 Task: Change the Trello board background using photos from Unsplash. Search for 'BHUTAN' and 'ANDAMAN' and set different images as the background.
Action: Mouse moved to (865, 299)
Screenshot: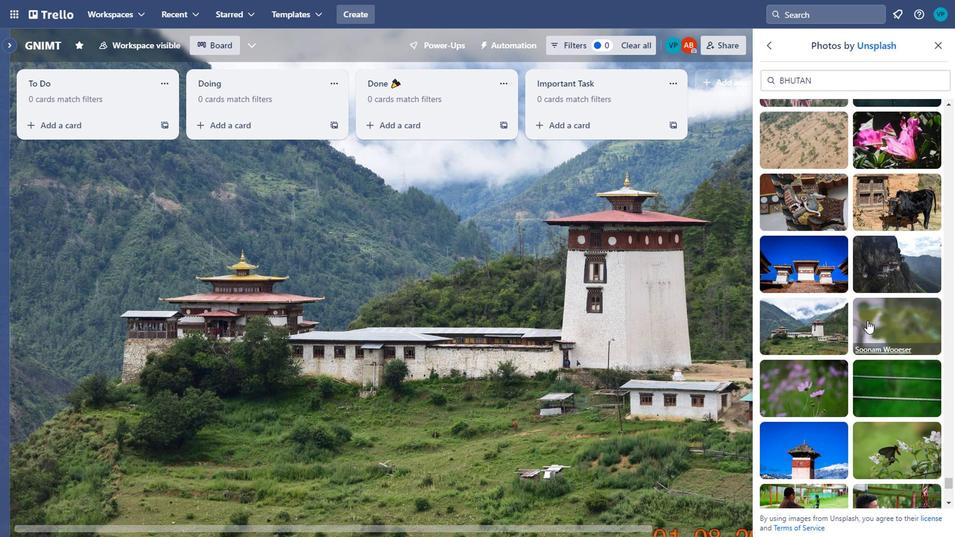 
Action: Mouse scrolled (865, 299) with delta (0, 0)
Screenshot: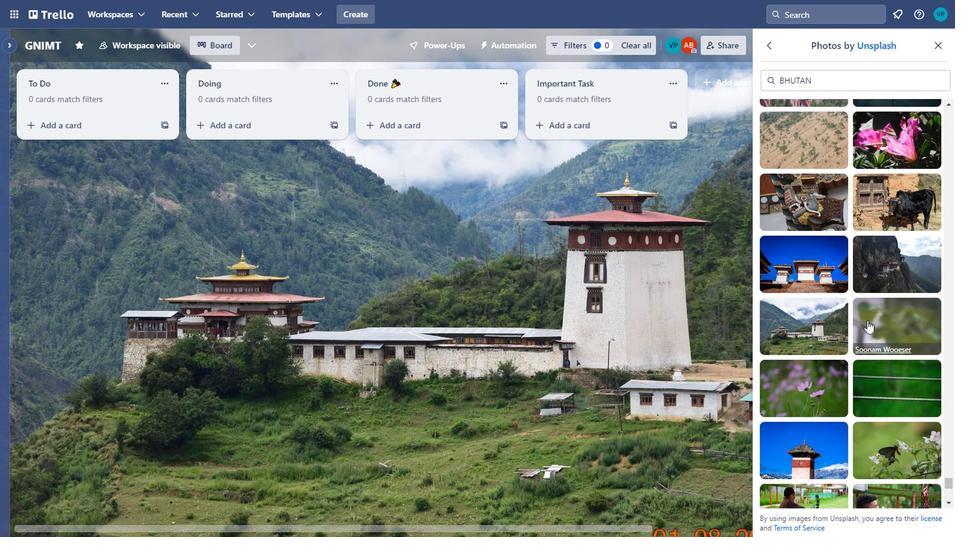 
Action: Mouse moved to (887, 187)
Screenshot: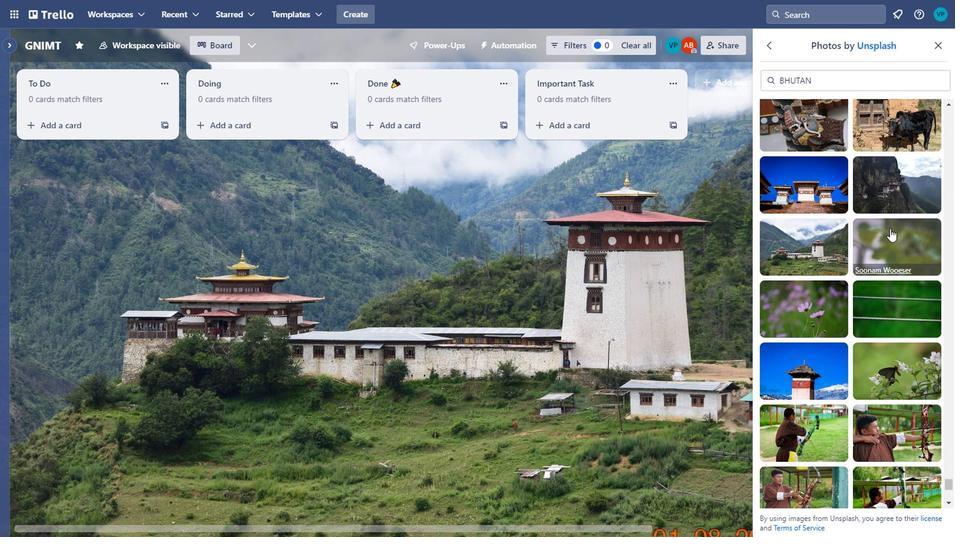 
Action: Mouse pressed left at (887, 187)
Screenshot: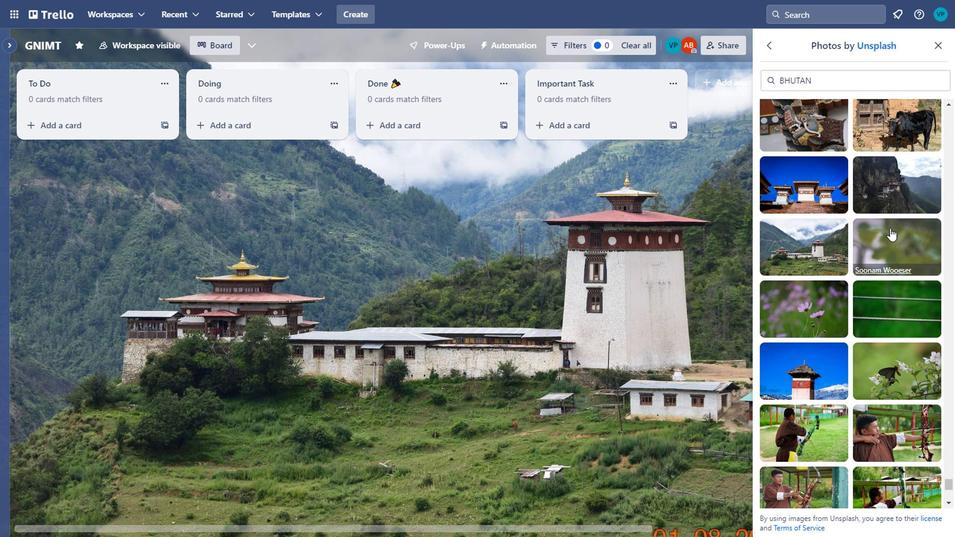 
Action: Mouse moved to (812, 279)
Screenshot: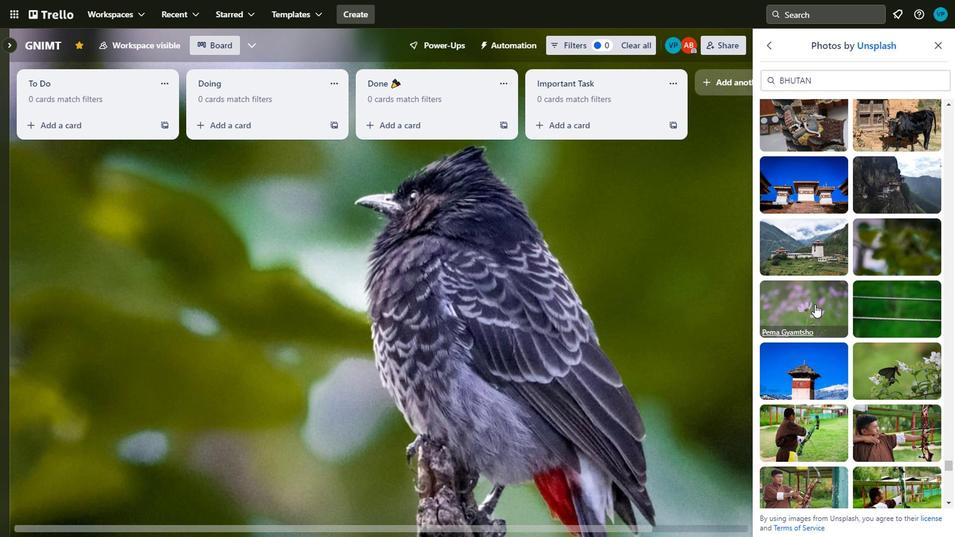 
Action: Mouse pressed left at (812, 279)
Screenshot: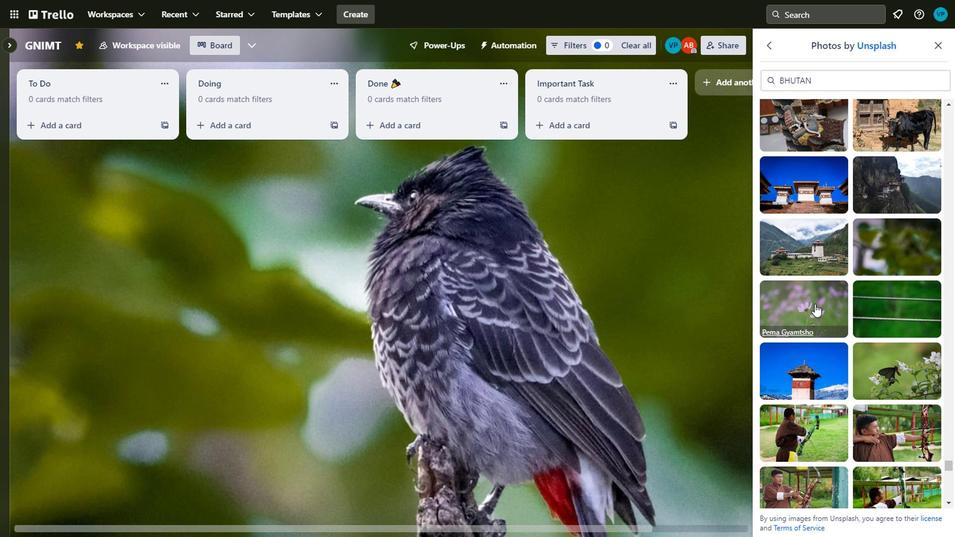 
Action: Mouse moved to (834, 288)
Screenshot: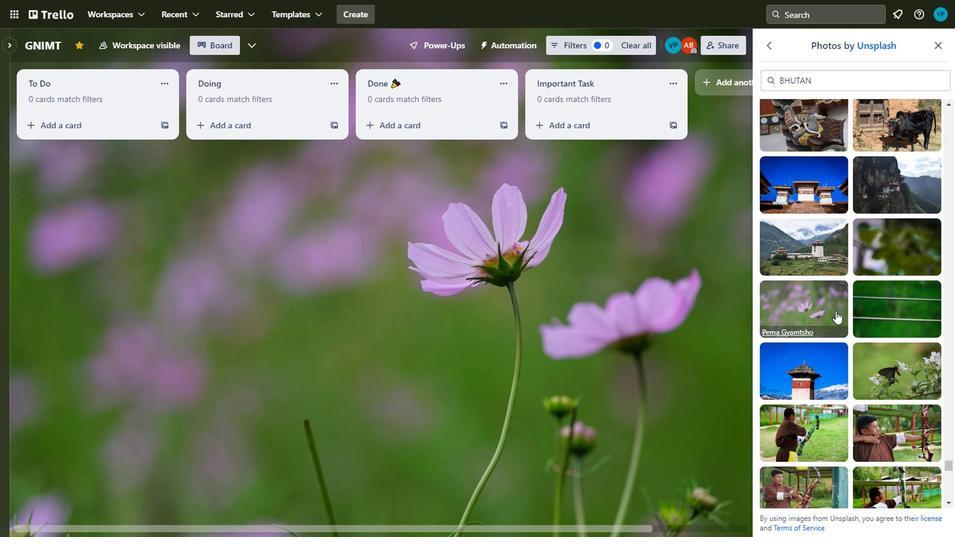 
Action: Mouse scrolled (834, 287) with delta (0, 0)
Screenshot: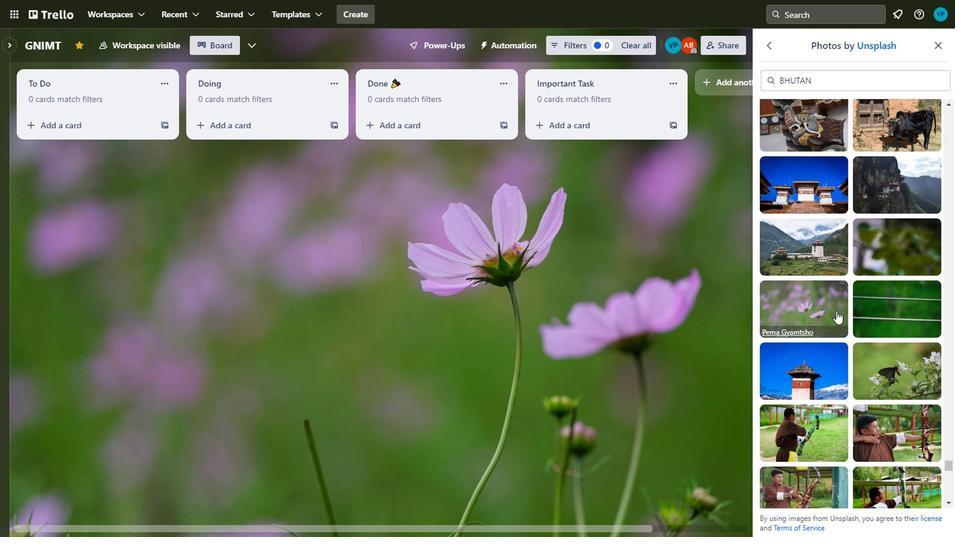 
Action: Mouse moved to (814, 317)
Screenshot: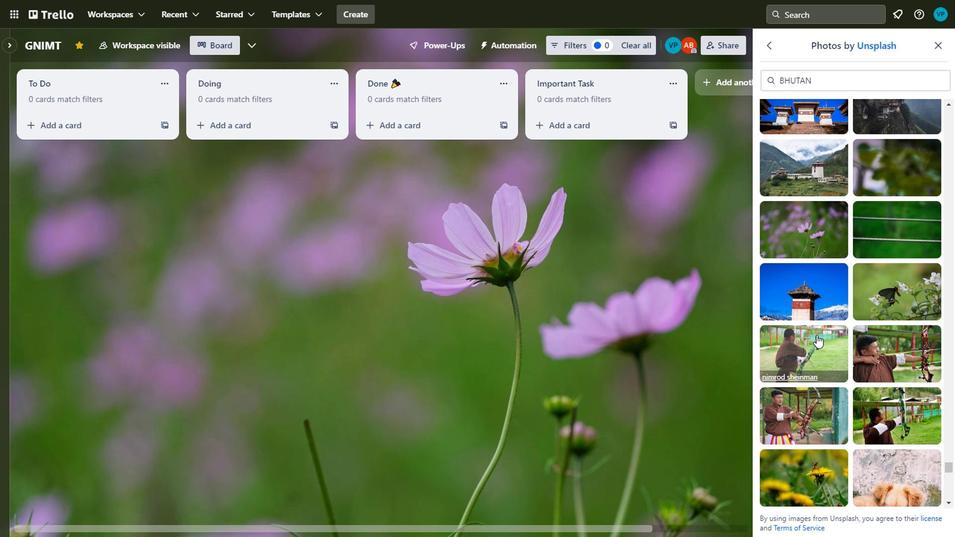
Action: Mouse pressed left at (814, 317)
Screenshot: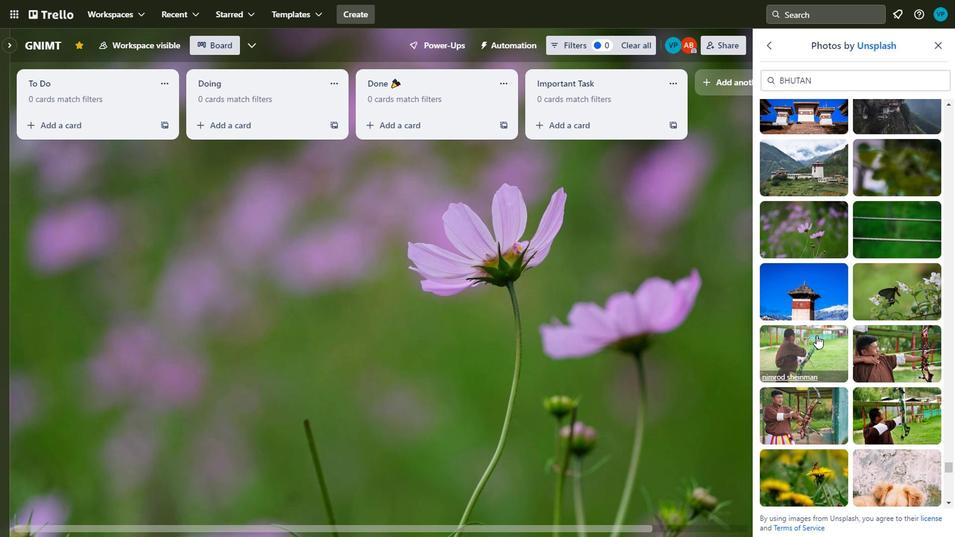 
Action: Mouse moved to (911, 321)
Screenshot: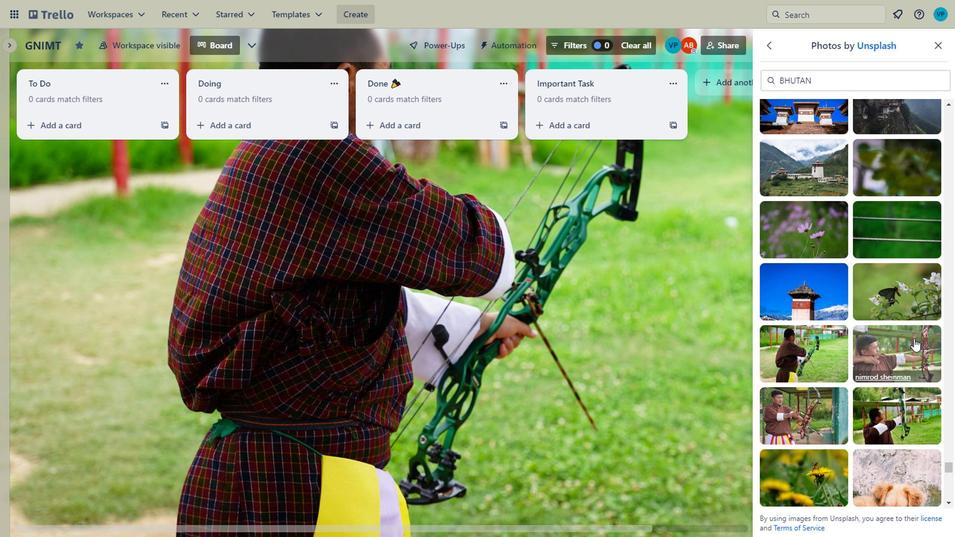 
Action: Mouse scrolled (911, 320) with delta (0, 0)
Screenshot: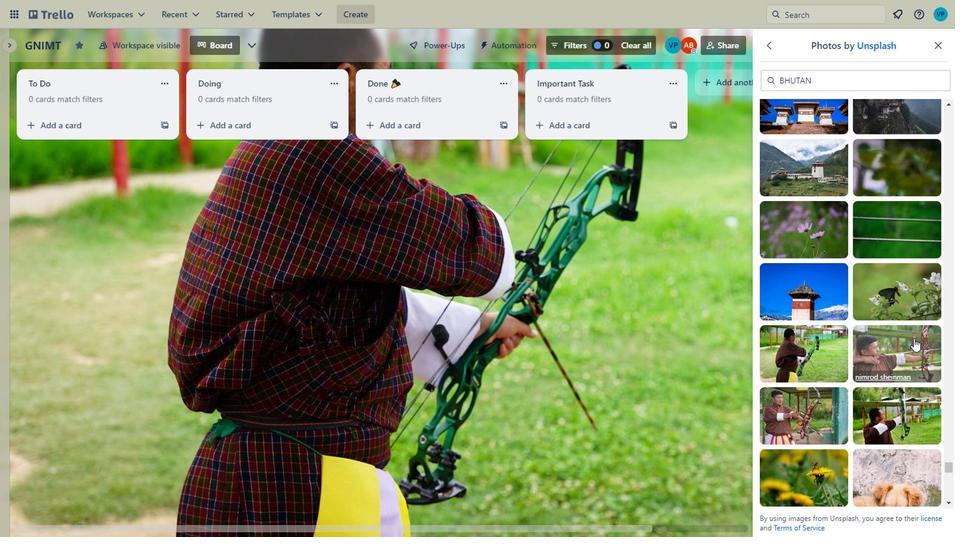 
Action: Mouse moved to (880, 261)
Screenshot: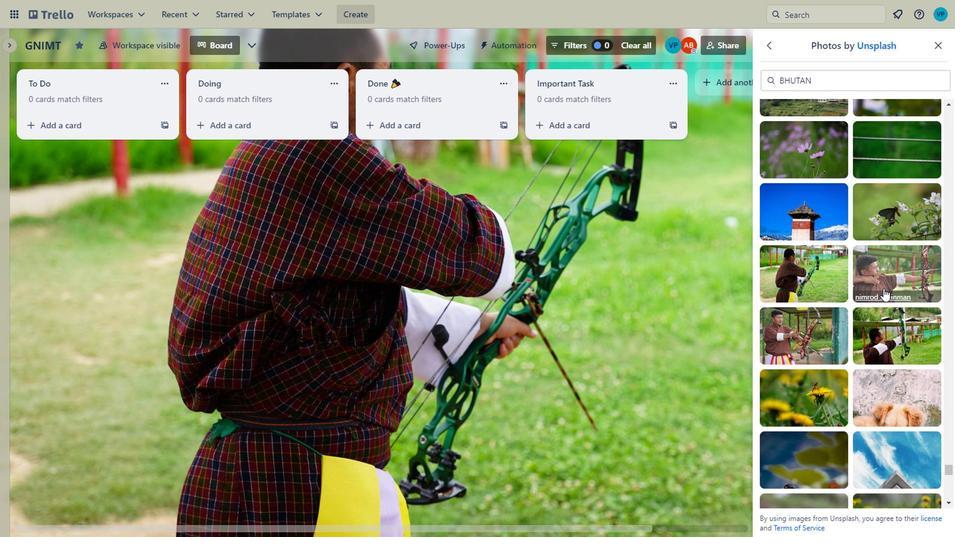 
Action: Mouse scrolled (880, 260) with delta (0, 0)
Screenshot: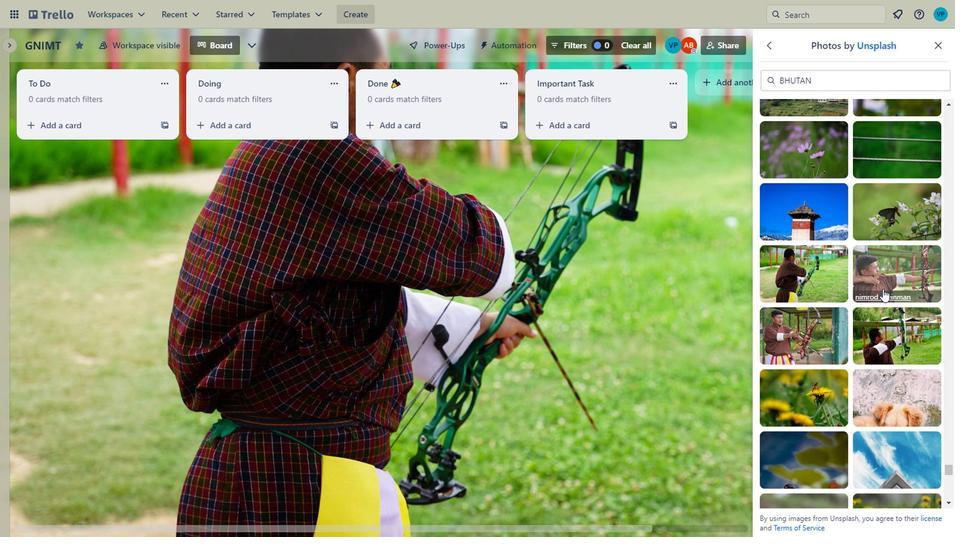 
Action: Mouse moved to (813, 282)
Screenshot: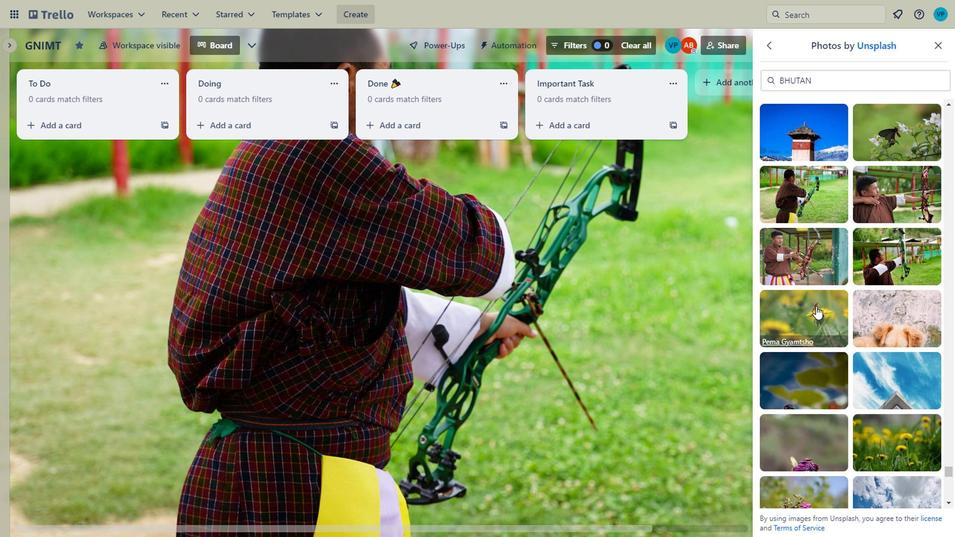 
Action: Mouse pressed left at (813, 282)
Screenshot: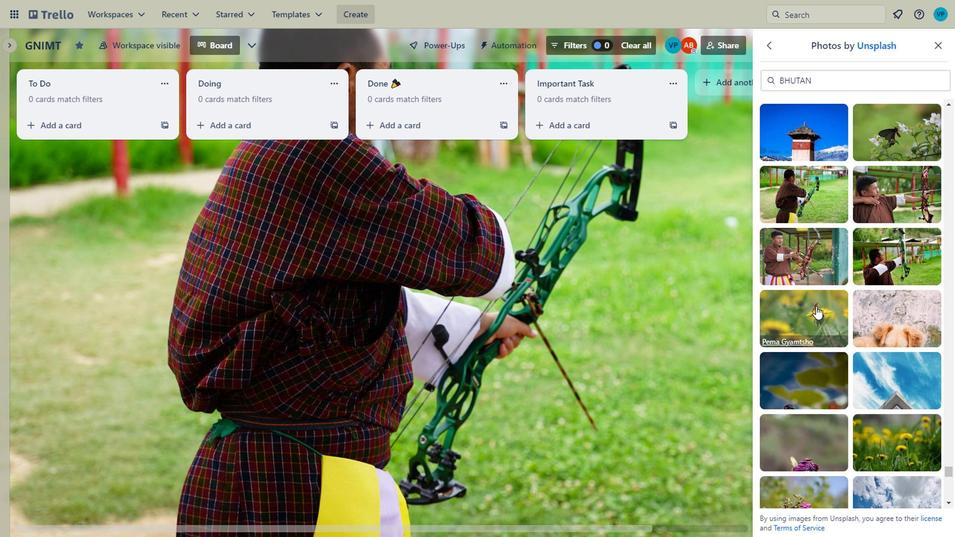 
Action: Mouse scrolled (813, 281) with delta (0, 0)
Screenshot: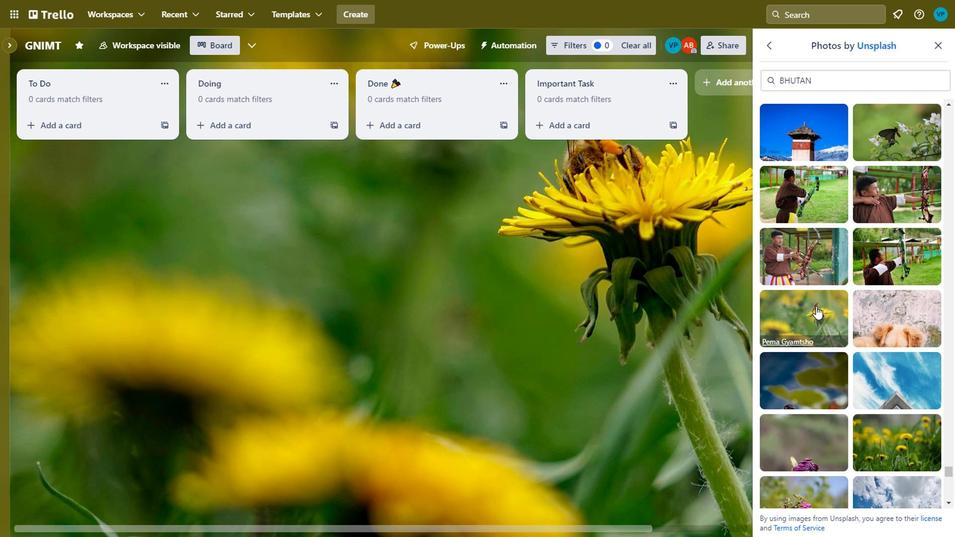 
Action: Mouse moved to (875, 259)
Screenshot: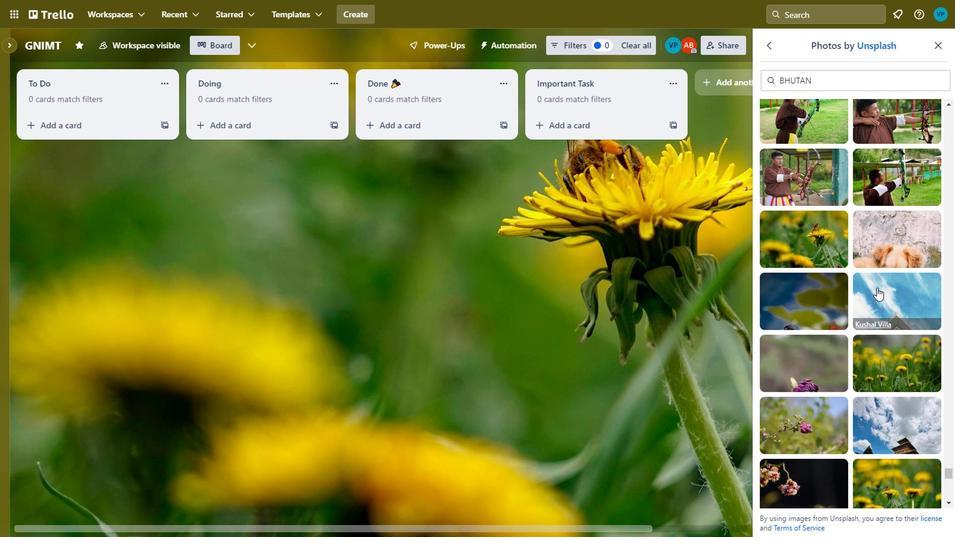 
Action: Mouse pressed left at (875, 259)
Screenshot: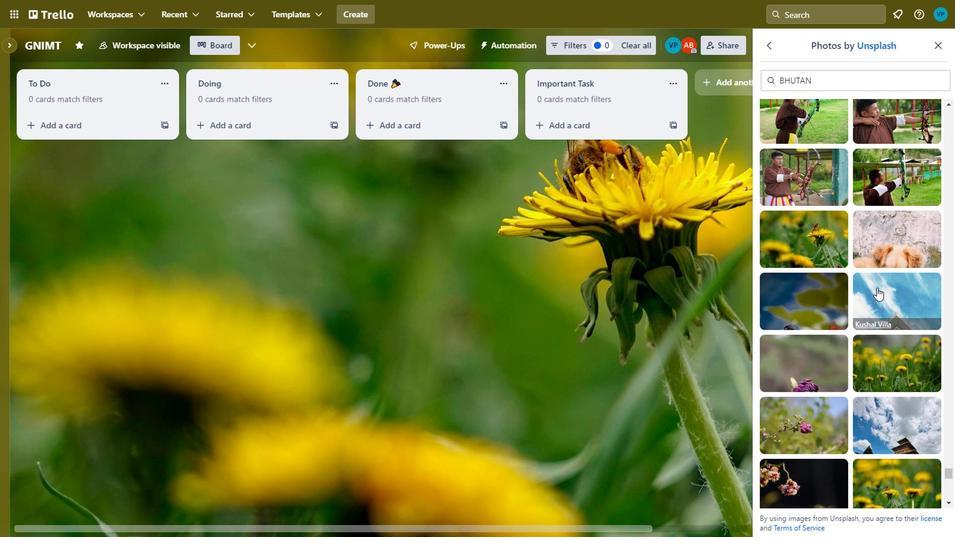 
Action: Mouse scrolled (875, 258) with delta (0, 0)
Screenshot: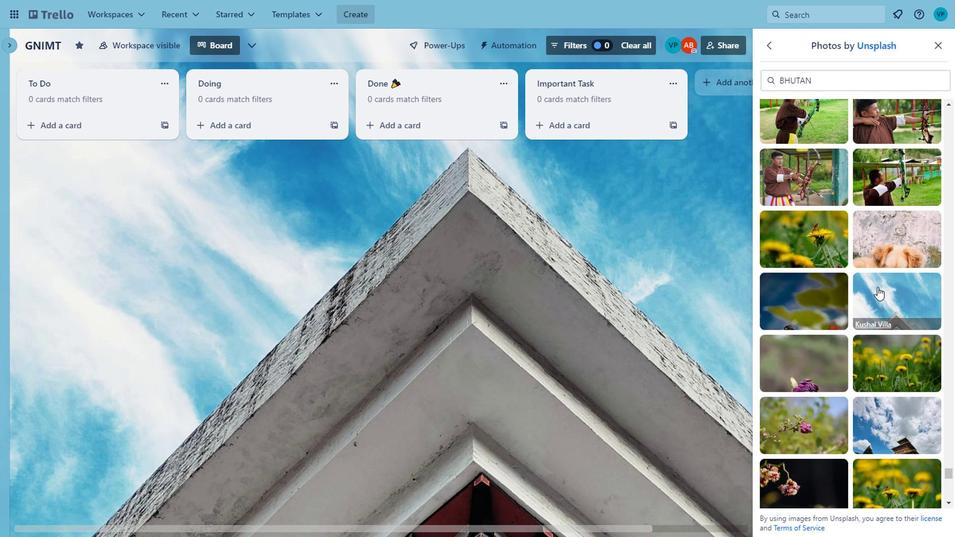 
Action: Mouse moved to (810, 244)
Screenshot: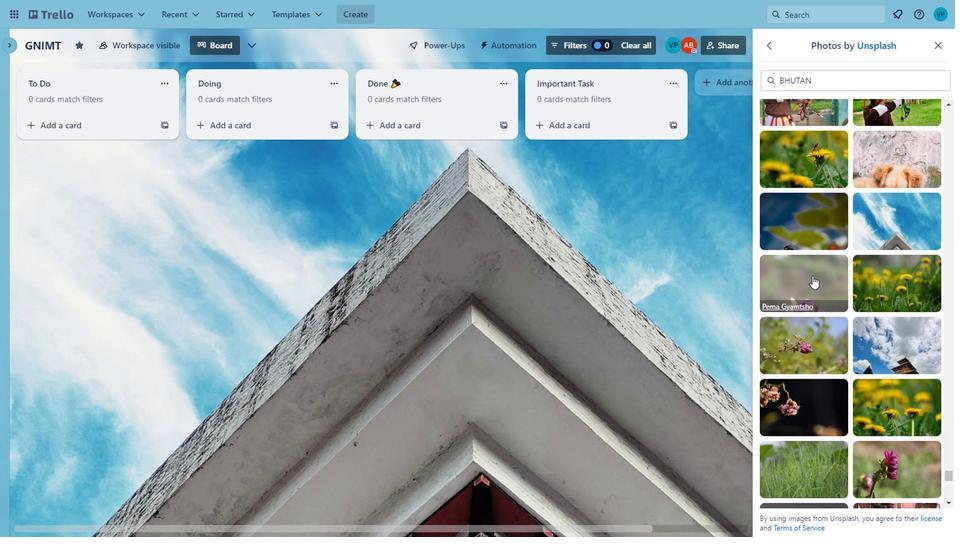 
Action: Mouse pressed left at (810, 244)
Screenshot: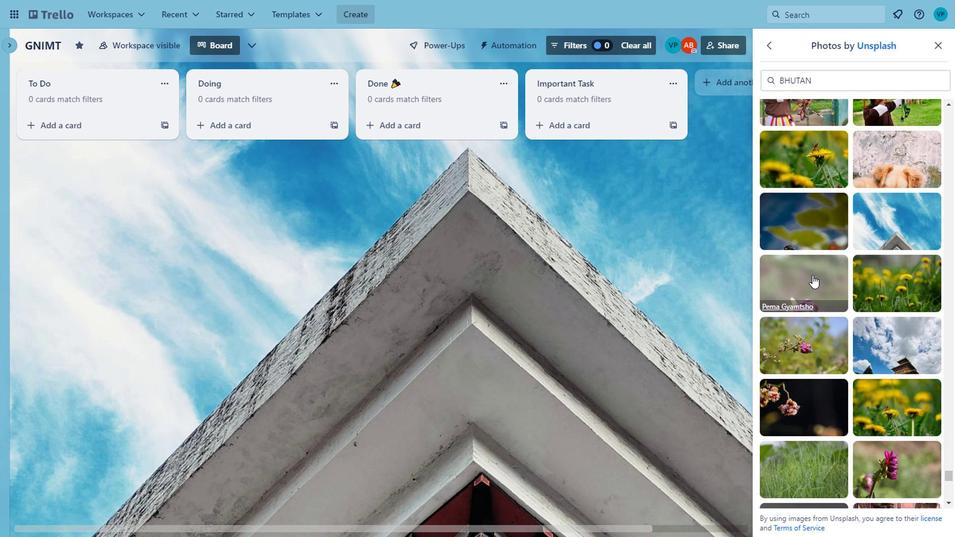 
Action: Mouse moved to (849, 240)
Screenshot: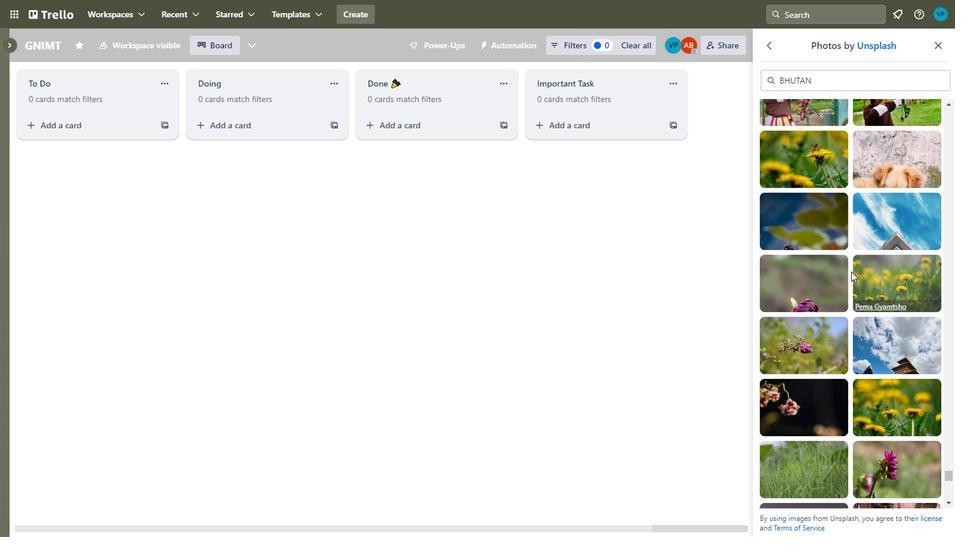 
Action: Mouse scrolled (849, 241) with delta (0, 0)
Screenshot: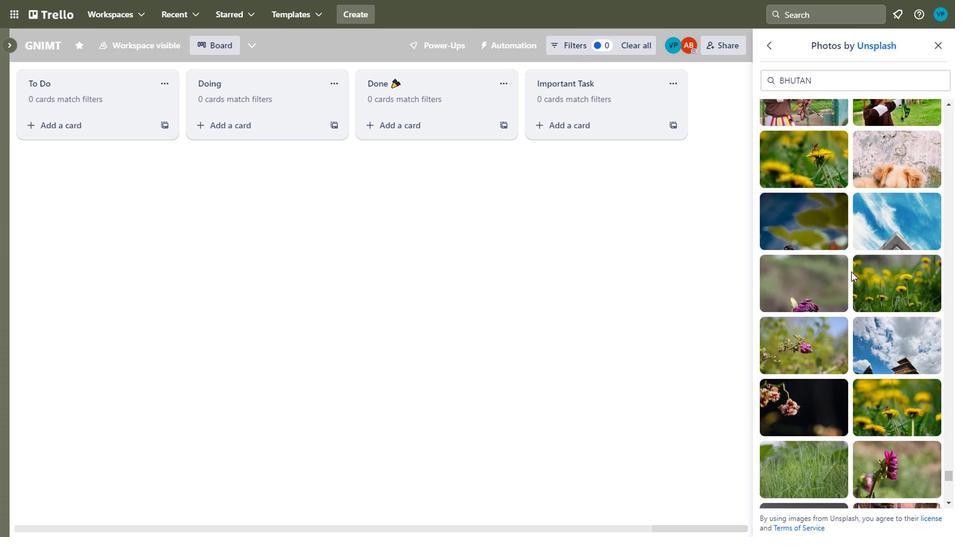
Action: Mouse moved to (809, 306)
Screenshot: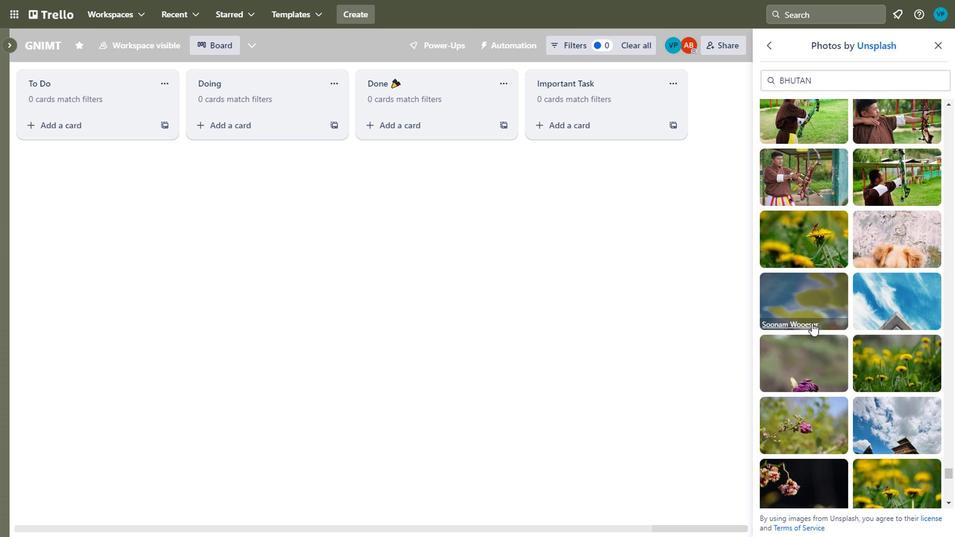 
Action: Mouse scrolled (809, 305) with delta (0, 0)
Screenshot: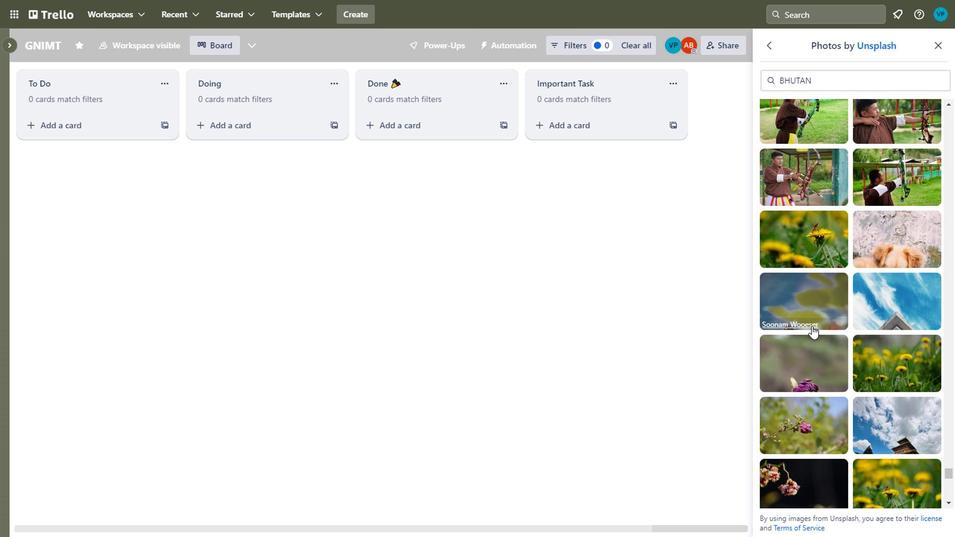 
Action: Mouse moved to (812, 249)
Screenshot: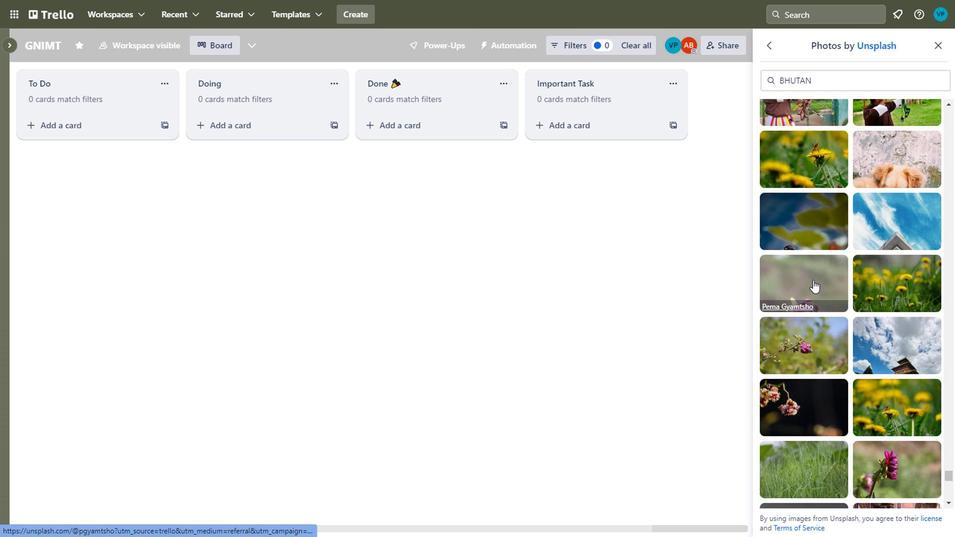 
Action: Mouse pressed left at (812, 249)
Screenshot: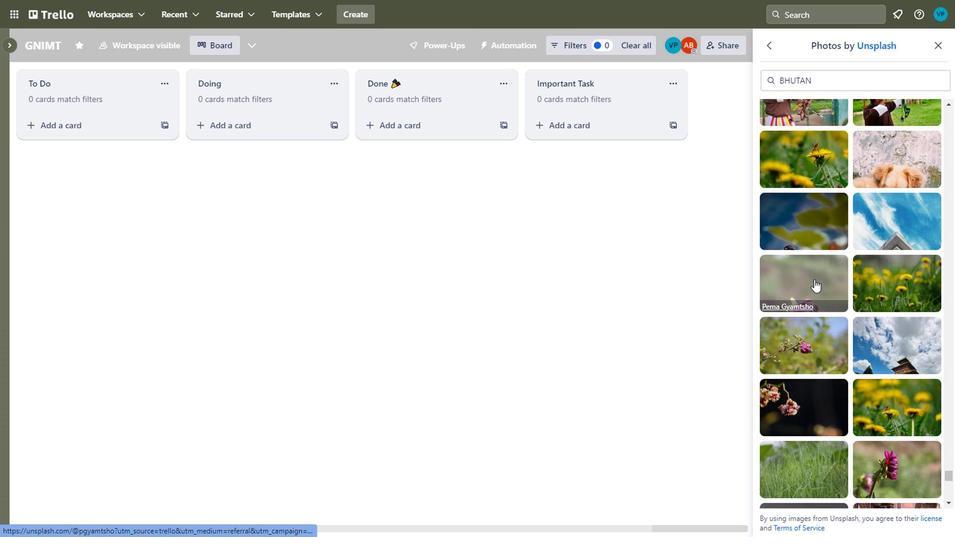 
Action: Mouse moved to (876, 250)
Screenshot: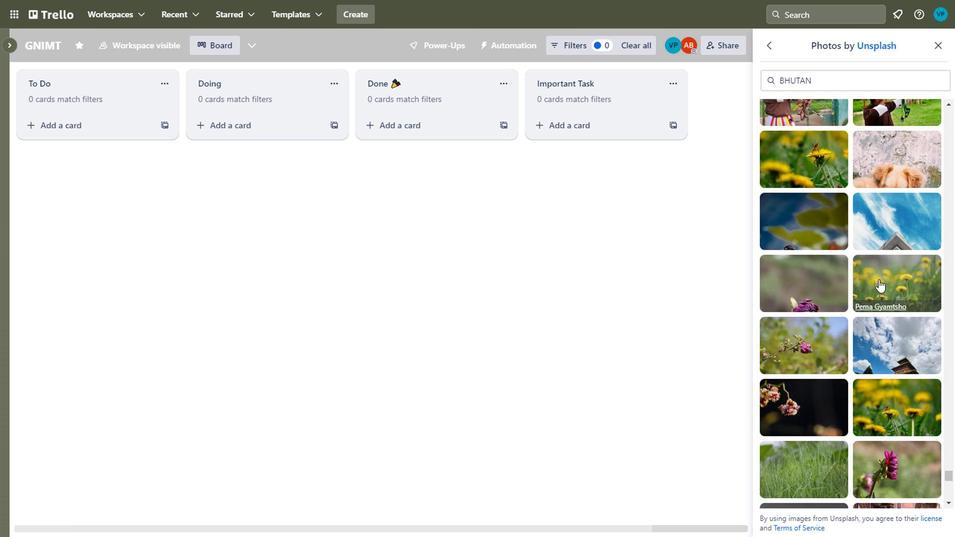 
Action: Mouse pressed left at (876, 250)
Screenshot: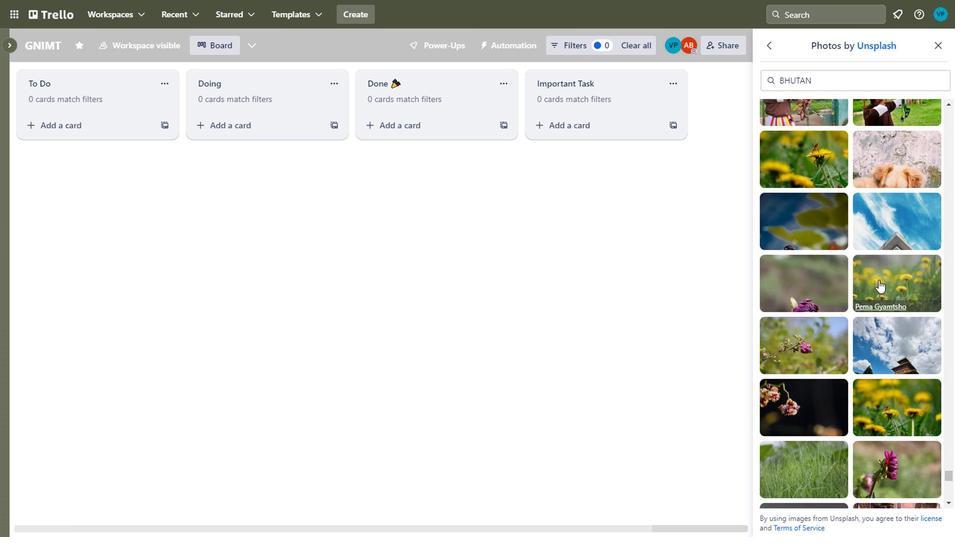 
Action: Mouse moved to (825, 266)
Screenshot: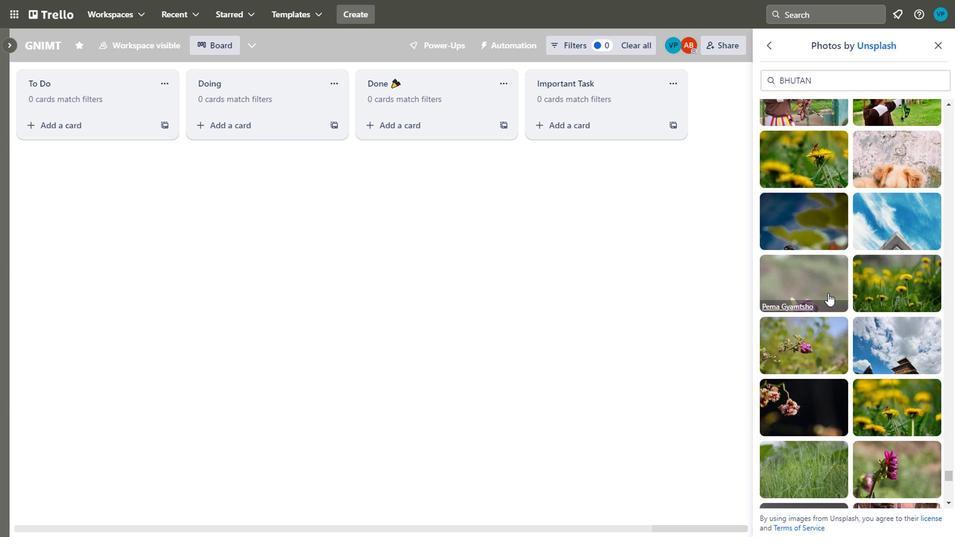 
Action: Mouse scrolled (825, 265) with delta (0, 0)
Screenshot: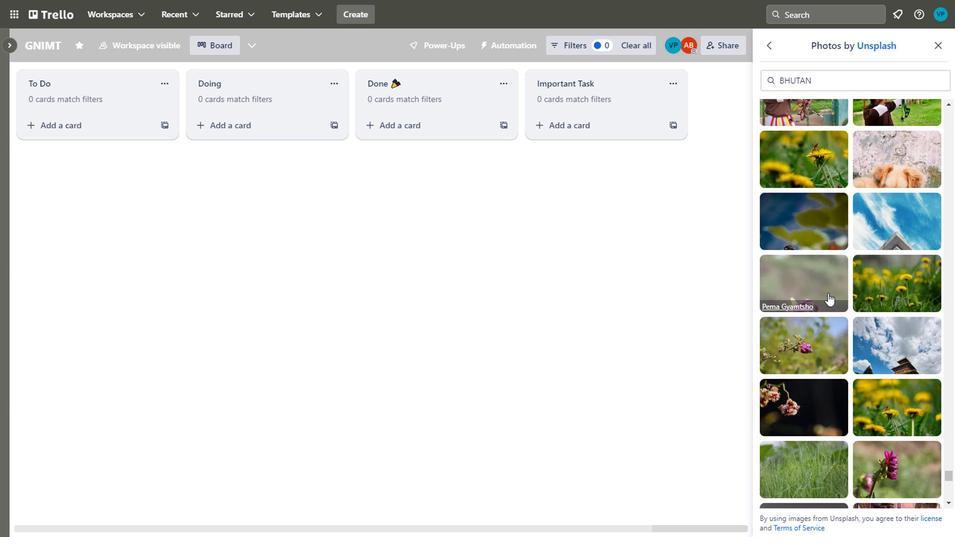 
Action: Mouse moved to (886, 144)
Screenshot: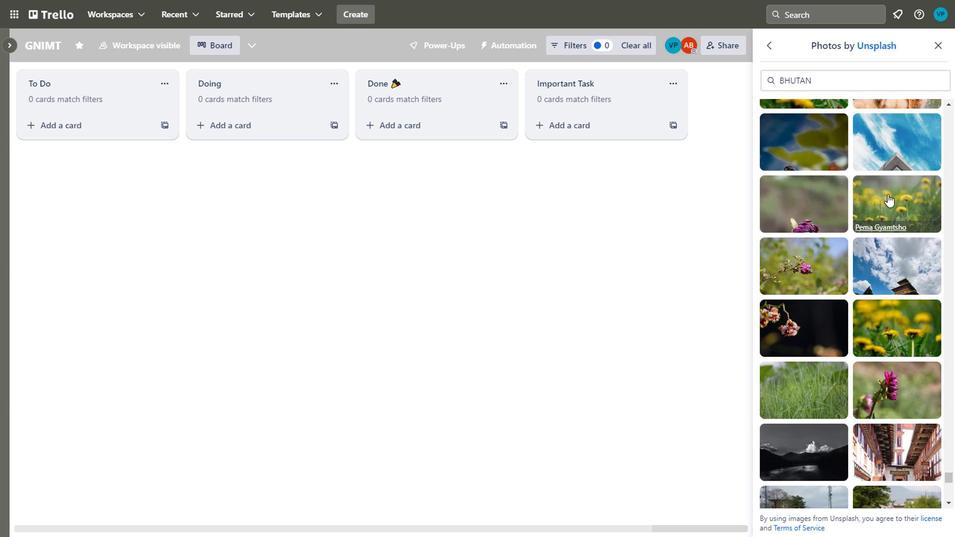 
Action: Mouse pressed left at (886, 144)
Screenshot: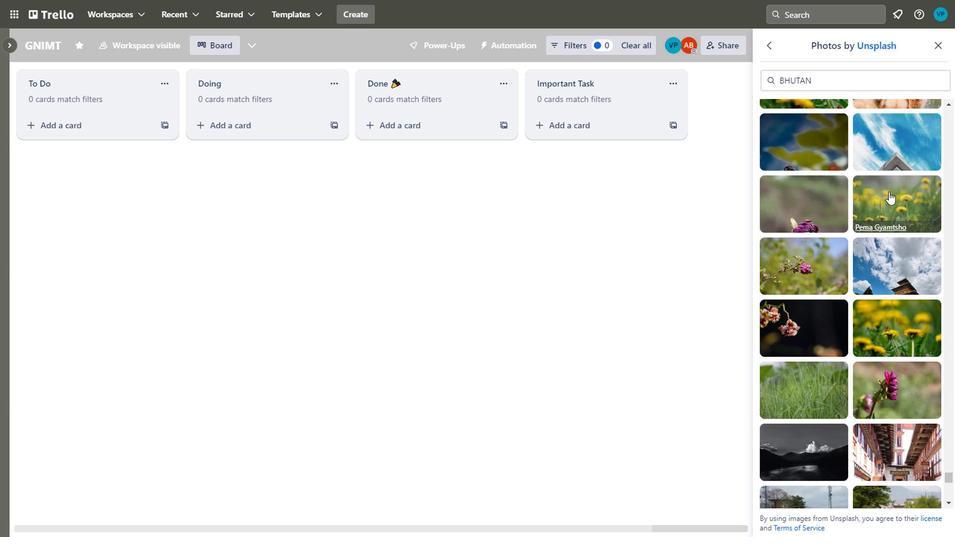 
Action: Mouse moved to (807, 288)
Screenshot: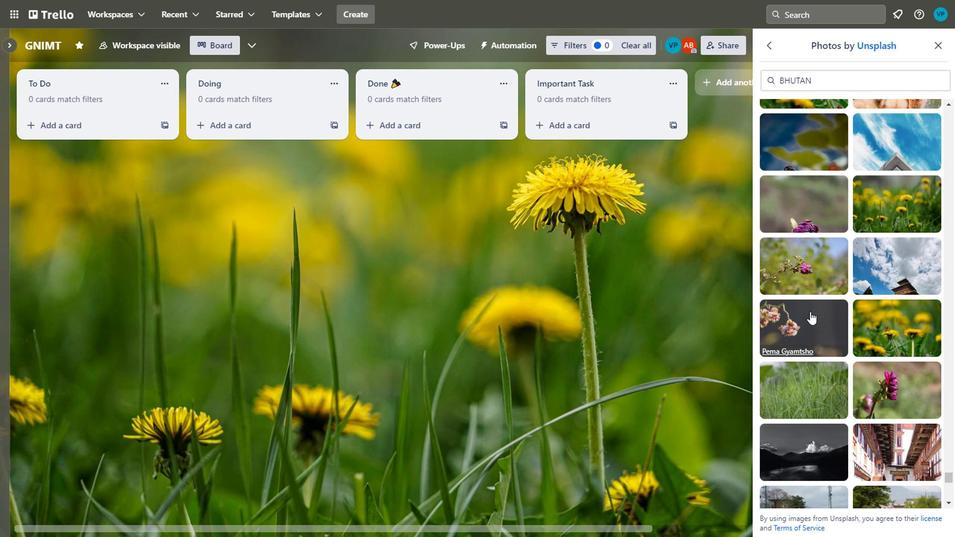 
Action: Mouse pressed left at (807, 288)
Screenshot: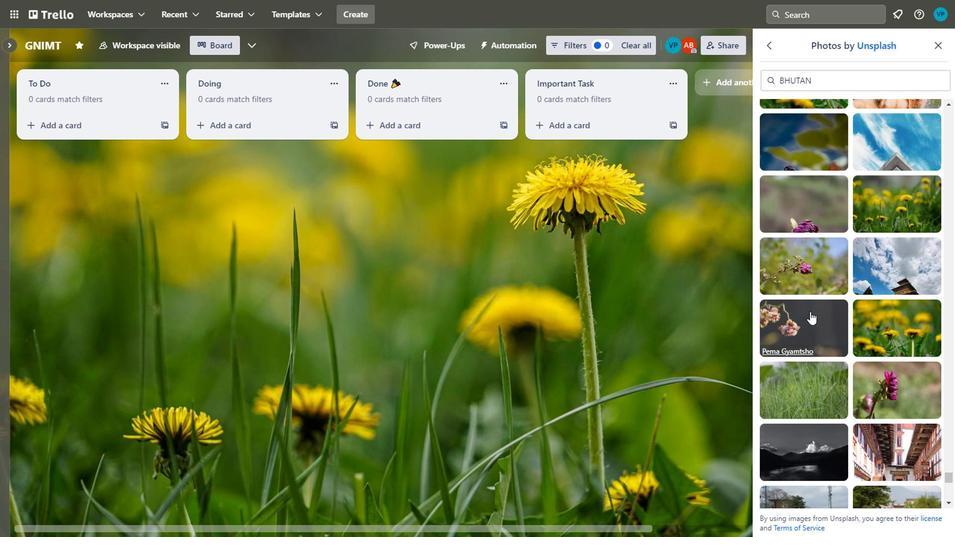 
Action: Mouse moved to (900, 291)
Screenshot: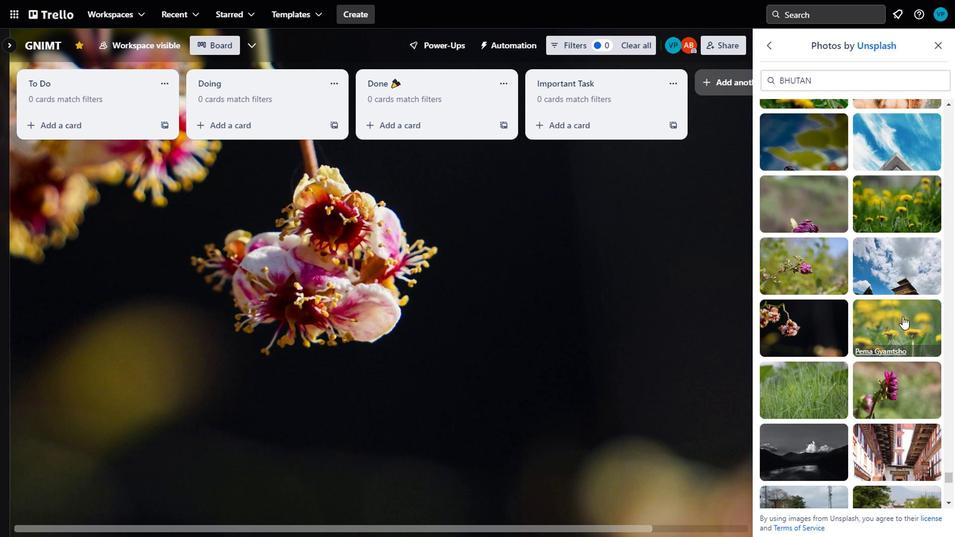 
Action: Mouse scrolled (900, 290) with delta (0, 0)
Screenshot: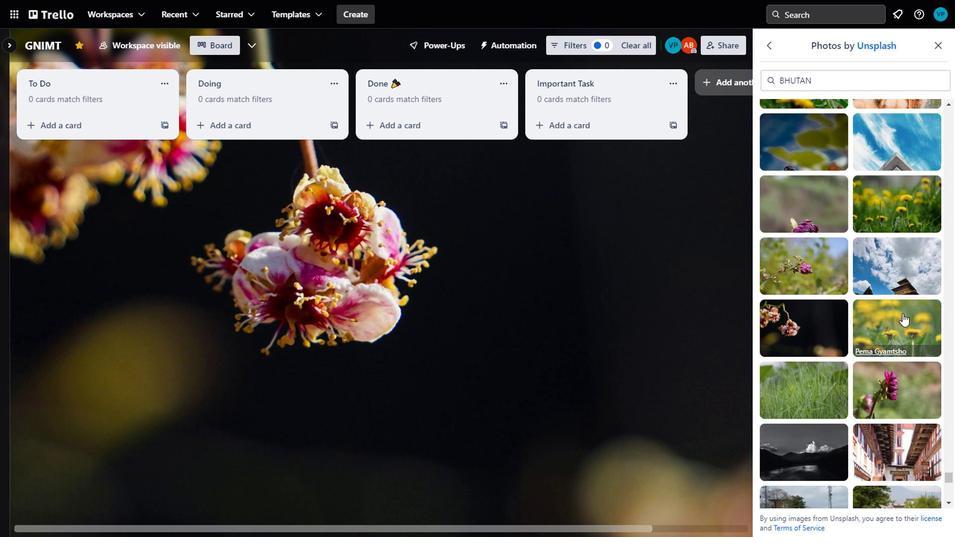 
Action: Mouse moved to (886, 278)
Screenshot: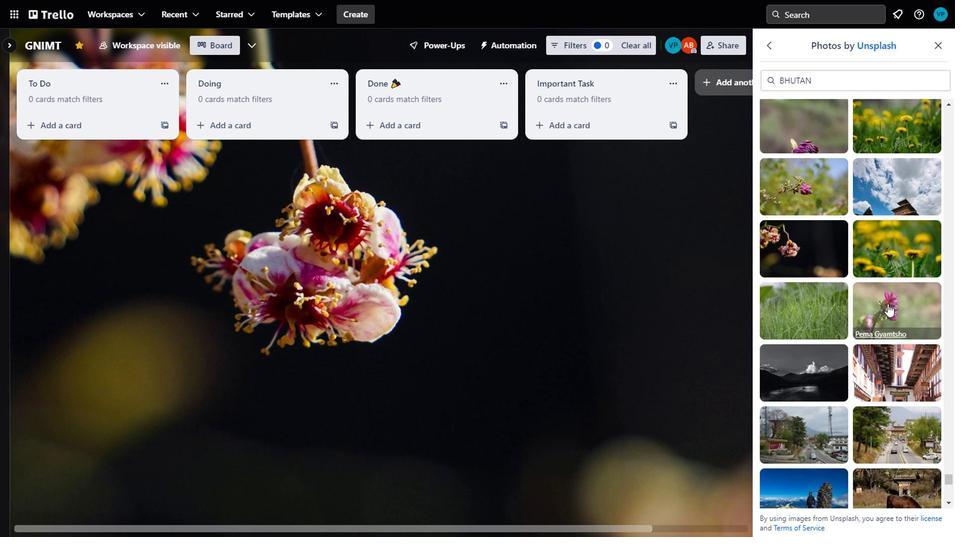 
Action: Mouse scrolled (886, 278) with delta (0, 0)
Screenshot: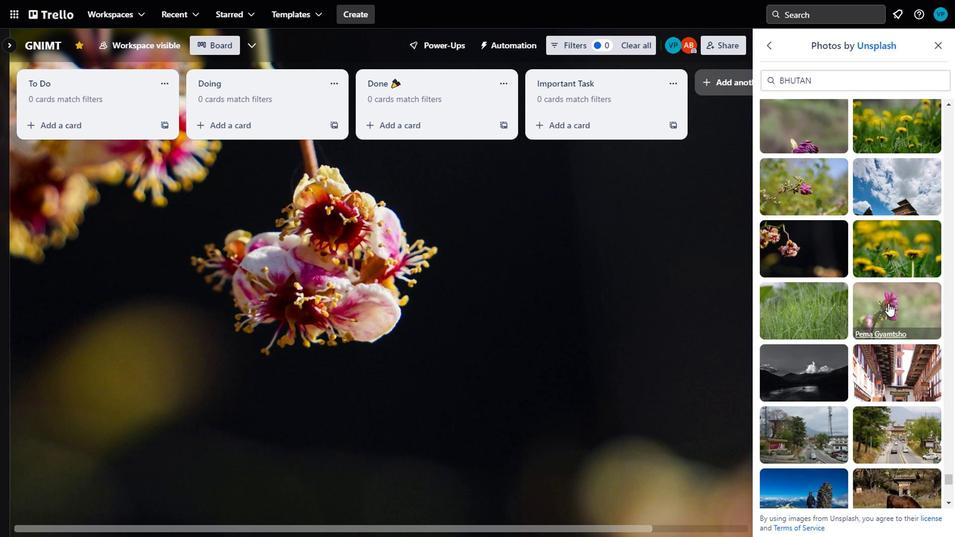 
Action: Mouse moved to (806, 261)
Screenshot: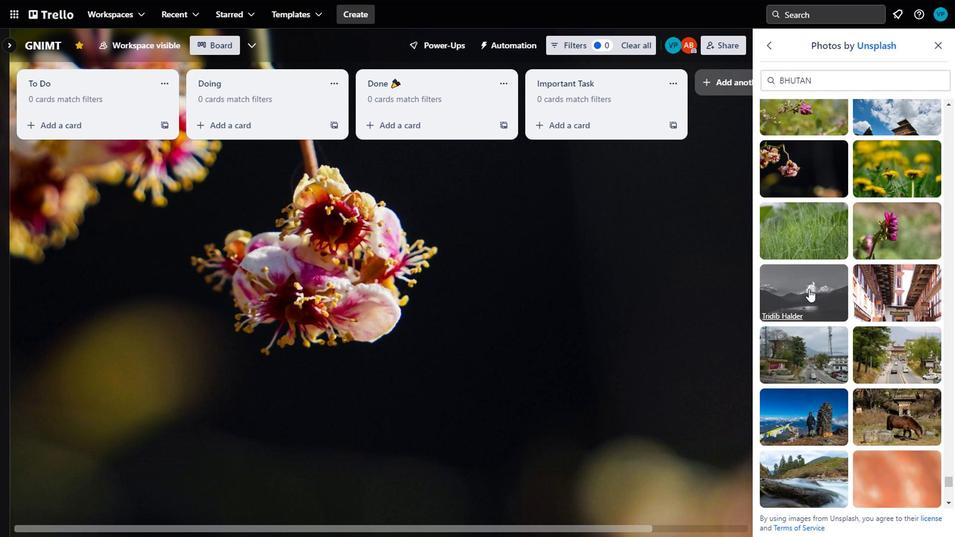 
Action: Mouse pressed left at (806, 261)
Screenshot: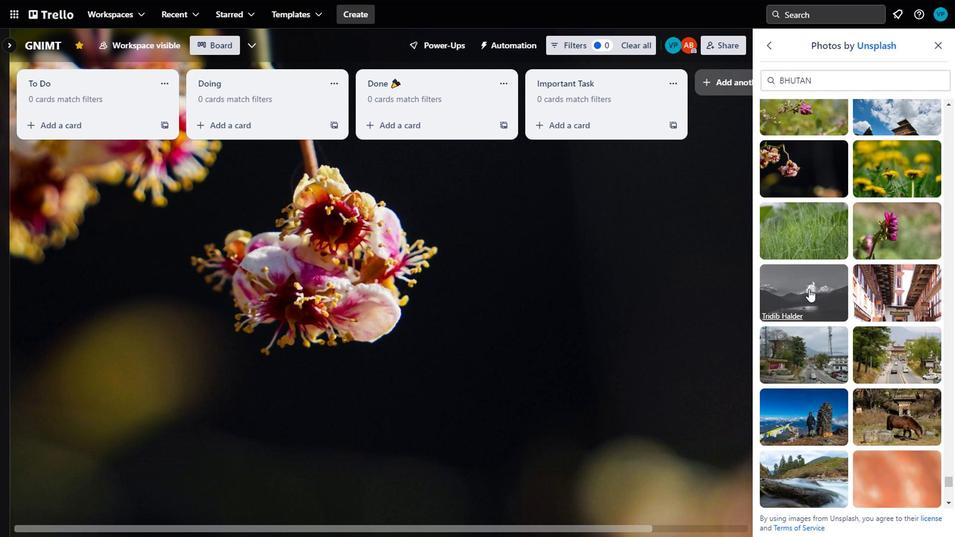 
Action: Mouse moved to (891, 252)
Screenshot: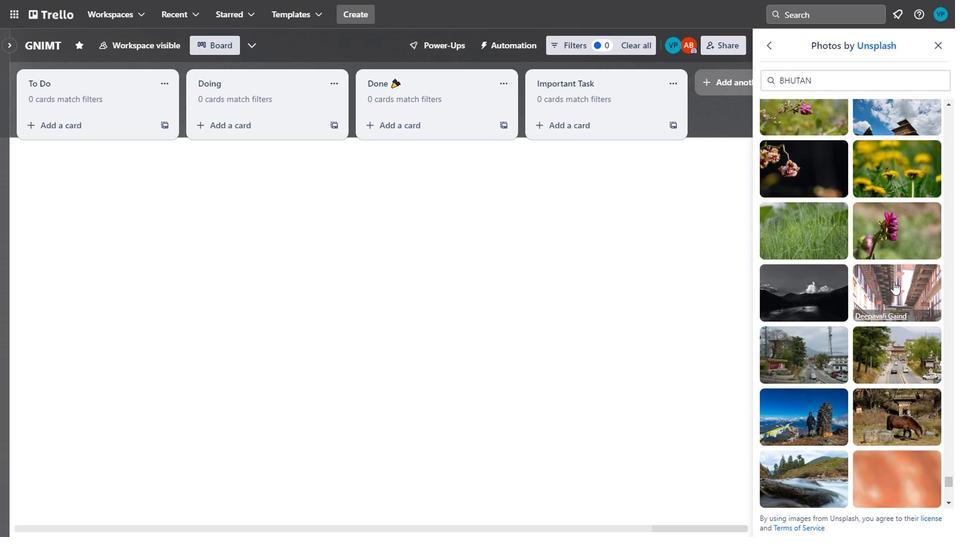 
Action: Mouse pressed left at (891, 252)
Screenshot: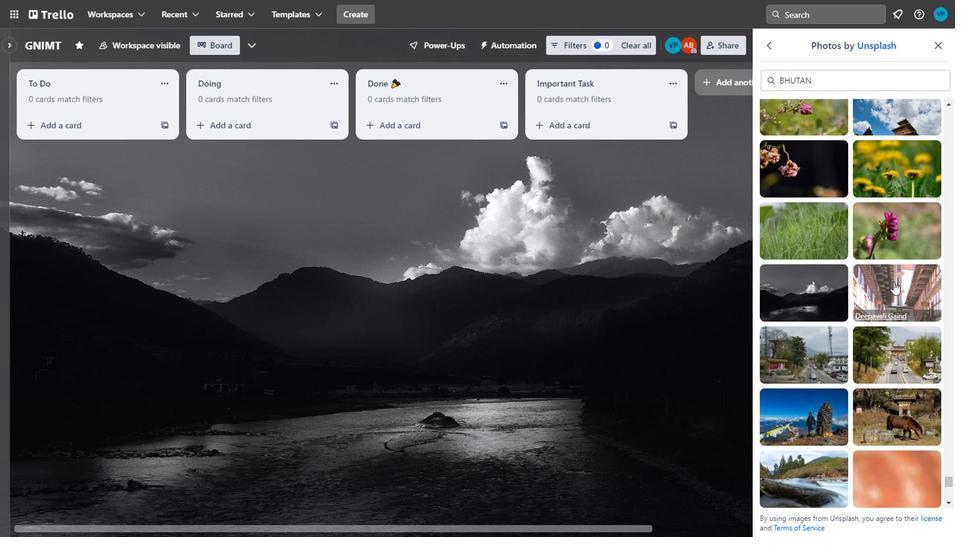 
Action: Mouse moved to (818, 330)
Screenshot: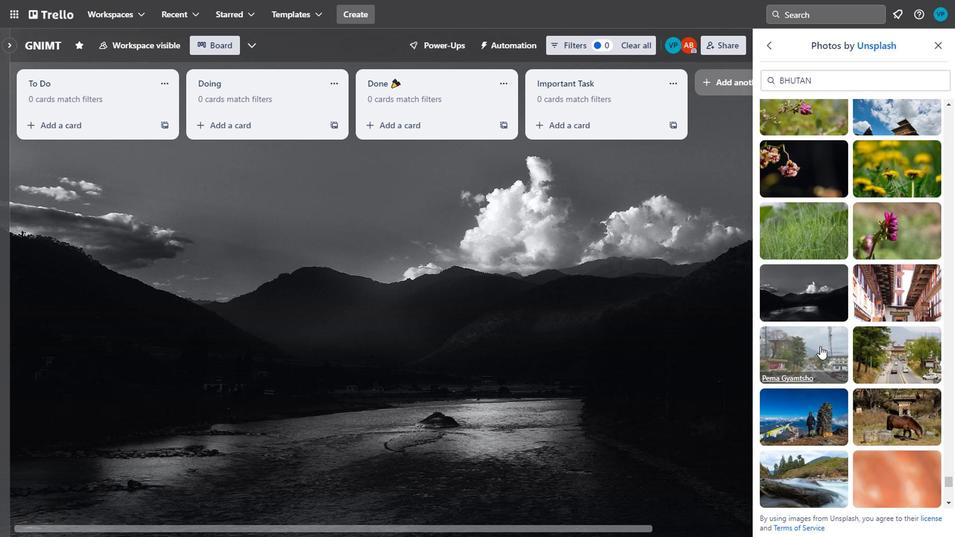 
Action: Mouse pressed left at (818, 330)
Screenshot: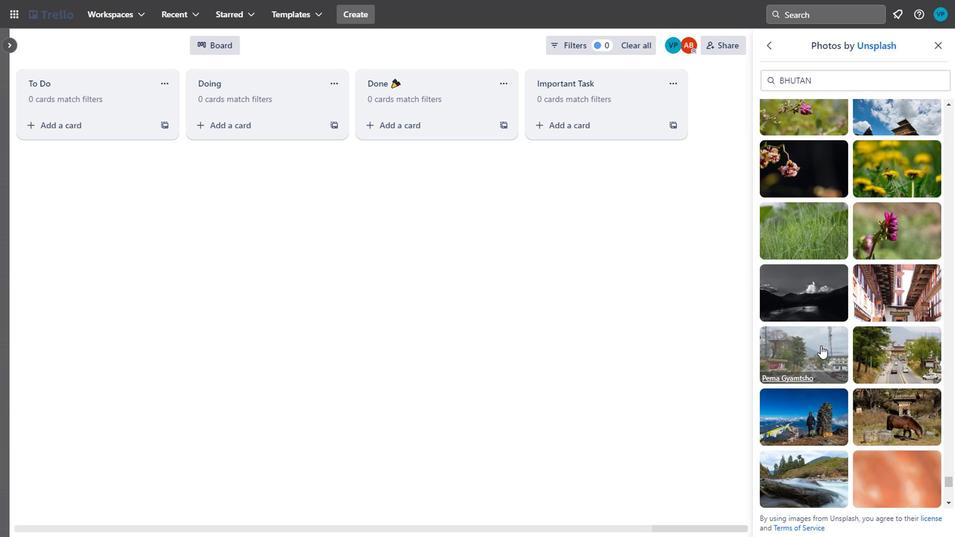 
Action: Mouse moved to (881, 326)
Screenshot: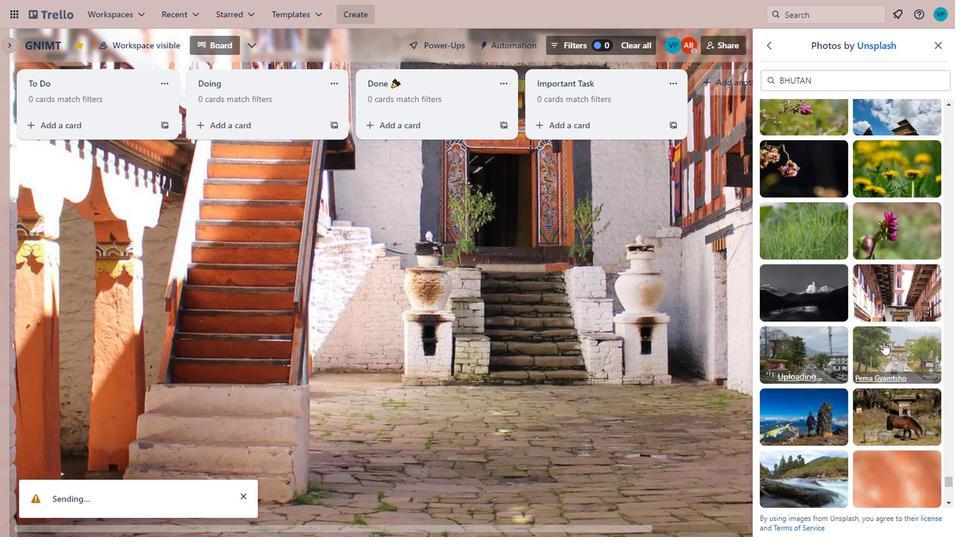 
Action: Mouse scrolled (881, 325) with delta (0, 0)
Screenshot: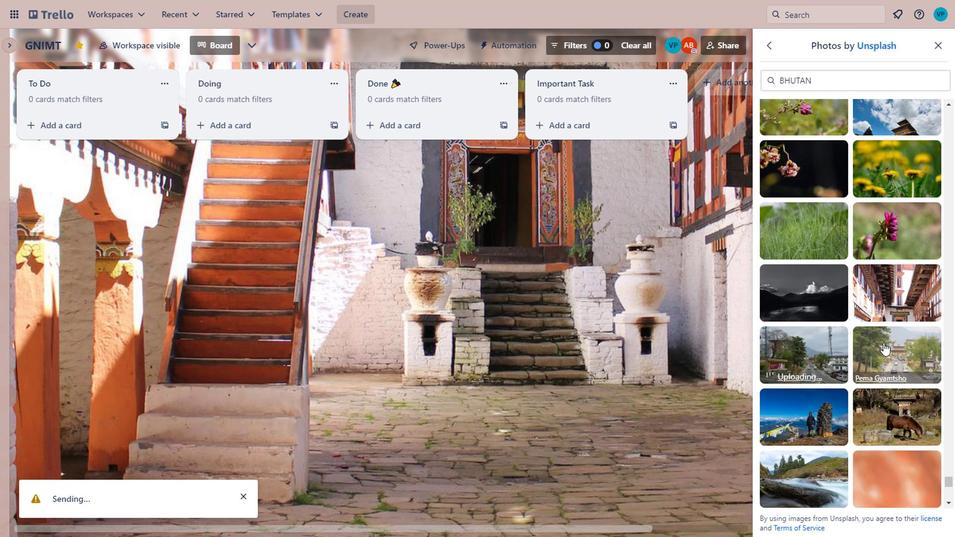 
Action: Mouse moved to (825, 316)
Screenshot: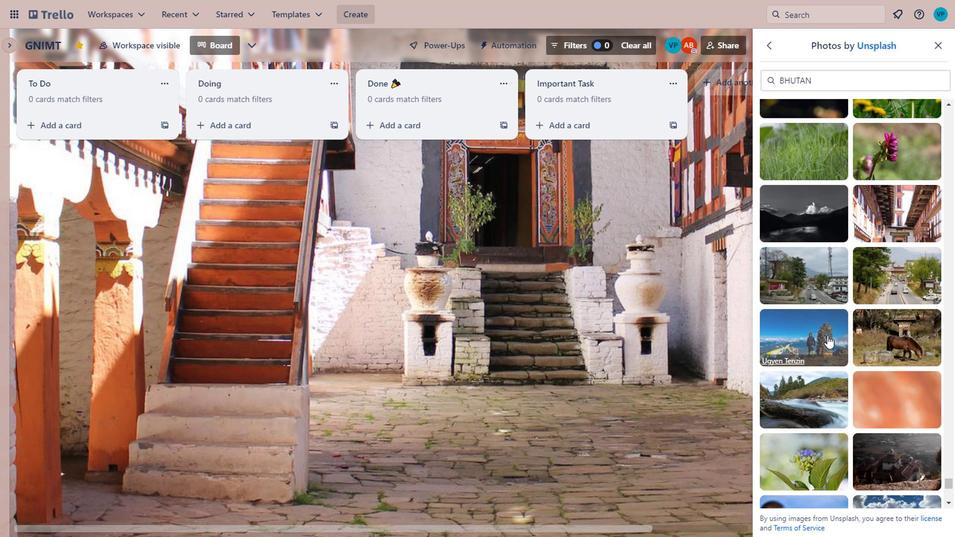 
Action: Mouse pressed left at (825, 316)
Screenshot: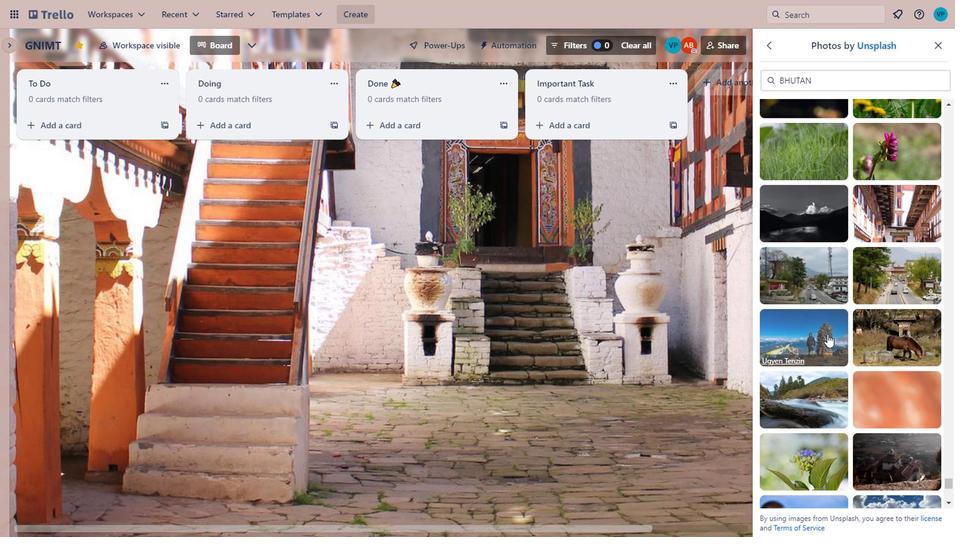 
Action: Mouse moved to (829, 457)
Screenshot: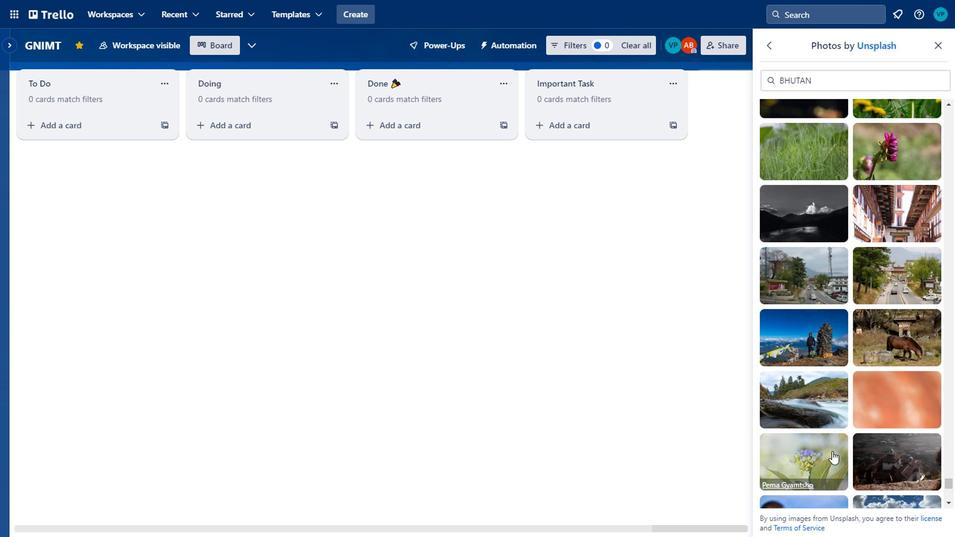 
Action: Mouse pressed left at (829, 457)
Screenshot: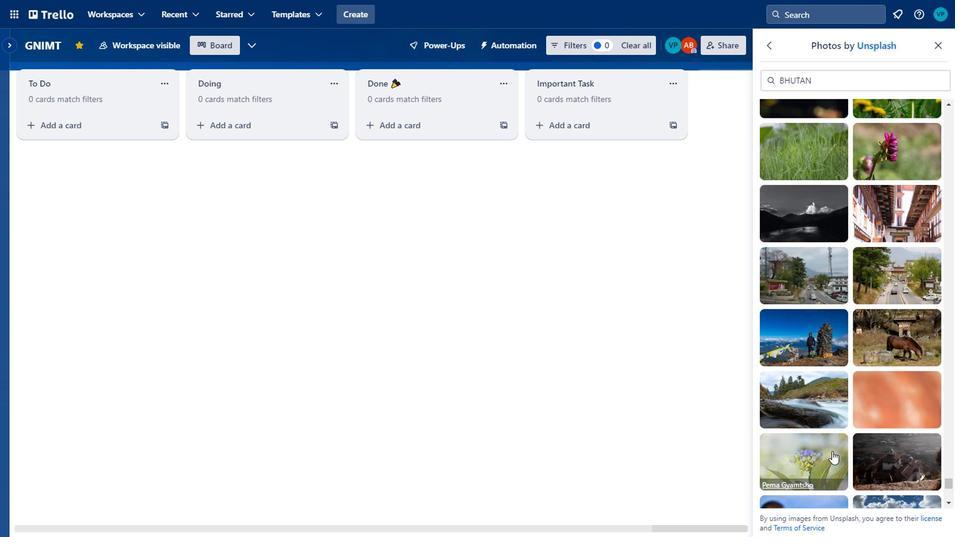 
Action: Mouse moved to (866, 309)
Screenshot: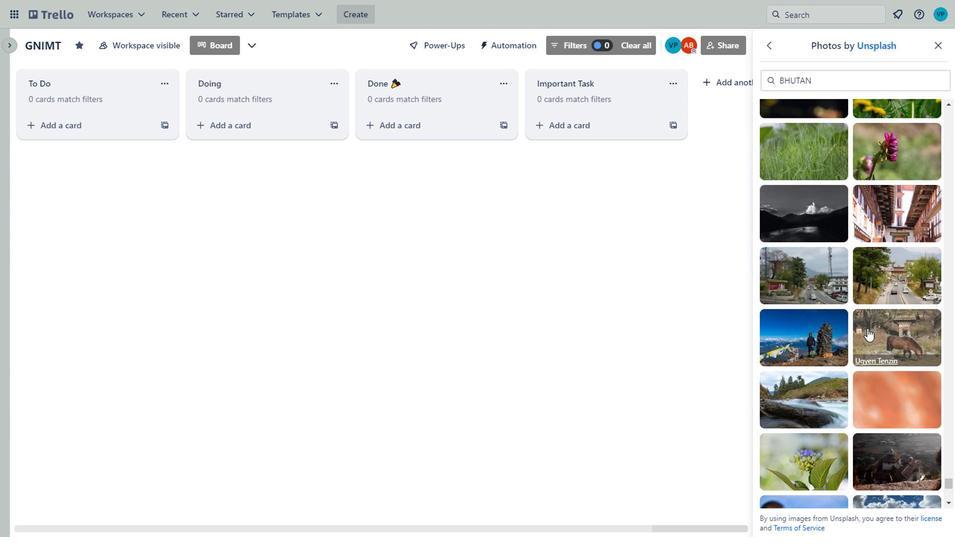 
Action: Mouse pressed left at (866, 309)
Screenshot: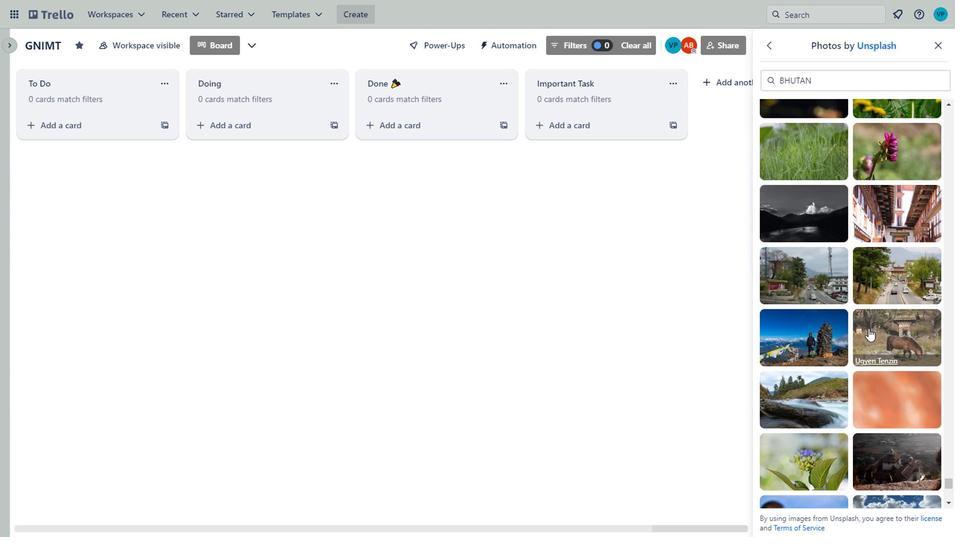 
Action: Mouse moved to (816, 389)
Screenshot: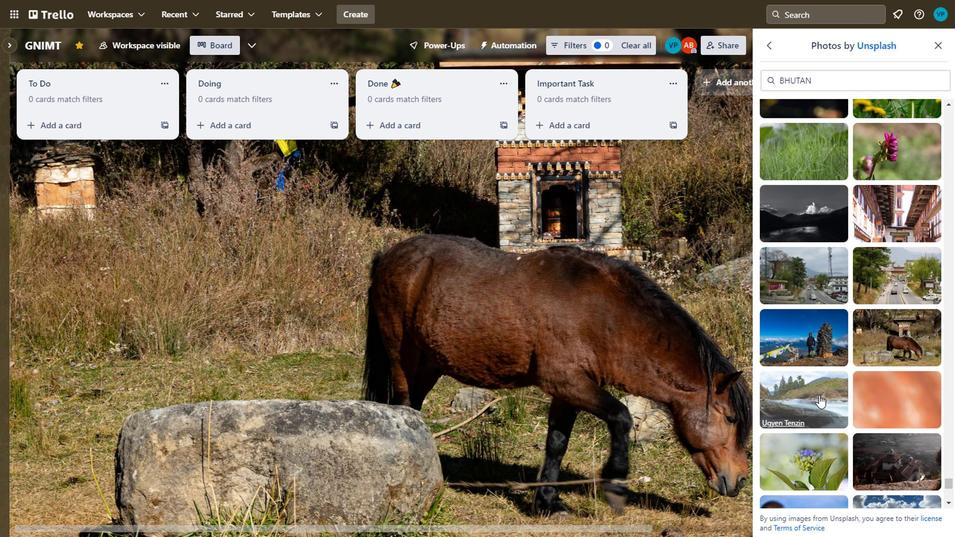 
Action: Mouse pressed left at (816, 389)
Screenshot: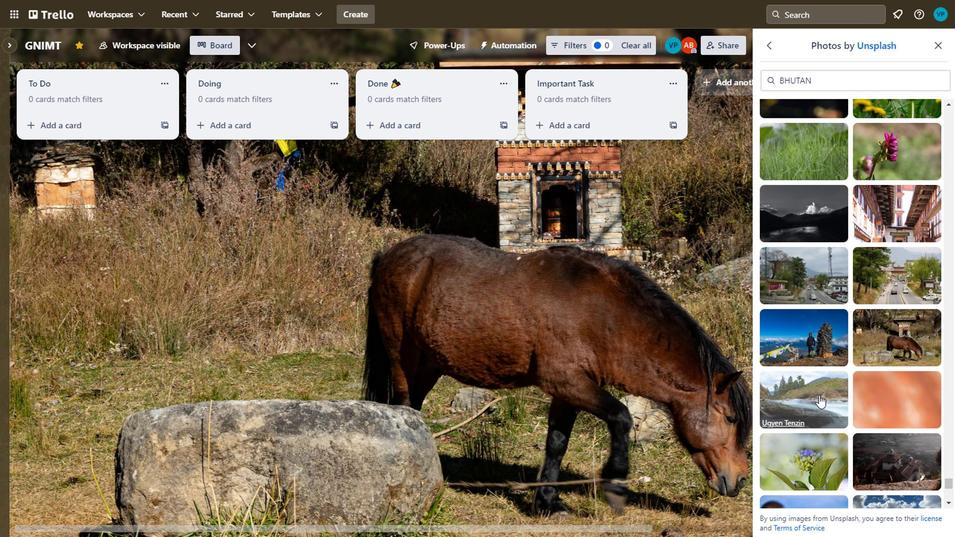 
Action: Mouse moved to (832, 456)
Screenshot: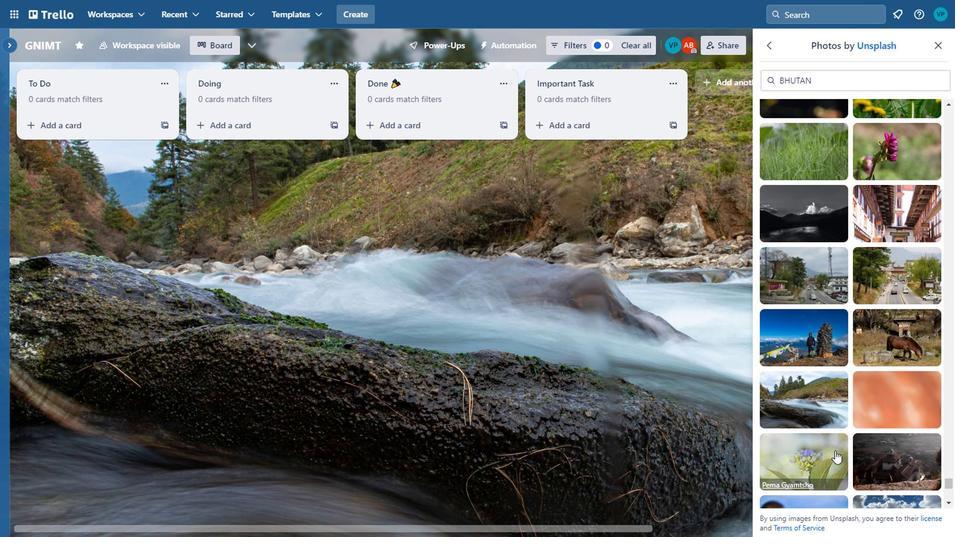 
Action: Mouse scrolled (832, 456) with delta (0, 0)
Screenshot: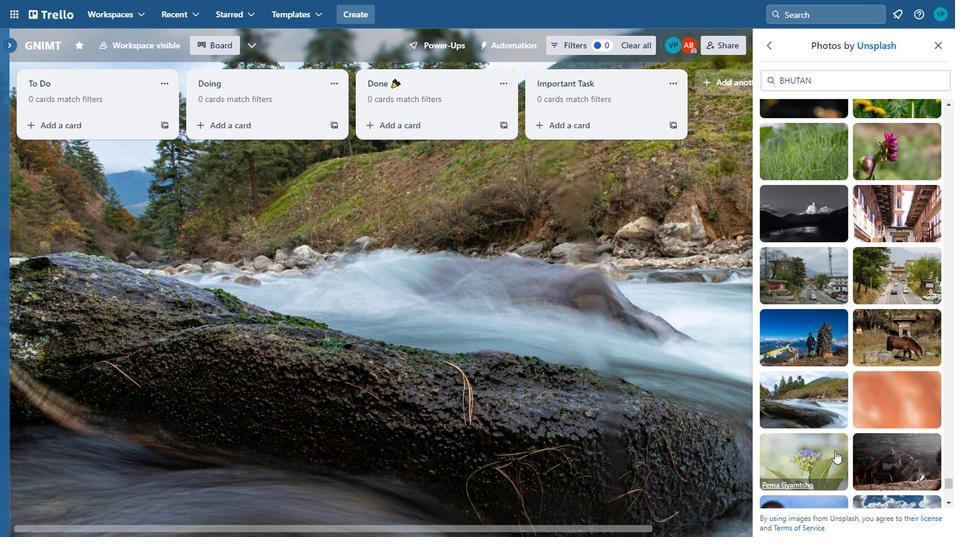 
Action: Mouse moved to (824, 364)
Screenshot: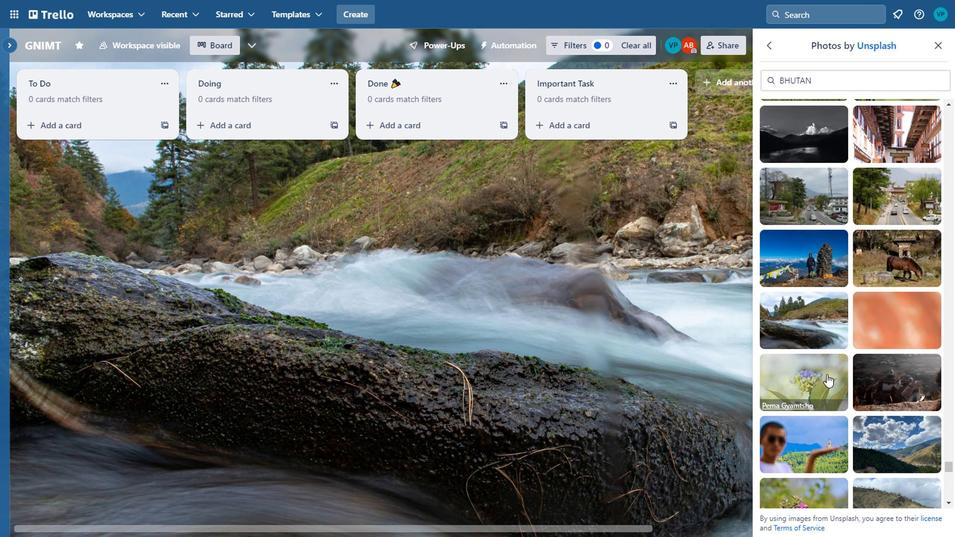 
Action: Mouse pressed left at (824, 364)
Screenshot: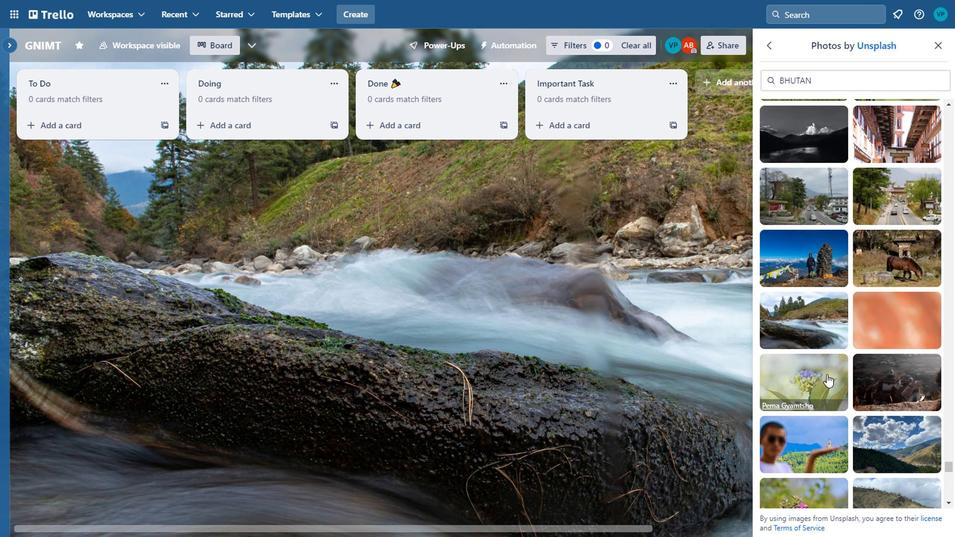 
Action: Mouse moved to (880, 362)
Screenshot: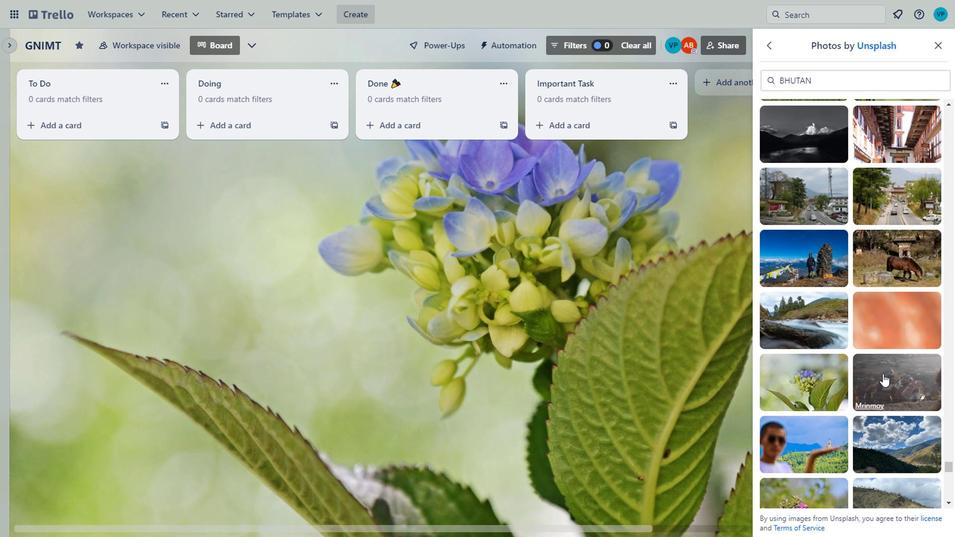 
Action: Mouse pressed left at (880, 362)
Screenshot: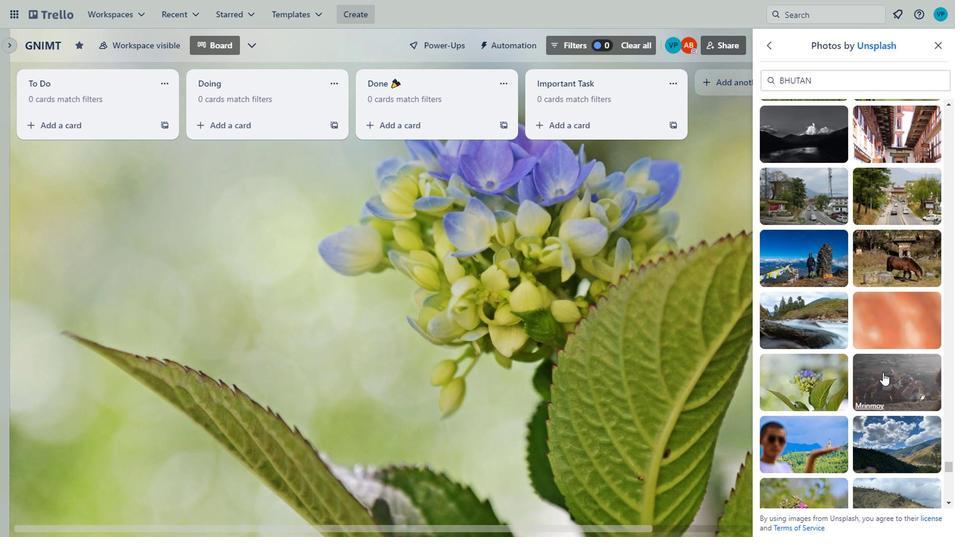 
Action: Mouse moved to (830, 367)
Screenshot: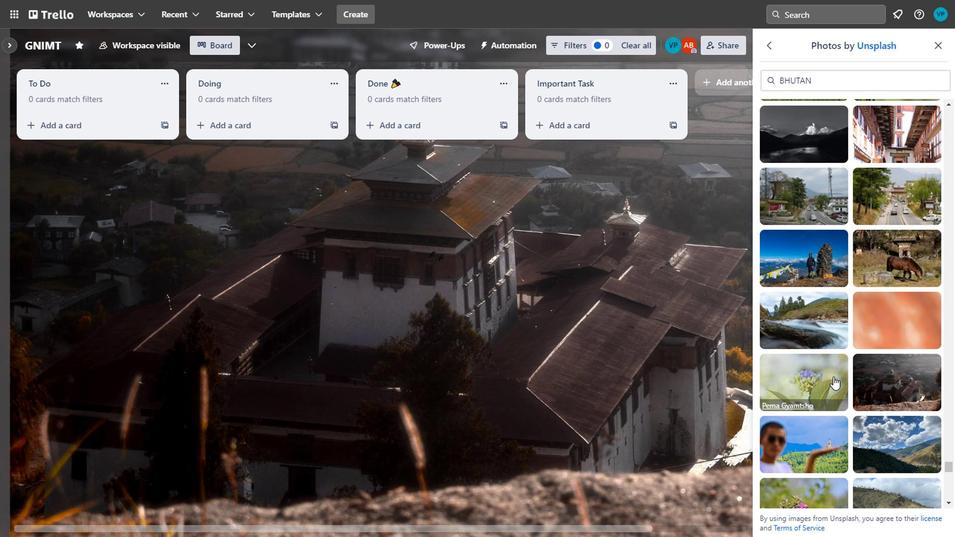 
Action: Mouse pressed left at (830, 367)
Screenshot: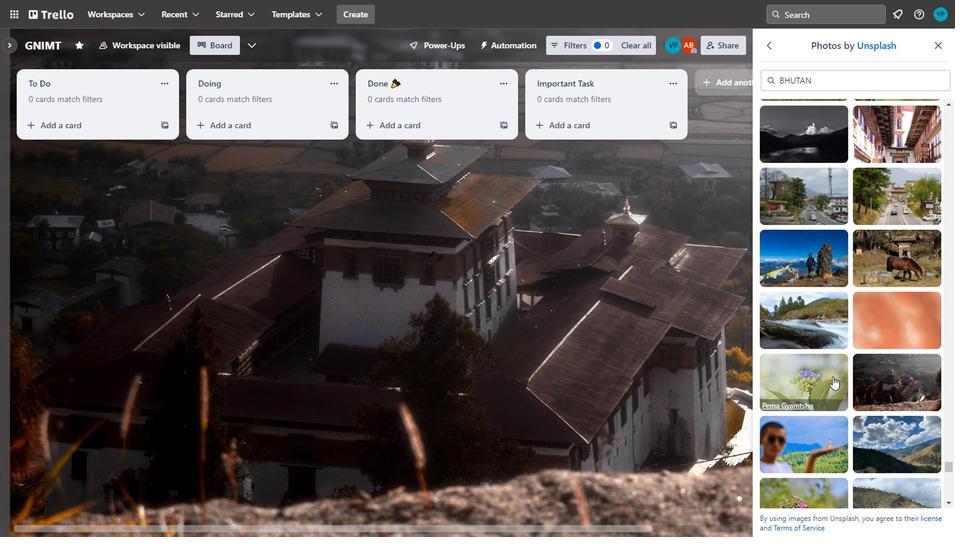 
Action: Mouse moved to (895, 362)
Screenshot: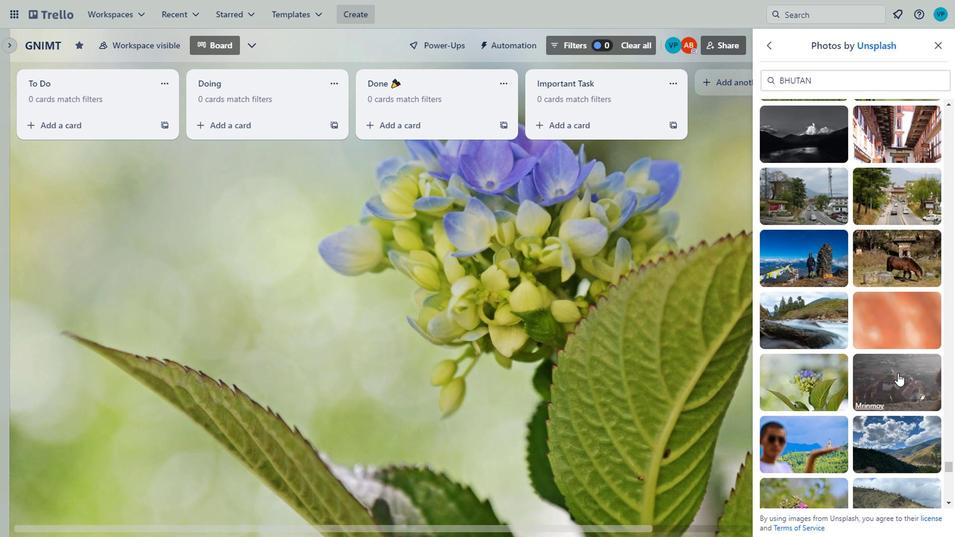 
Action: Mouse pressed left at (895, 362)
Screenshot: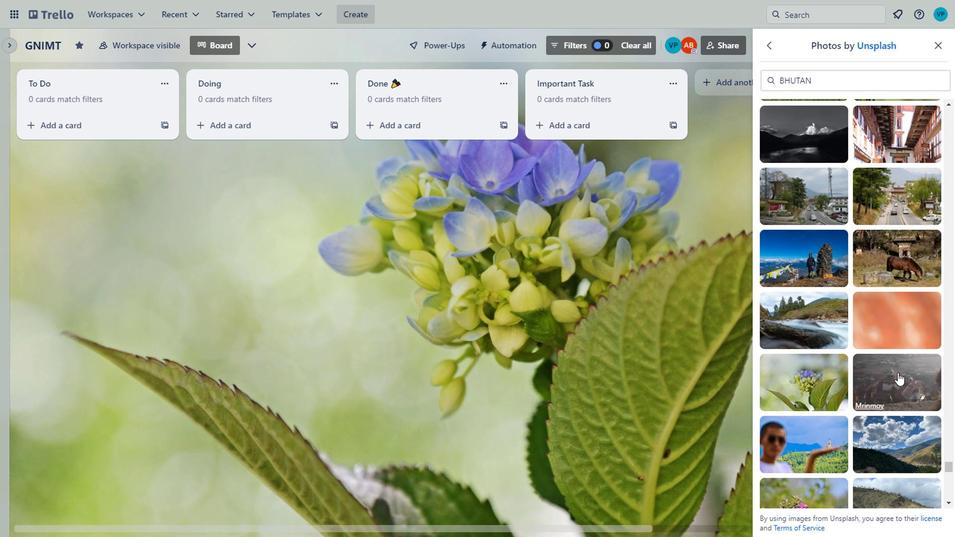 
Action: Mouse moved to (884, 403)
Screenshot: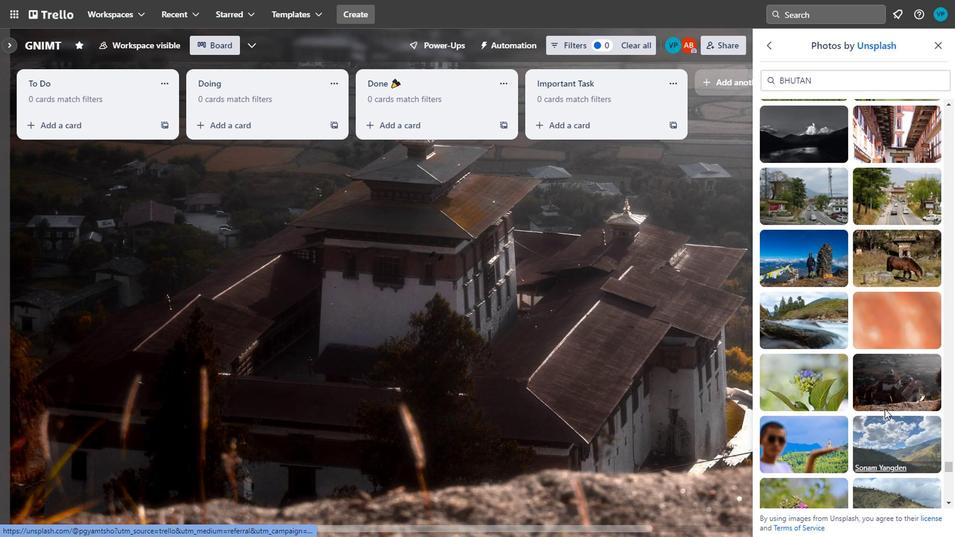 
Action: Mouse scrolled (884, 403) with delta (0, 0)
Screenshot: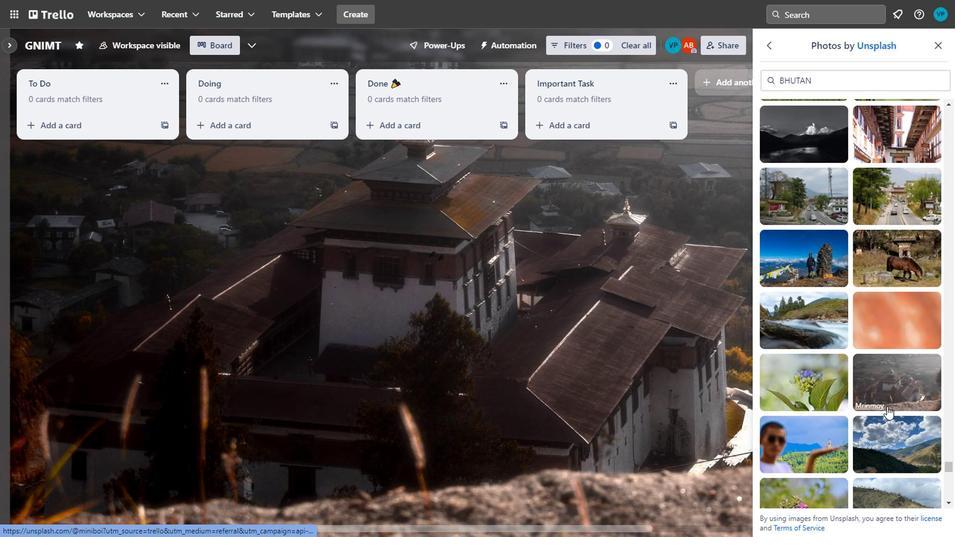 
Action: Mouse moved to (798, 423)
Screenshot: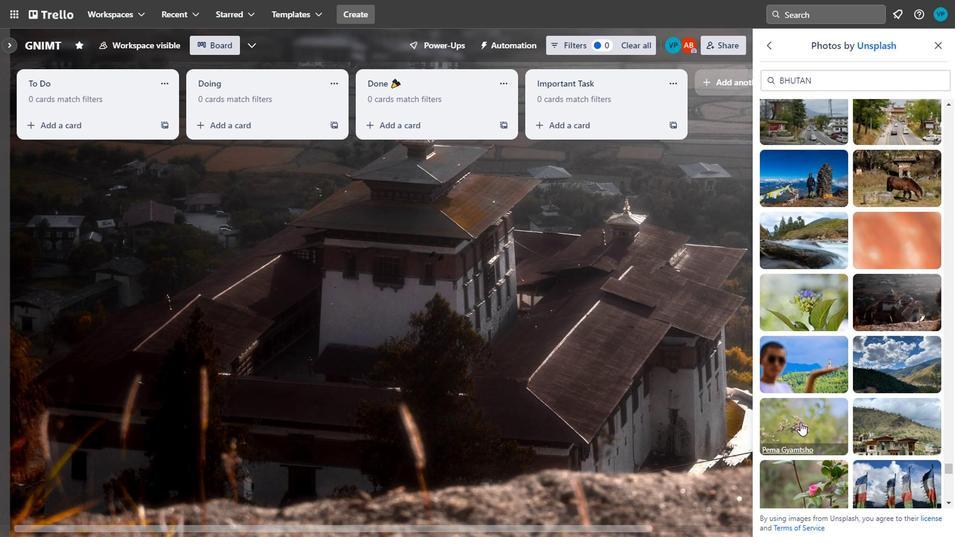 
Action: Mouse pressed left at (798, 423)
Screenshot: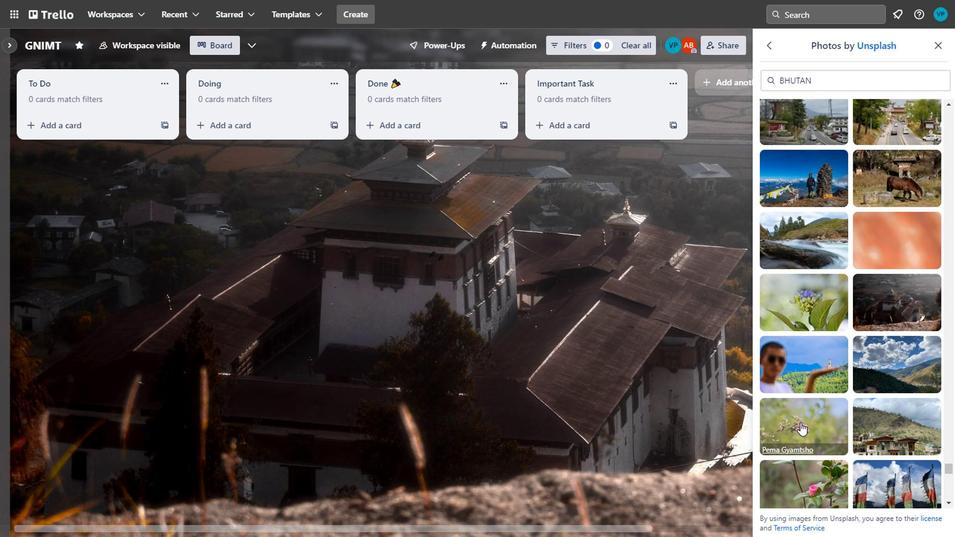 
Action: Mouse moved to (886, 411)
Screenshot: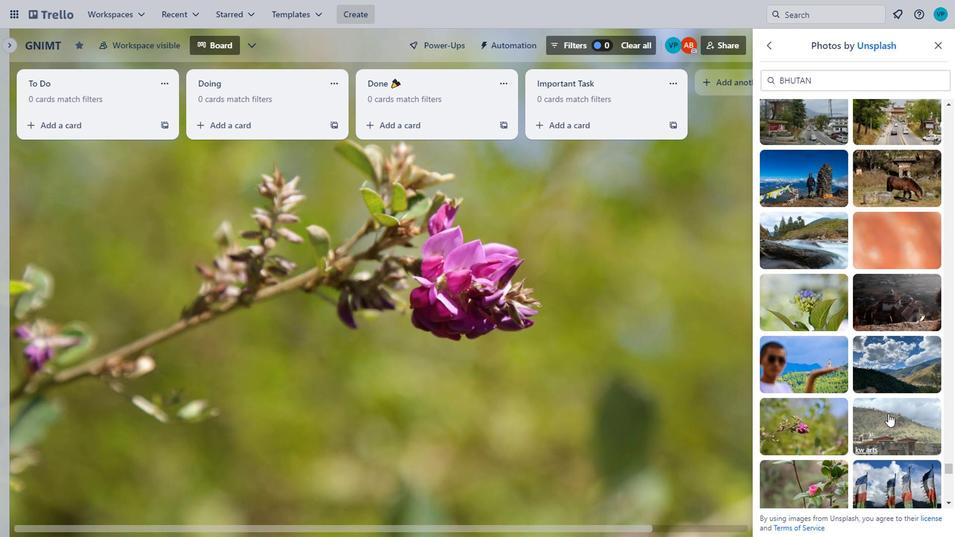 
Action: Mouse pressed left at (886, 411)
Screenshot: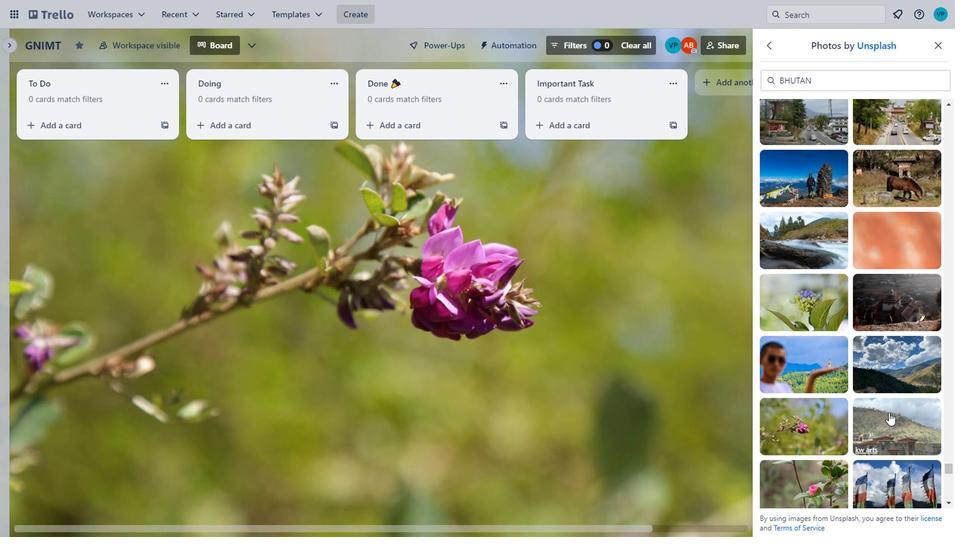 
Action: Mouse moved to (828, 434)
Screenshot: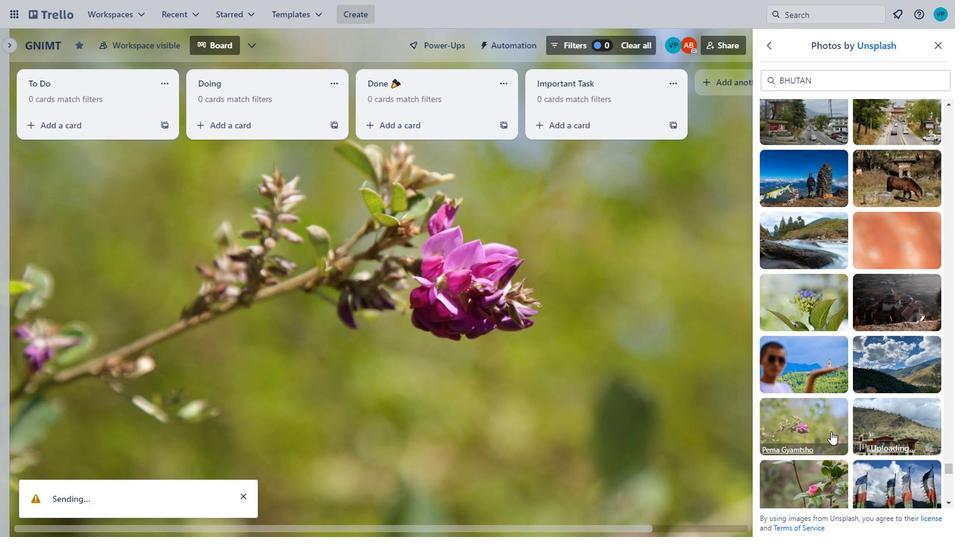 
Action: Mouse scrolled (828, 433) with delta (0, 0)
Screenshot: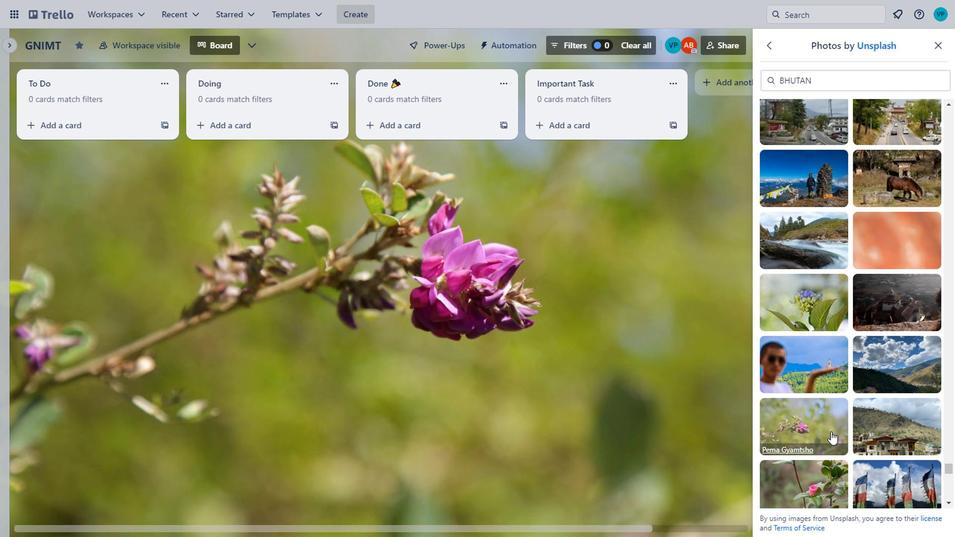 
Action: Mouse moved to (881, 392)
Screenshot: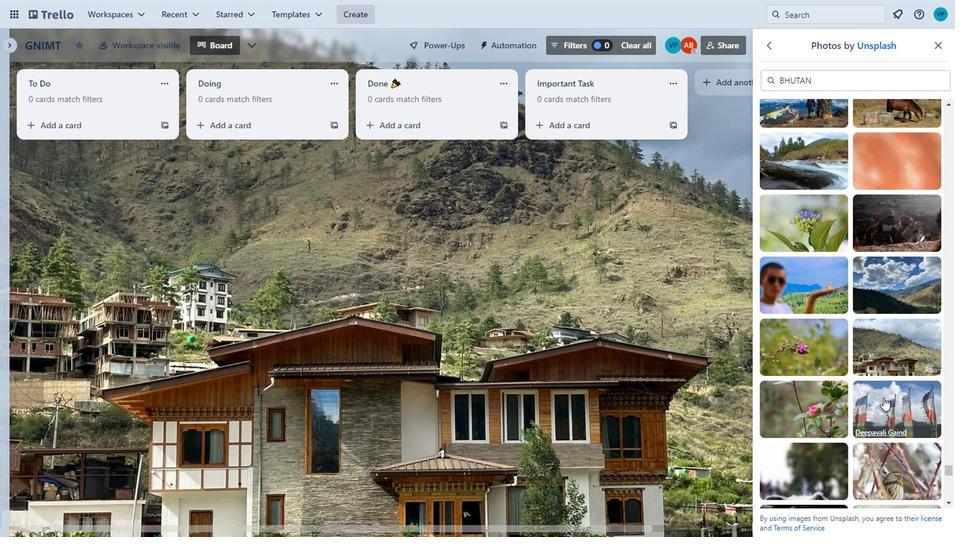 
Action: Mouse scrolled (881, 391) with delta (0, 0)
Screenshot: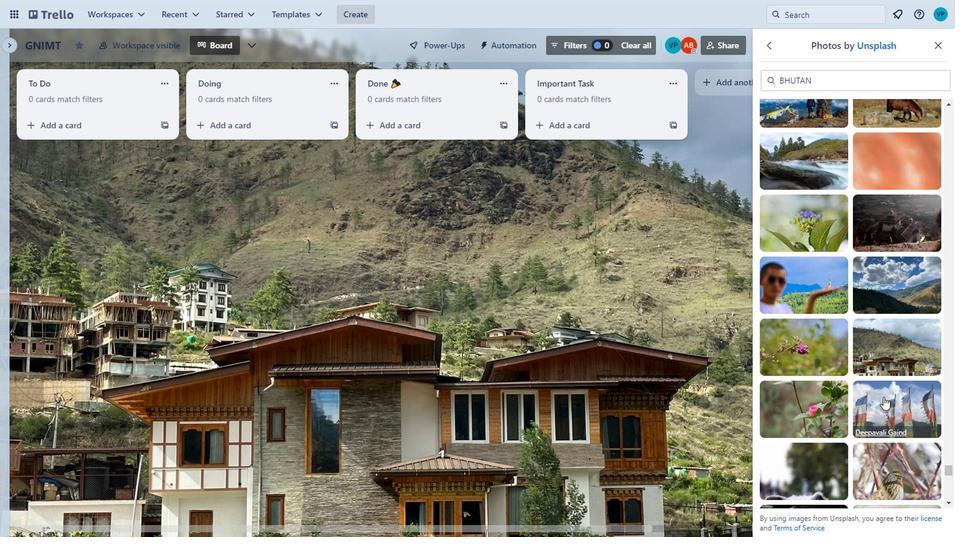 
Action: Mouse moved to (805, 448)
Screenshot: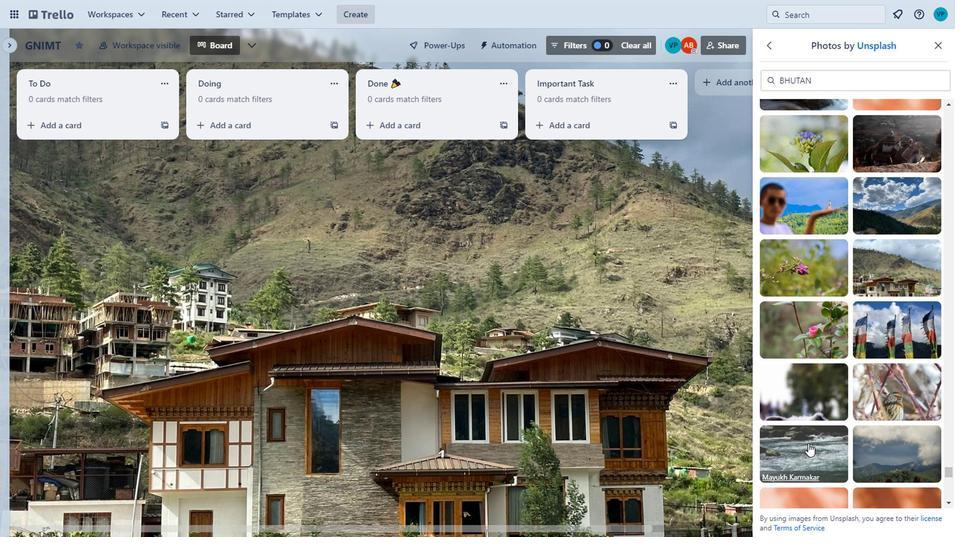 
Action: Mouse pressed left at (805, 448)
Screenshot: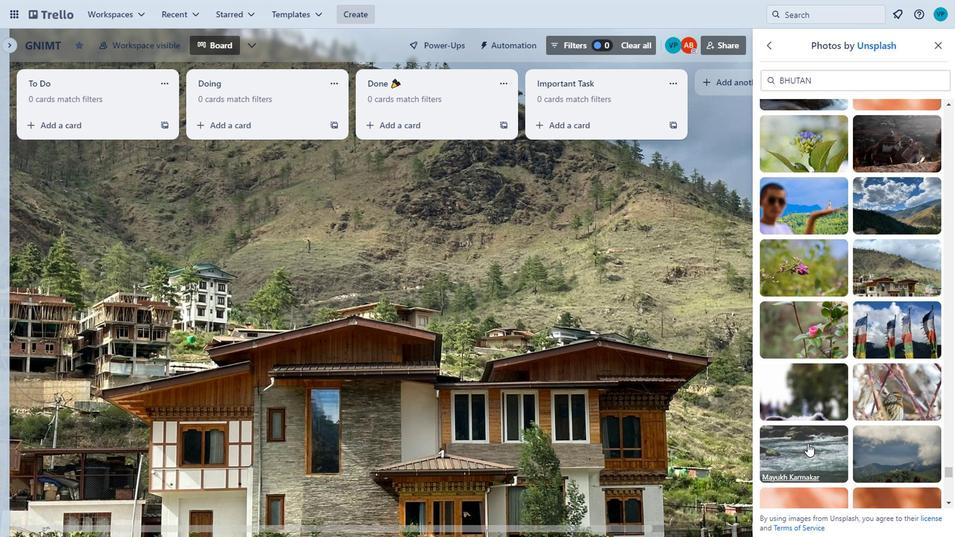 
Action: Mouse moved to (883, 446)
Screenshot: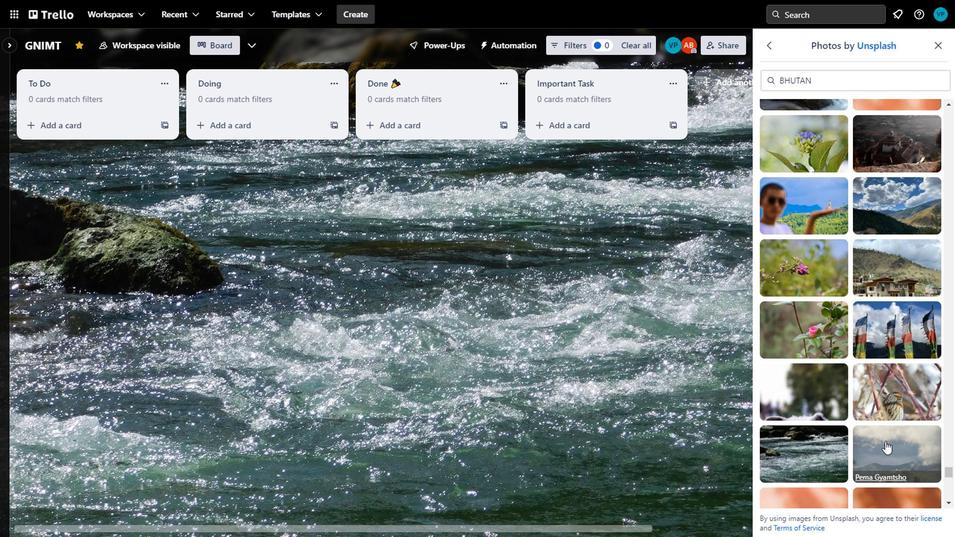
Action: Mouse pressed left at (883, 446)
Screenshot: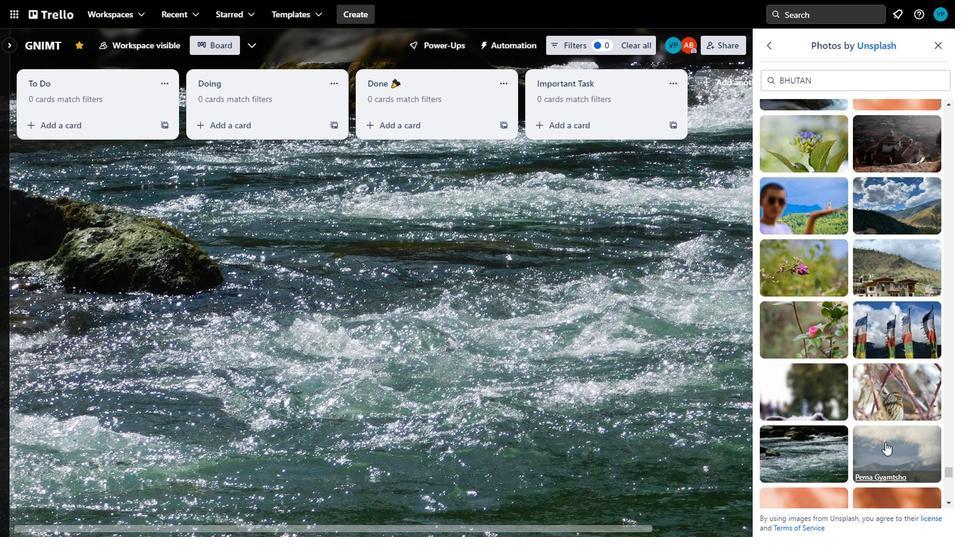 
Action: Mouse moved to (872, 379)
Screenshot: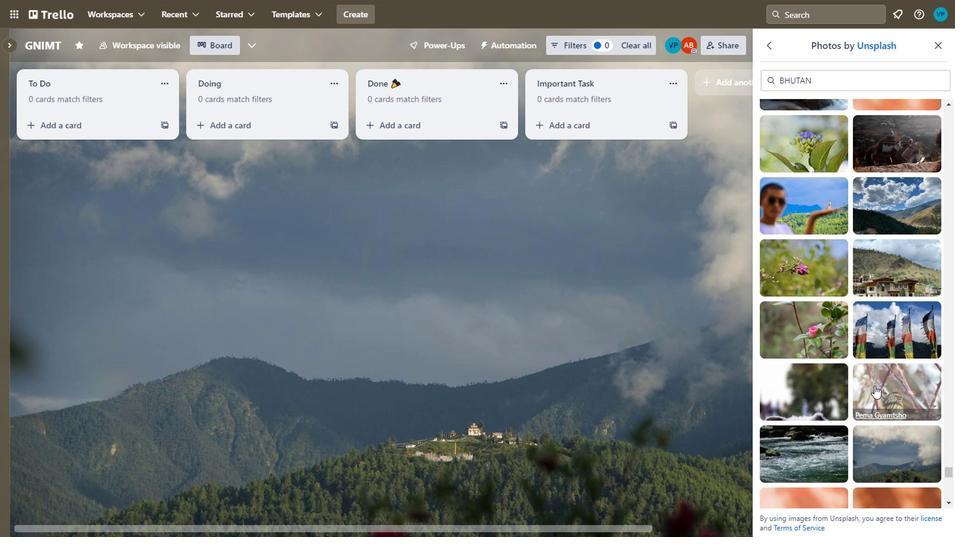 
Action: Mouse scrolled (872, 379) with delta (0, 0)
Screenshot: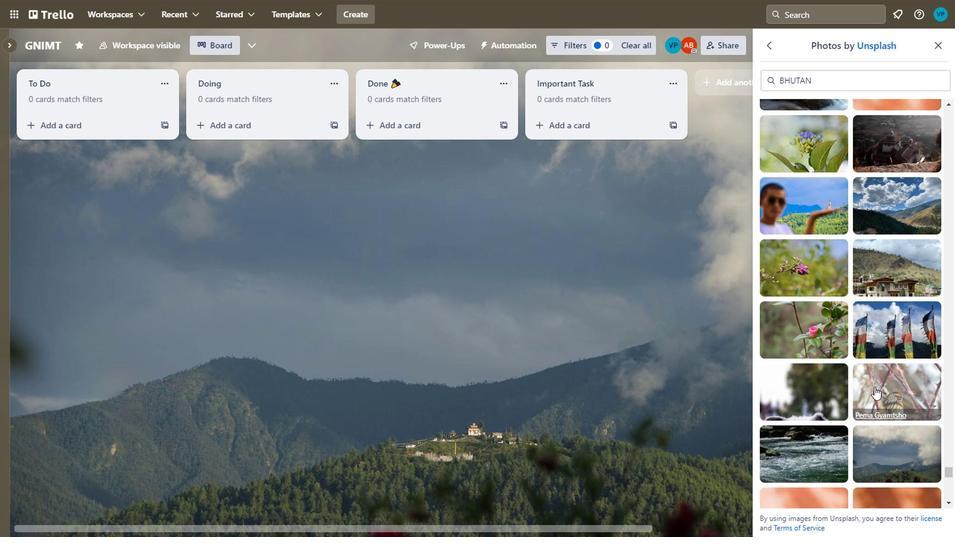 
Action: Mouse moved to (825, 439)
Screenshot: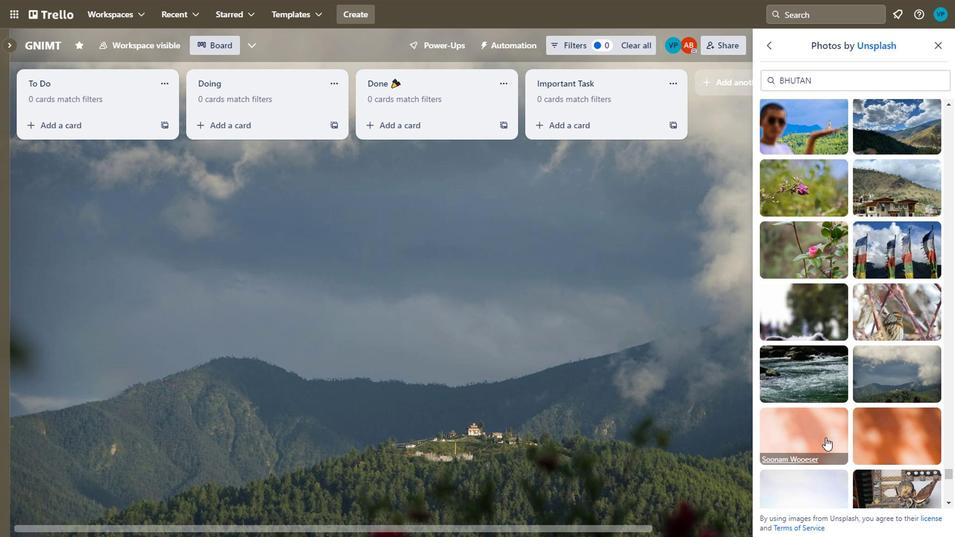 
Action: Mouse scrolled (825, 438) with delta (0, 0)
Screenshot: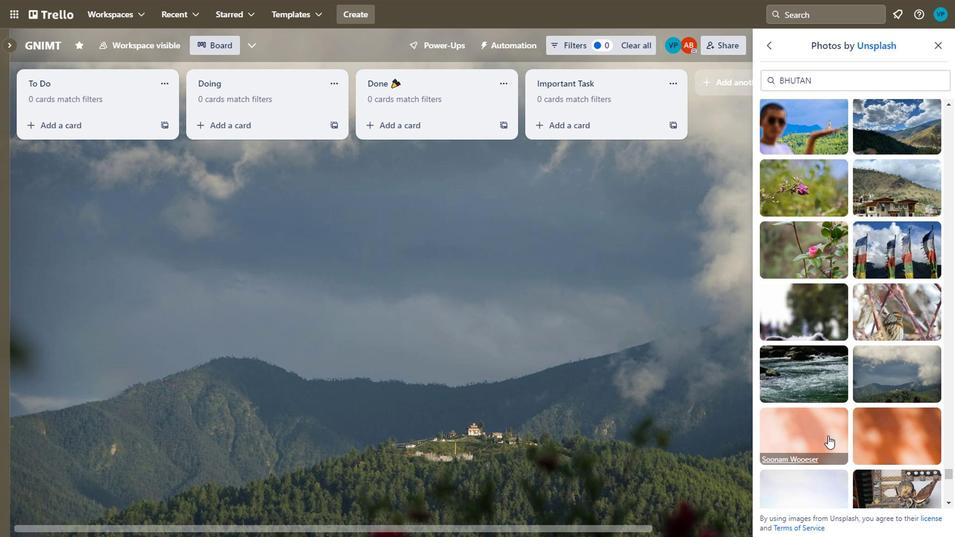 
Action: Mouse moved to (809, 488)
Screenshot: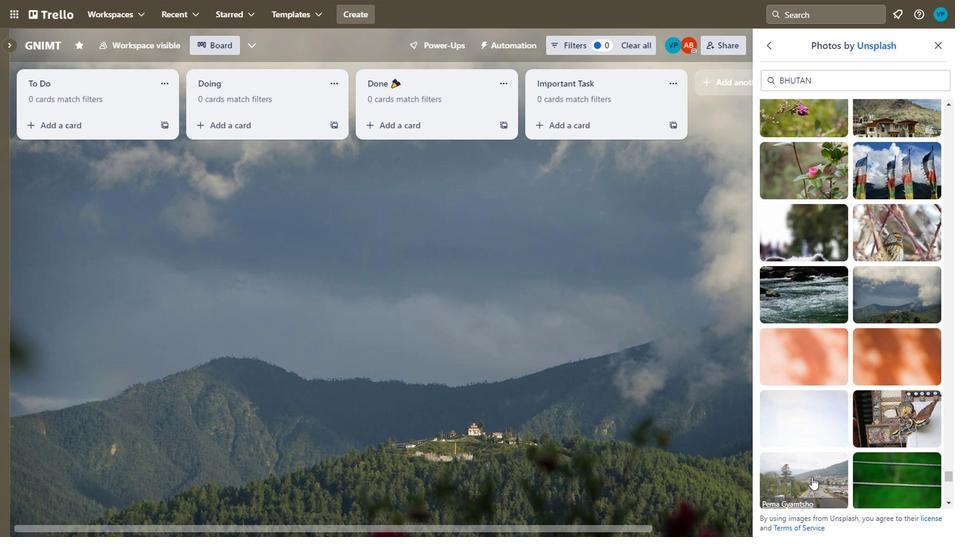 
Action: Mouse pressed left at (809, 488)
Screenshot: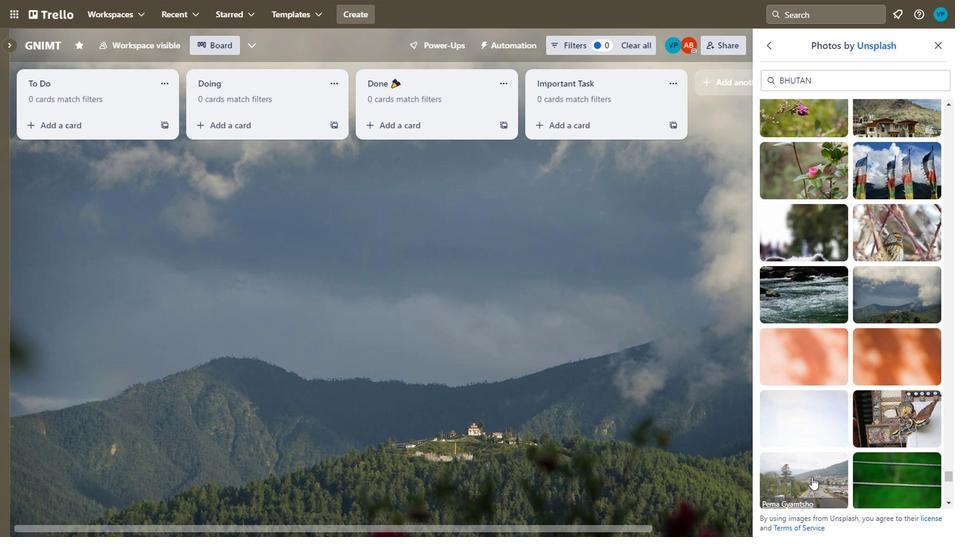 
Action: Mouse moved to (859, 424)
Screenshot: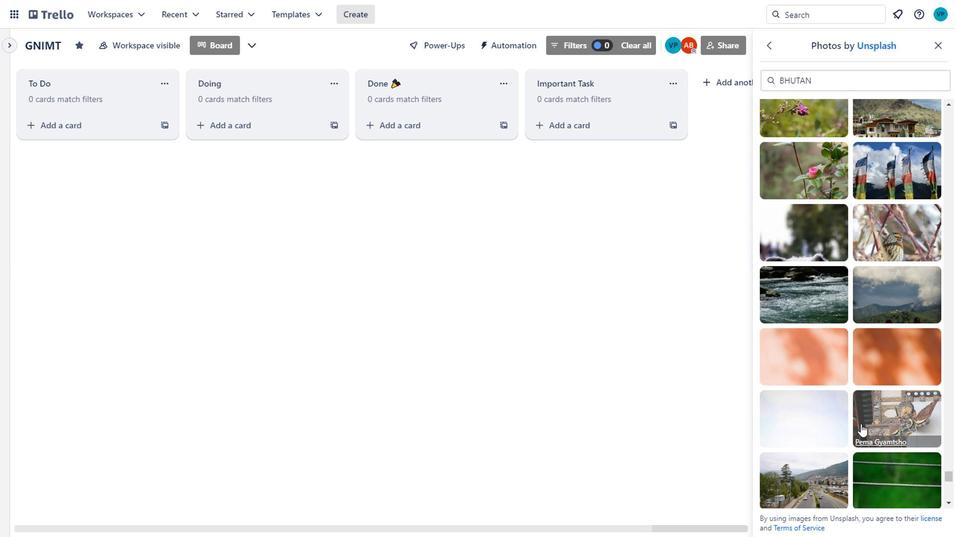 
Action: Mouse scrolled (859, 423) with delta (0, 0)
Screenshot: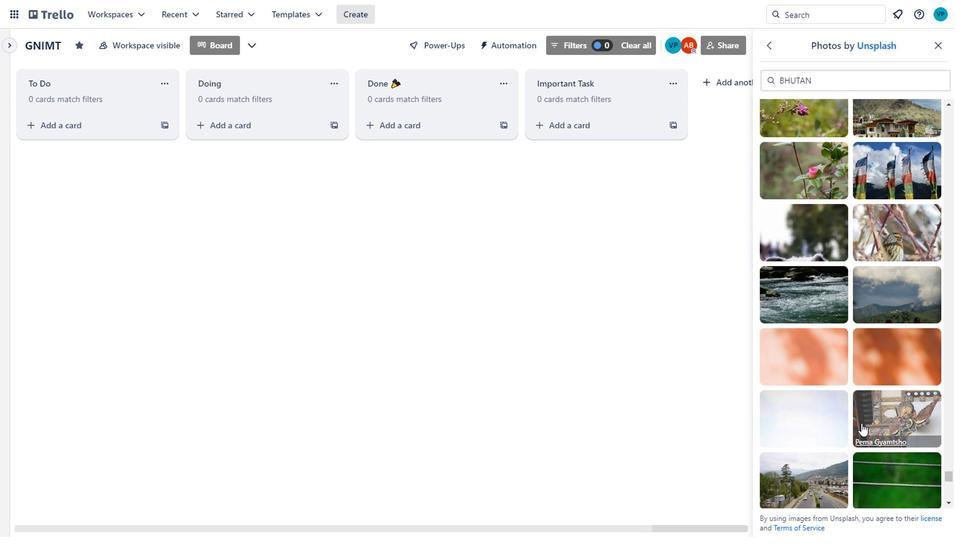 
Action: Mouse moved to (876, 391)
Screenshot: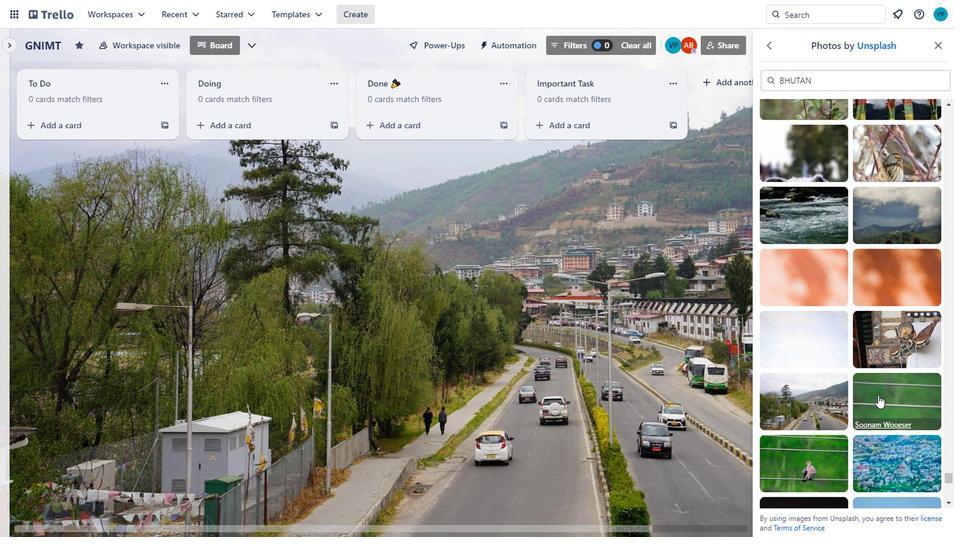 
Action: Mouse scrolled (876, 390) with delta (0, 0)
Screenshot: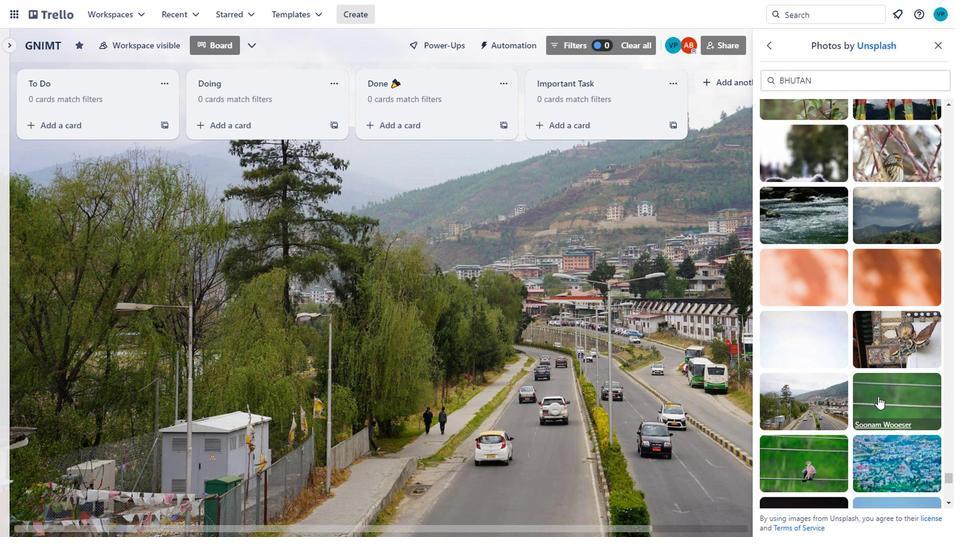 
Action: Mouse moved to (890, 364)
Screenshot: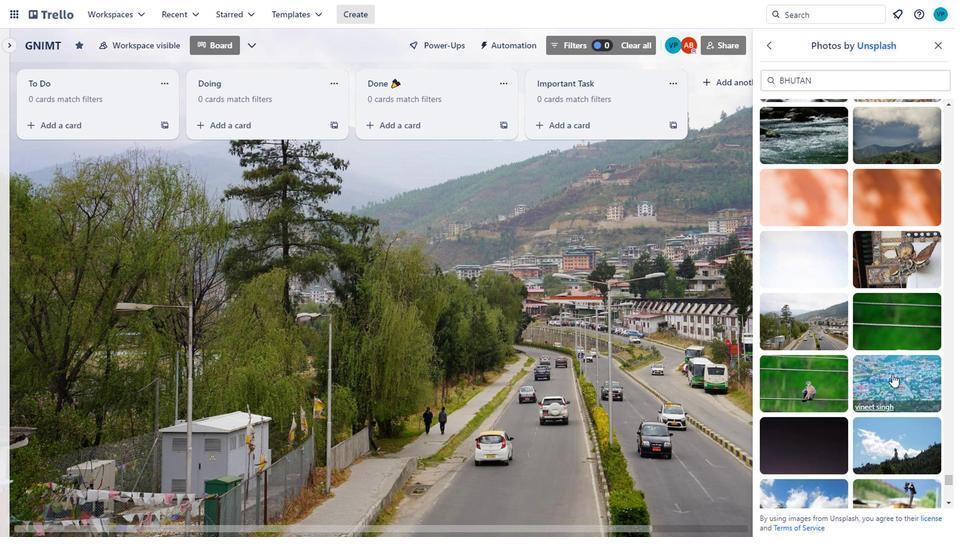 
Action: Mouse scrolled (890, 363) with delta (0, 0)
Screenshot: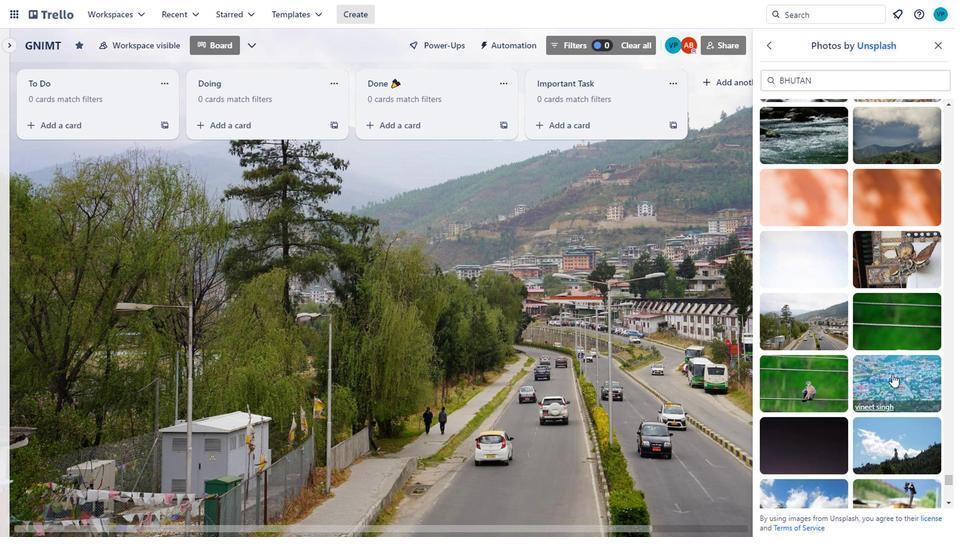 
Action: Mouse moved to (825, 420)
Screenshot: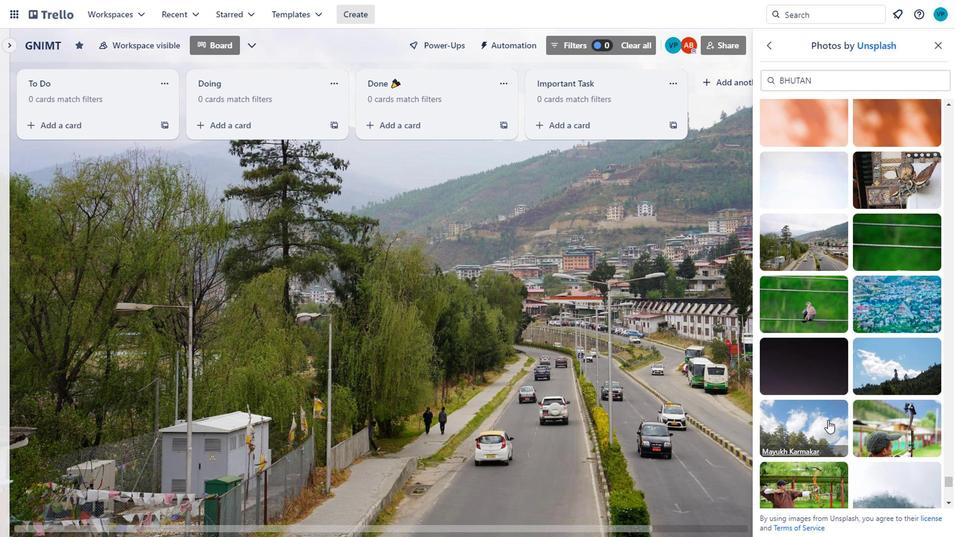 
Action: Mouse pressed left at (825, 420)
Screenshot: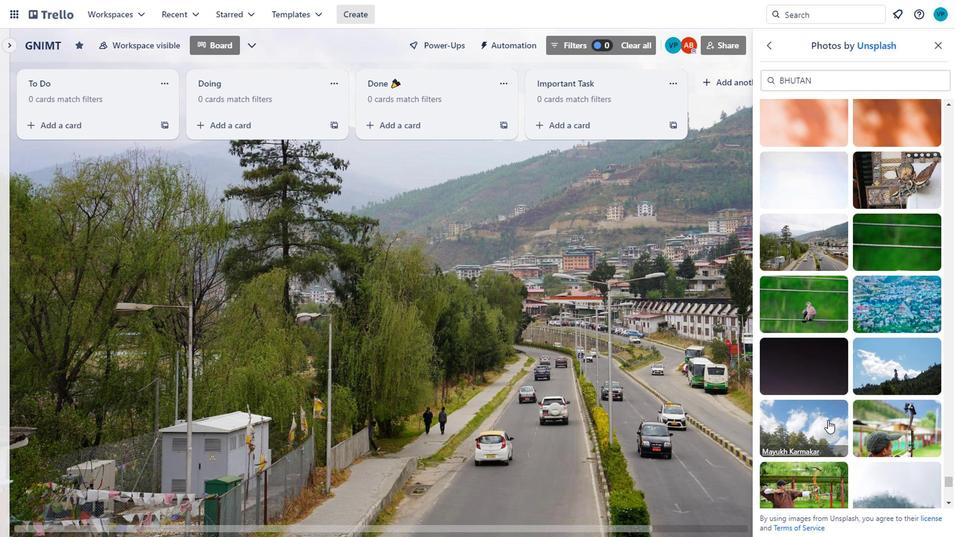 
Action: Mouse moved to (892, 419)
Screenshot: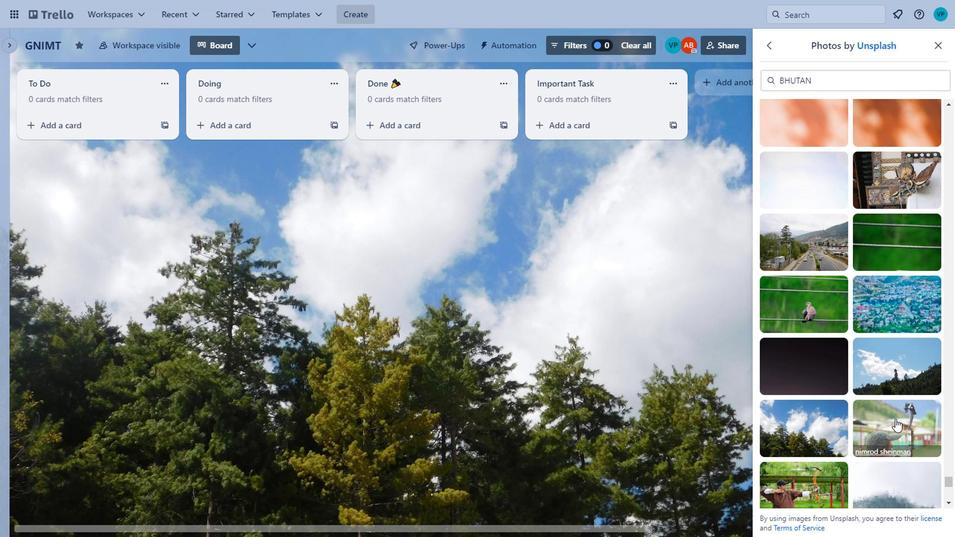 
Action: Mouse pressed left at (892, 419)
Screenshot: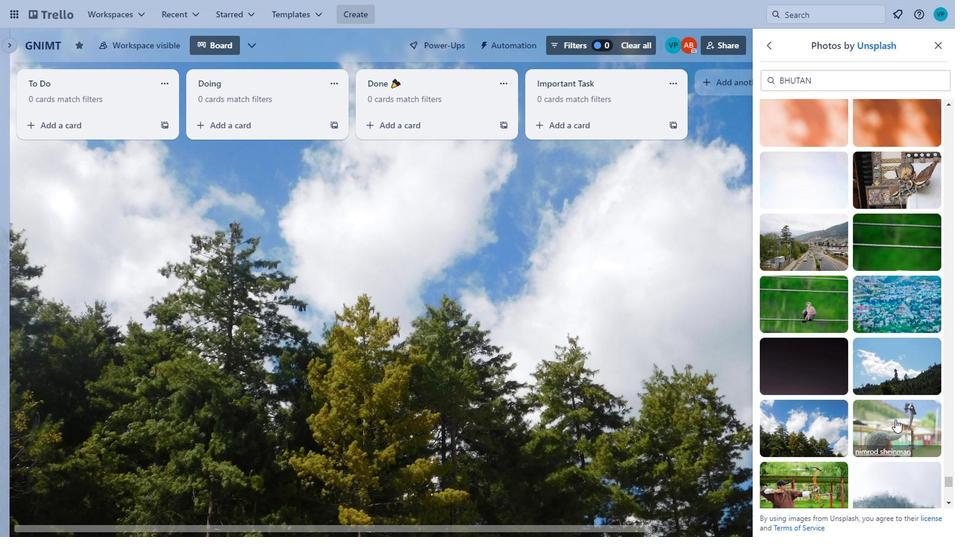 
Action: Mouse scrolled (892, 419) with delta (0, 0)
Screenshot: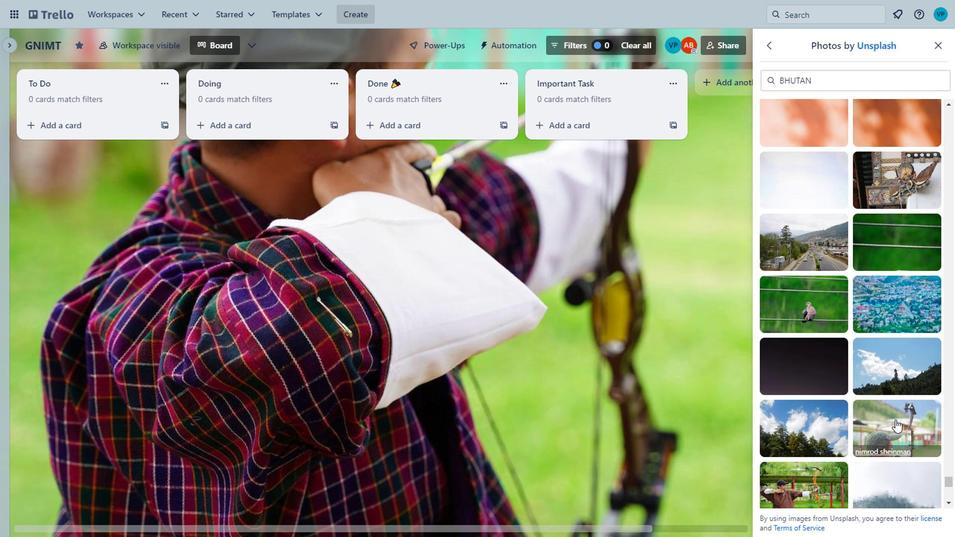 
Action: Mouse moved to (878, 401)
Screenshot: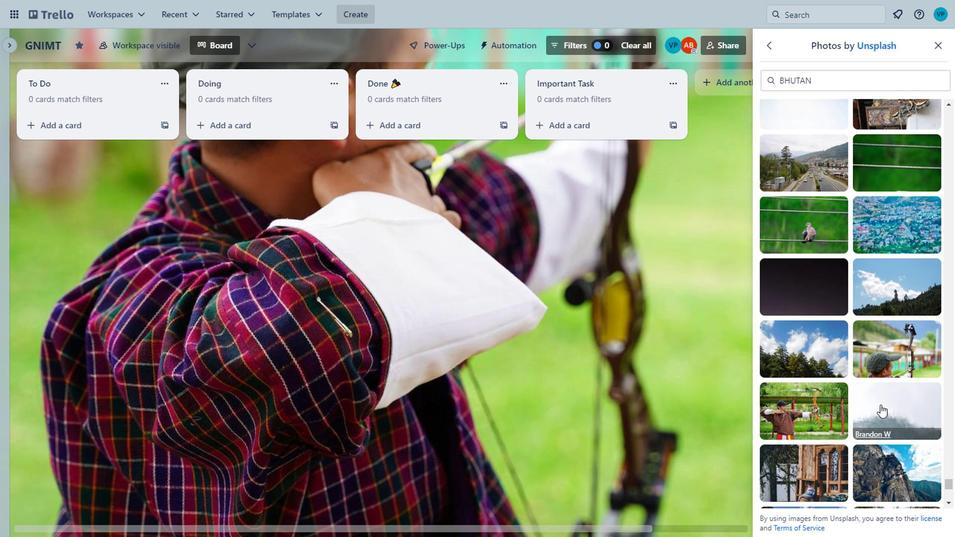 
Action: Mouse scrolled (878, 400) with delta (0, 0)
Screenshot: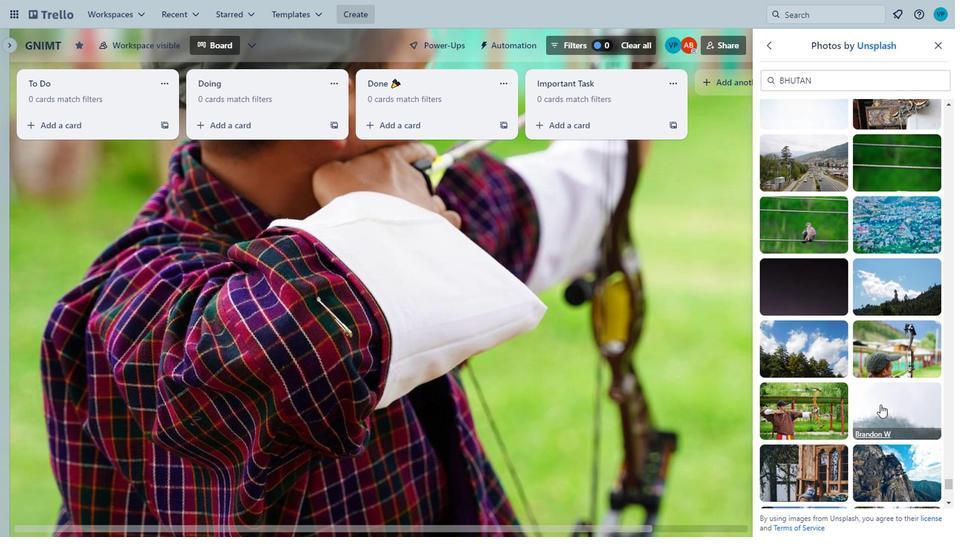 
Action: Mouse moved to (819, 369)
Screenshot: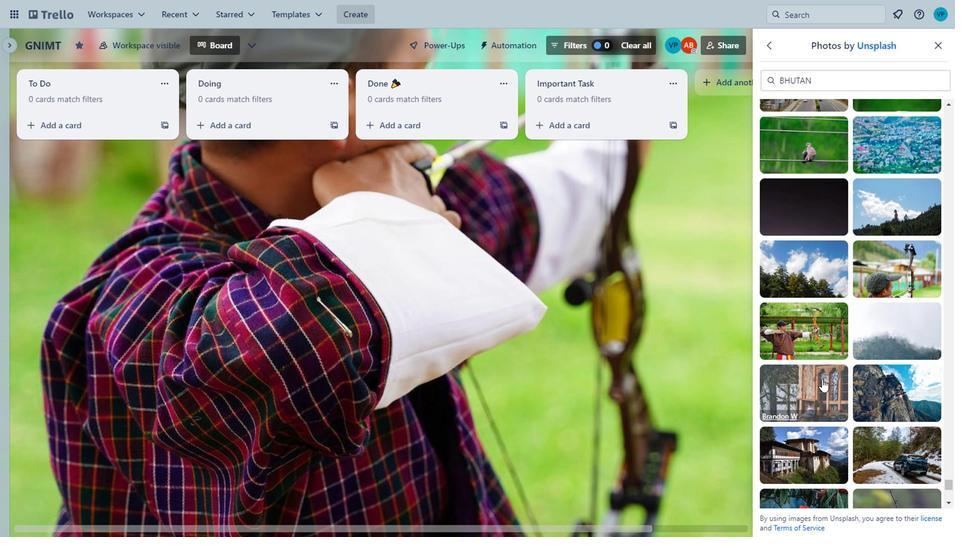 
Action: Mouse pressed left at (819, 369)
Screenshot: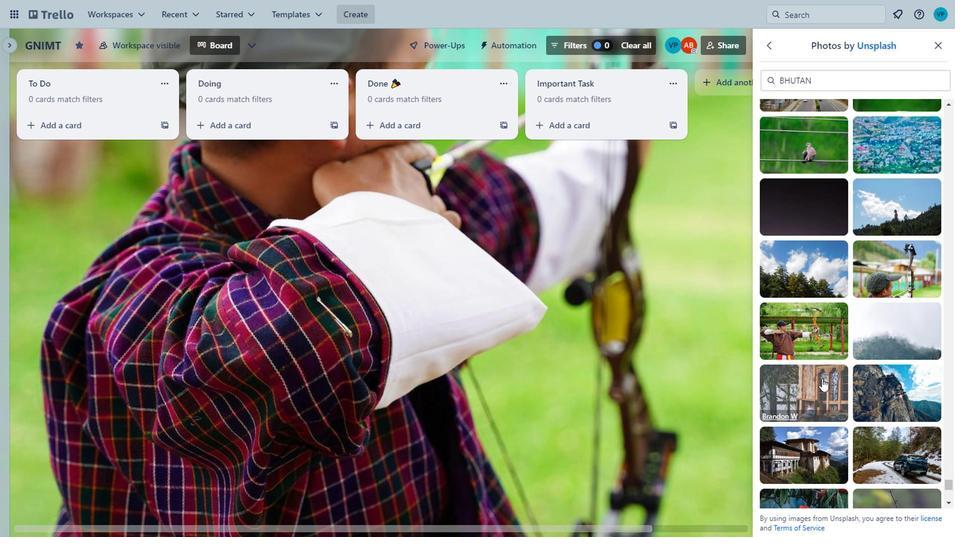 
Action: Mouse moved to (895, 371)
Screenshot: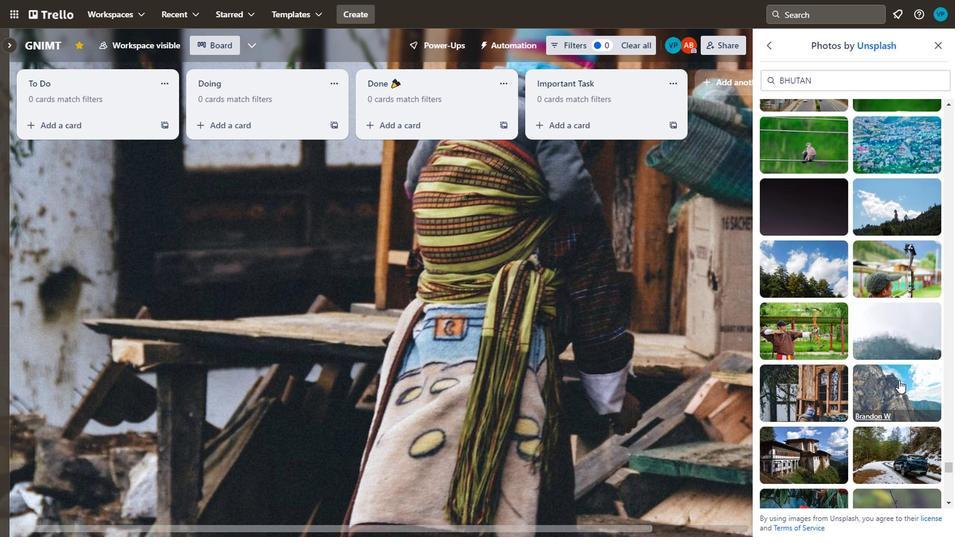 
Action: Mouse scrolled (895, 371) with delta (0, 0)
Screenshot: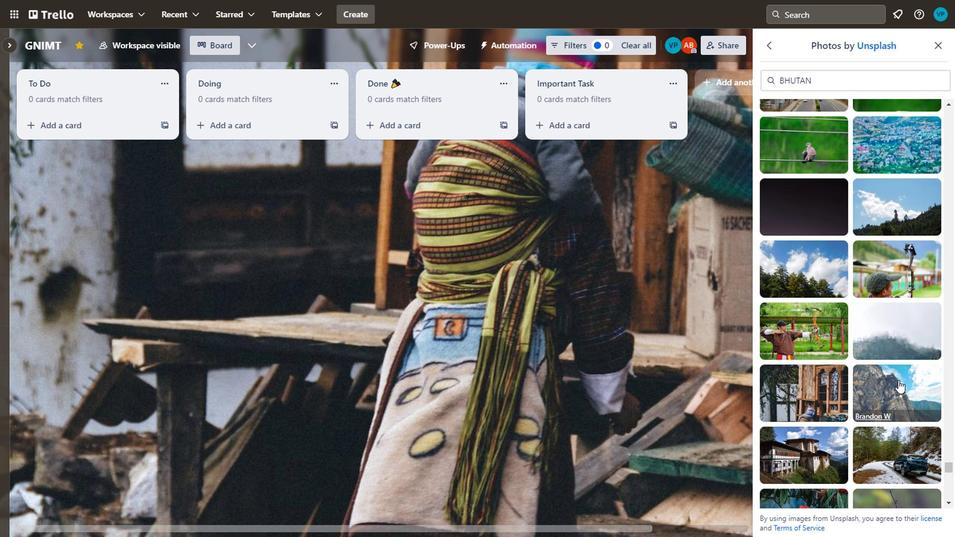 
Action: Mouse moved to (879, 283)
Screenshot: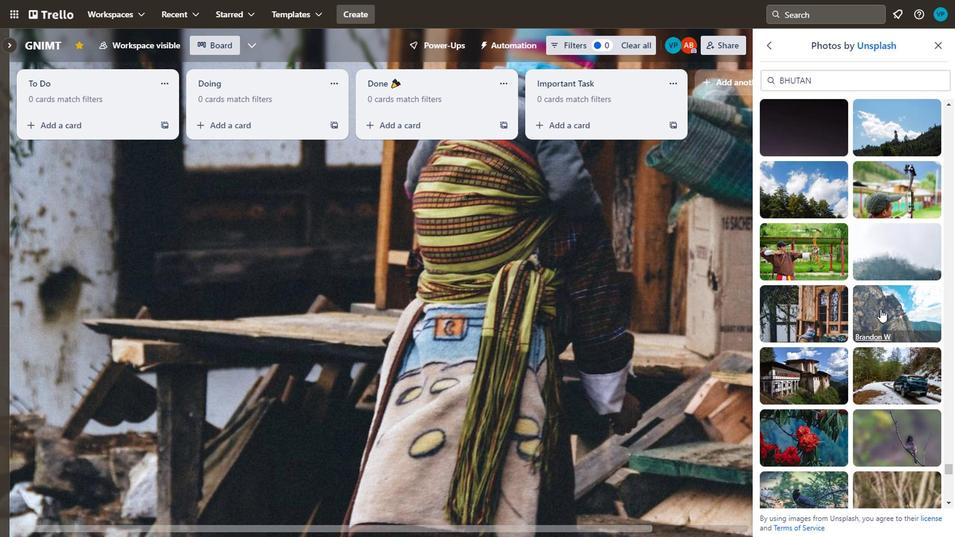 
Action: Mouse pressed left at (879, 283)
Screenshot: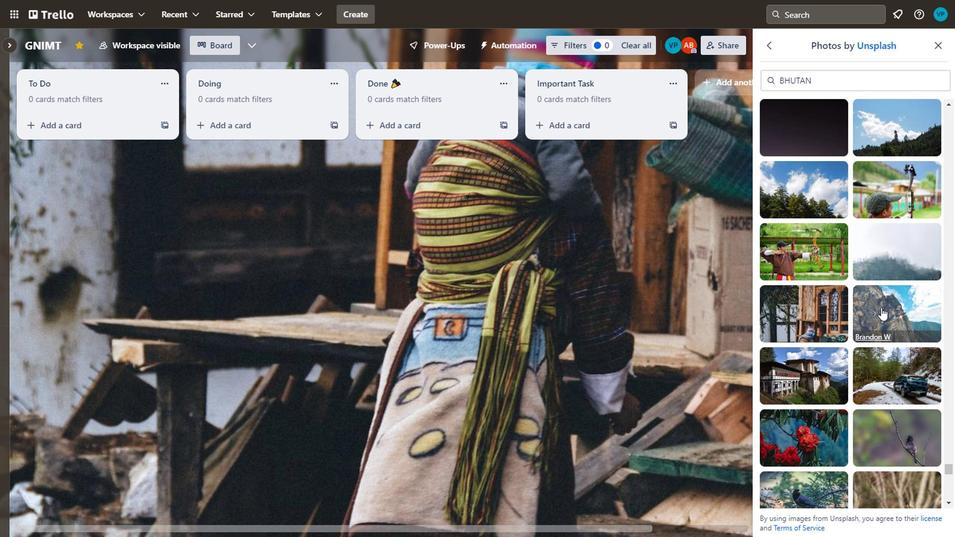 
Action: Mouse moved to (795, 366)
Screenshot: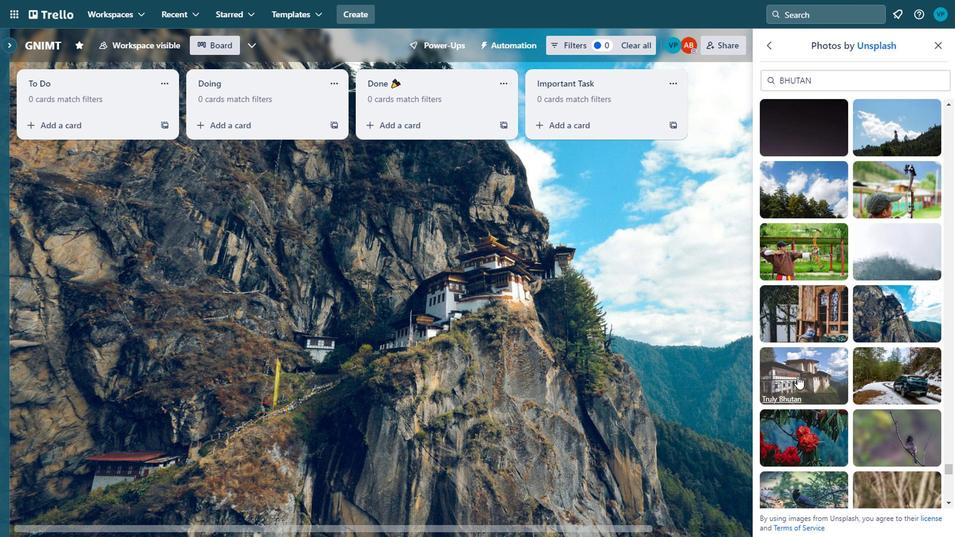 
Action: Mouse pressed left at (795, 366)
Screenshot: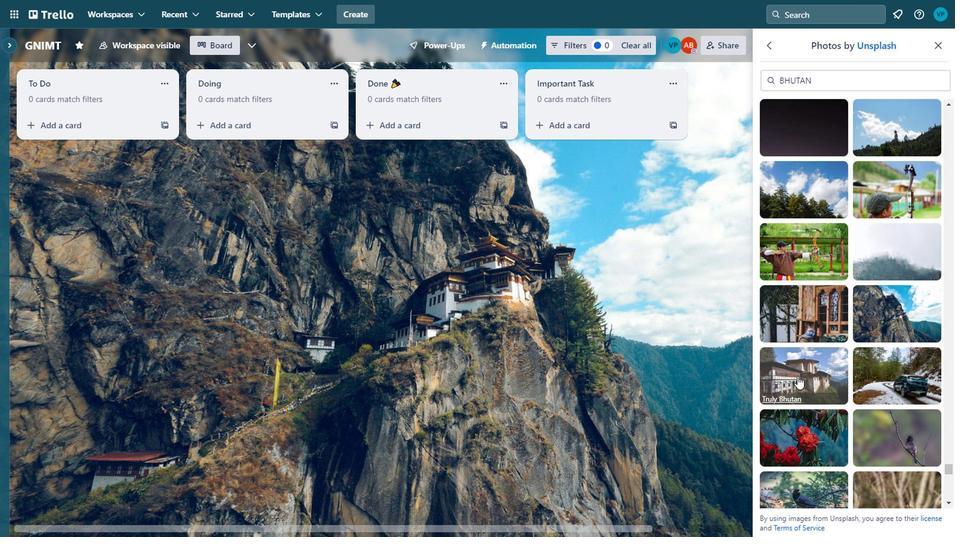 
Action: Mouse moved to (898, 362)
Screenshot: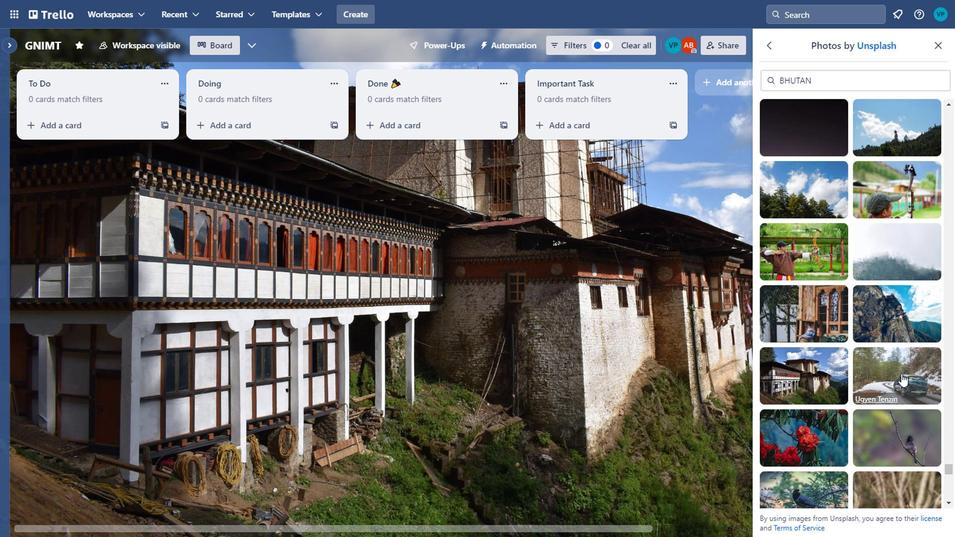 
Action: Mouse pressed left at (898, 362)
Screenshot: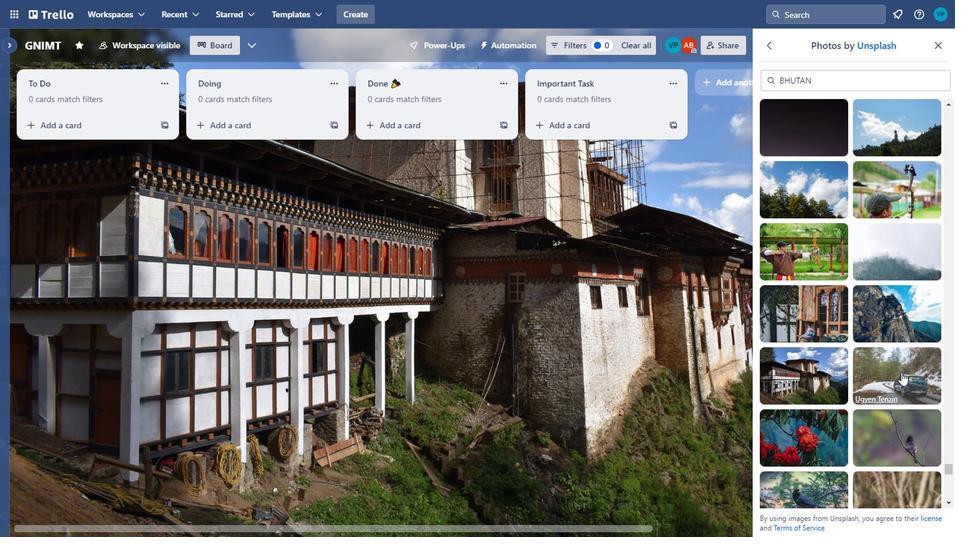 
Action: Mouse moved to (810, 429)
Screenshot: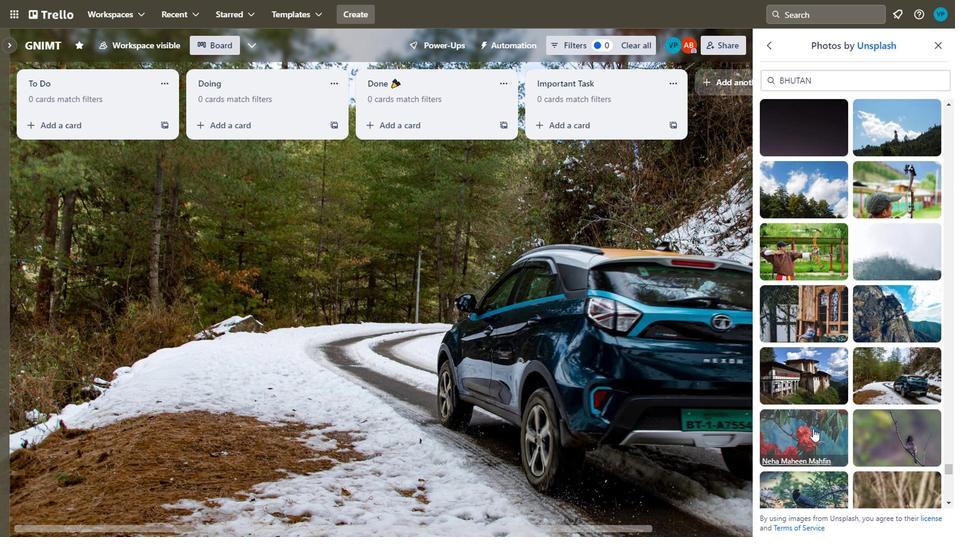 
Action: Mouse pressed left at (810, 429)
Screenshot: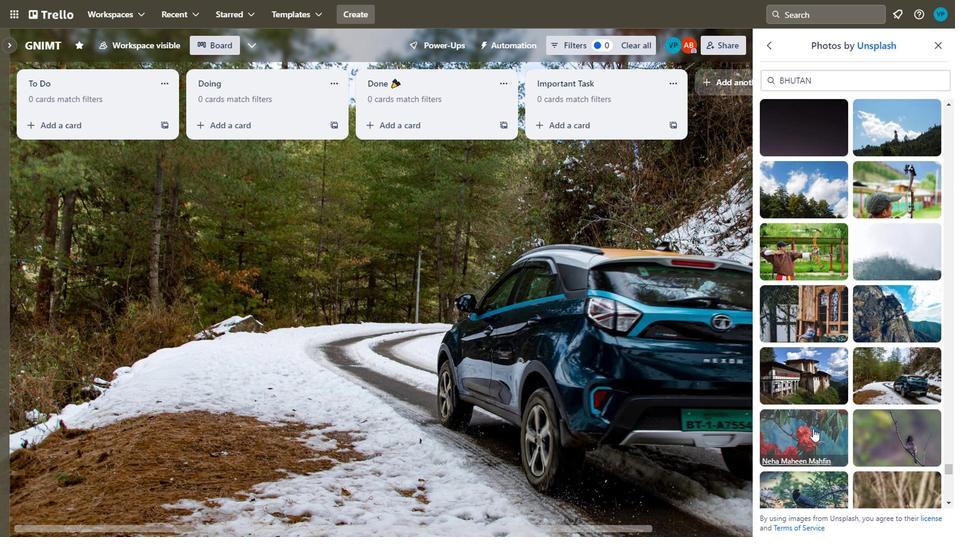 
Action: Mouse moved to (899, 422)
Screenshot: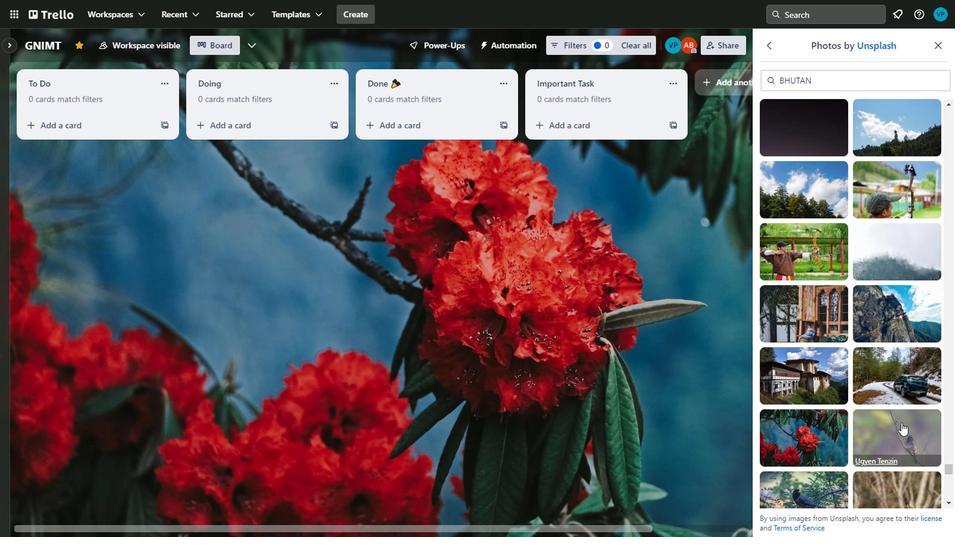 
Action: Mouse scrolled (899, 421) with delta (0, 0)
Screenshot: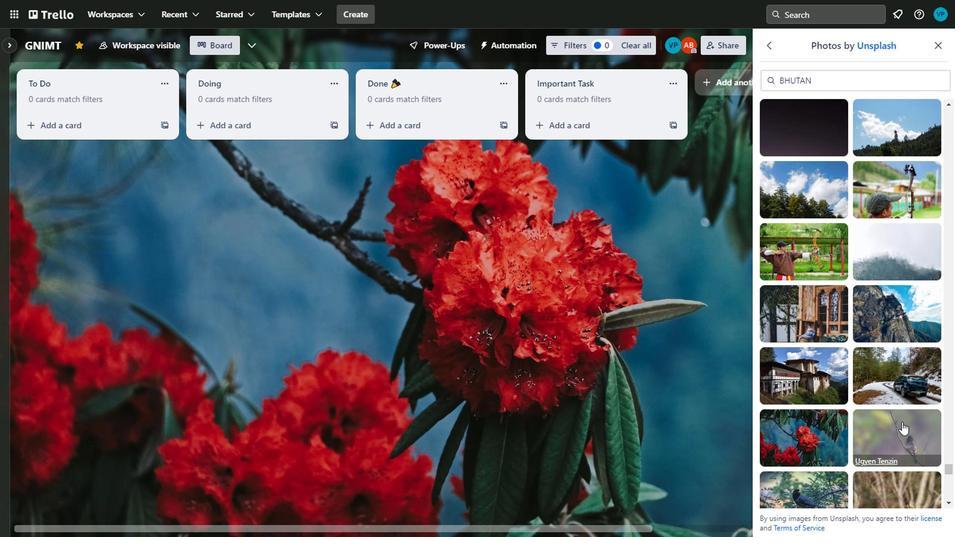 
Action: Mouse moved to (807, 416)
Screenshot: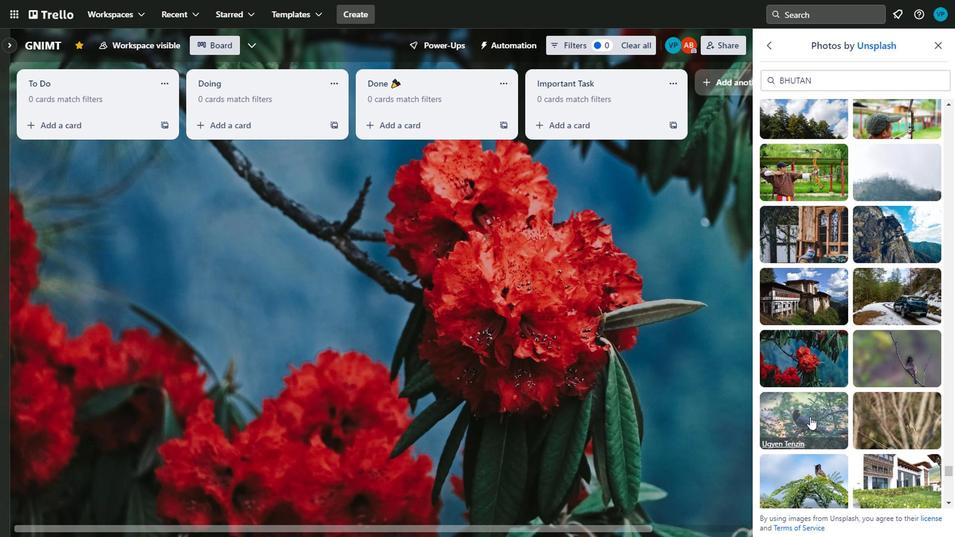 
Action: Mouse pressed left at (807, 416)
Screenshot: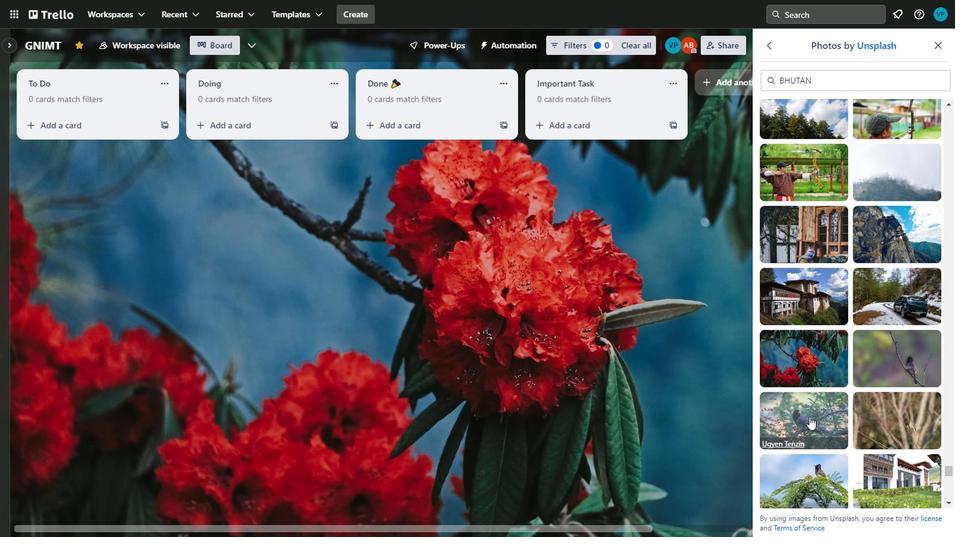
Action: Mouse moved to (868, 410)
Screenshot: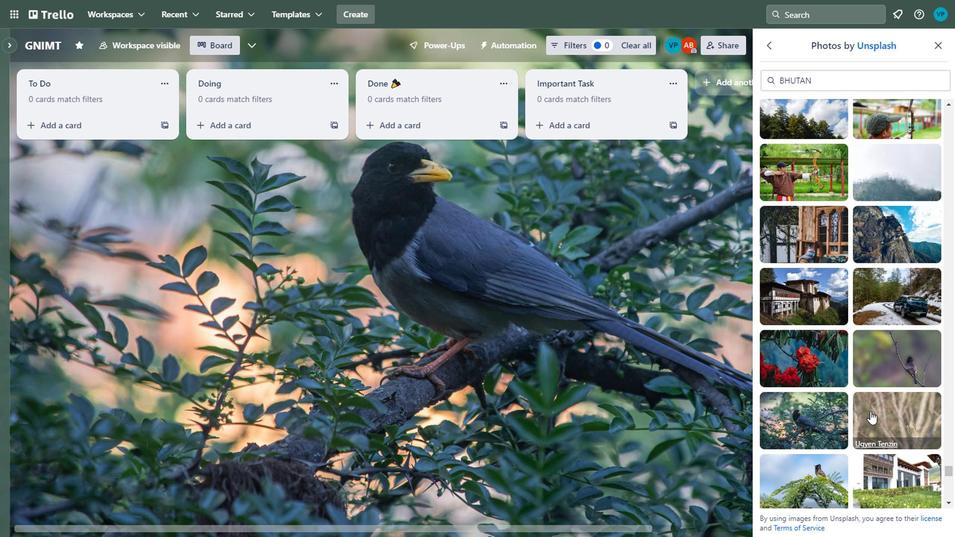 
Action: Mouse scrolled (868, 409) with delta (0, 0)
Screenshot: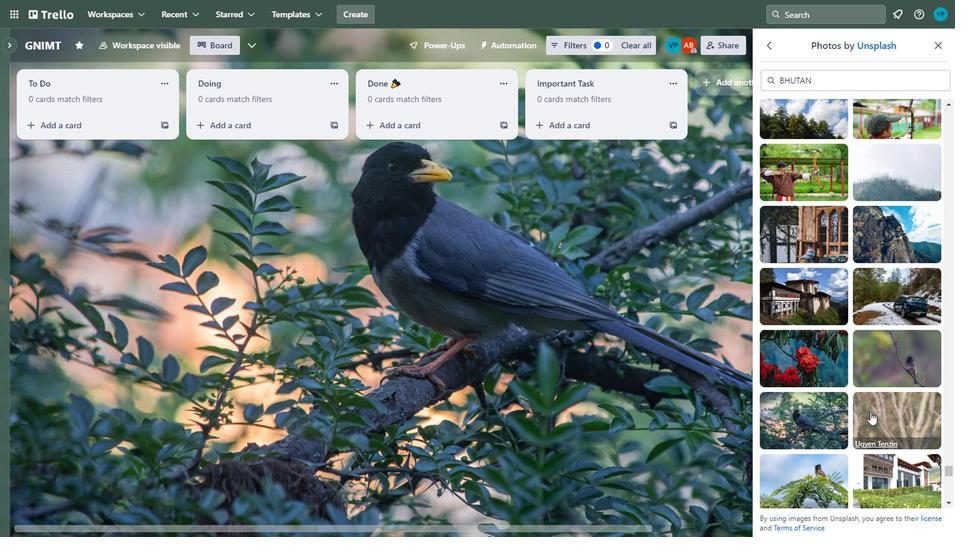 
Action: Mouse scrolled (868, 409) with delta (0, 0)
Screenshot: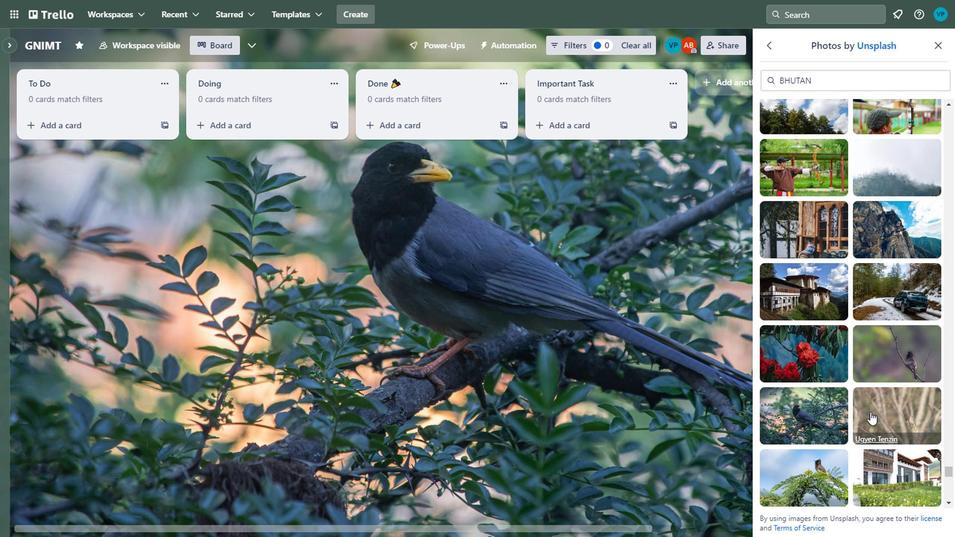 
Action: Mouse moved to (816, 292)
Screenshot: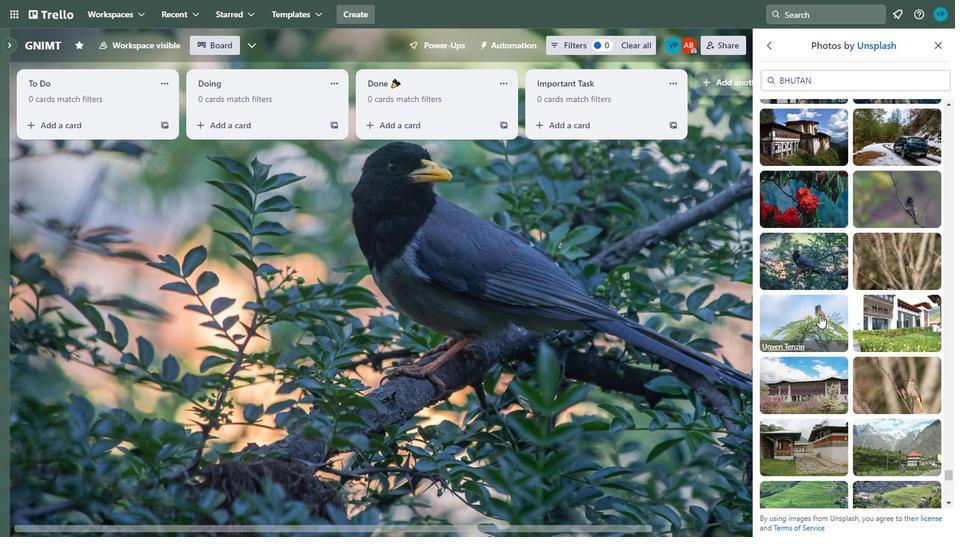 
Action: Mouse pressed left at (816, 292)
Screenshot: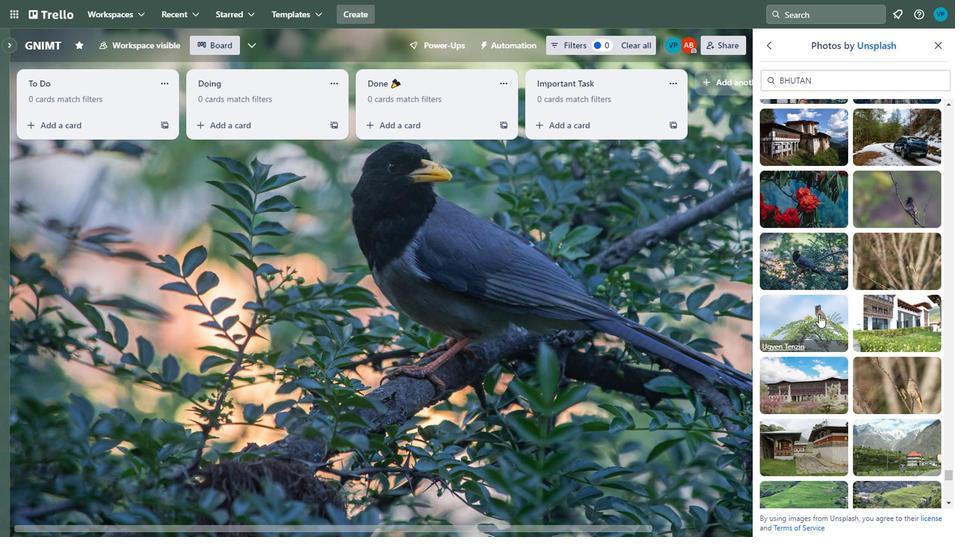 
Action: Mouse moved to (885, 289)
Screenshot: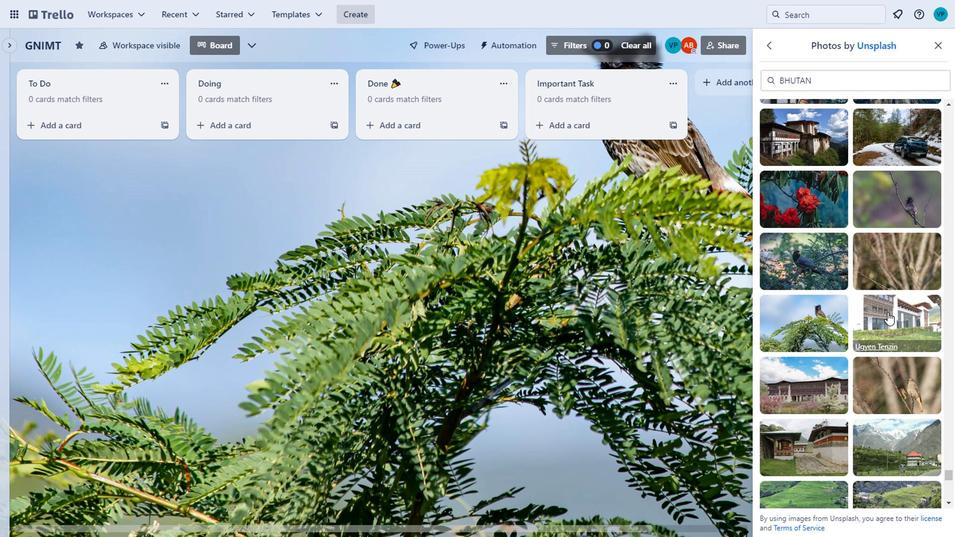 
Action: Mouse pressed left at (885, 289)
Screenshot: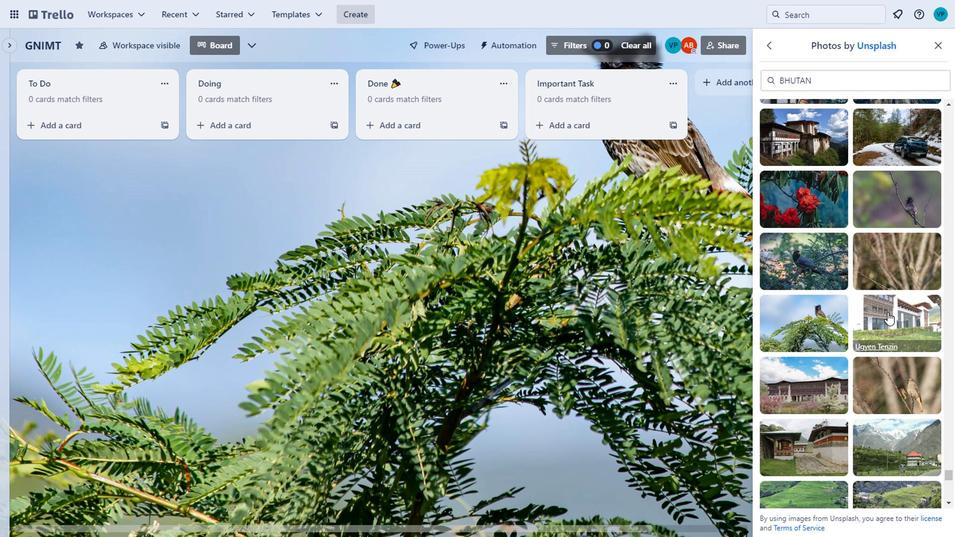 
Action: Mouse moved to (796, 378)
Screenshot: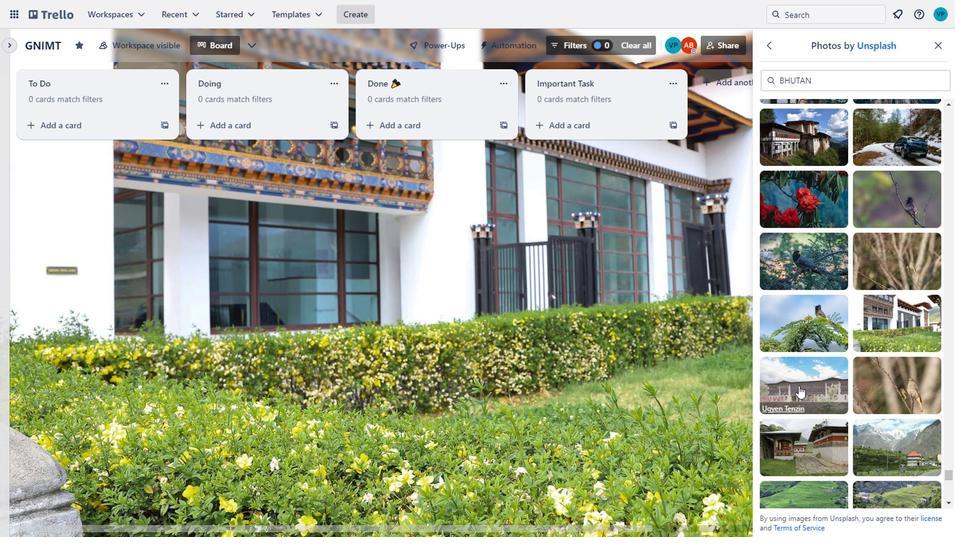 
Action: Mouse pressed left at (796, 378)
Screenshot: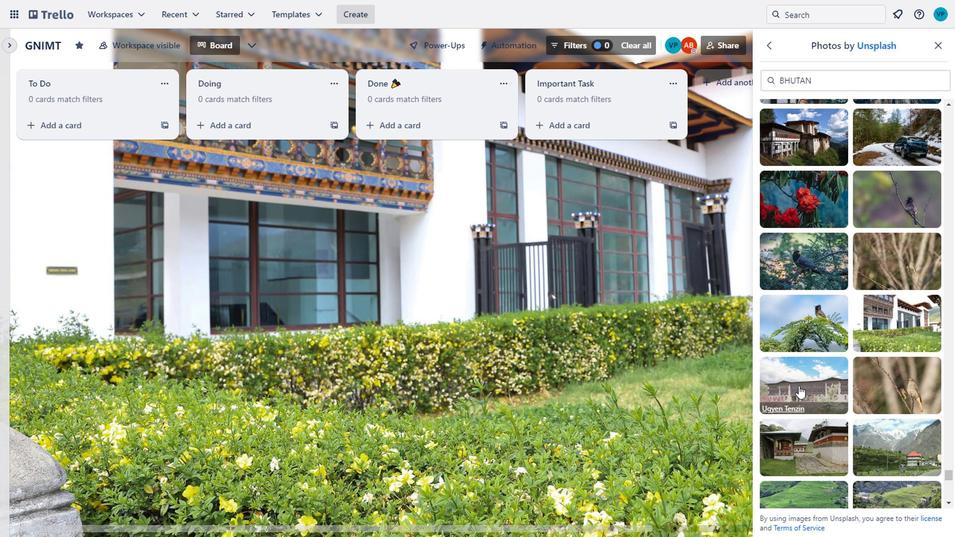 
Action: Mouse moved to (782, 431)
Screenshot: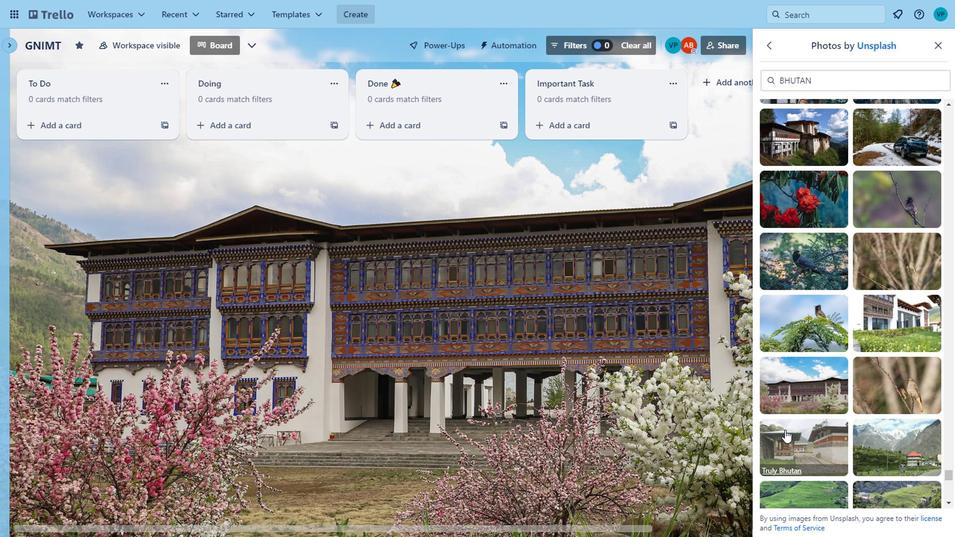 
Action: Mouse pressed left at (782, 431)
Screenshot: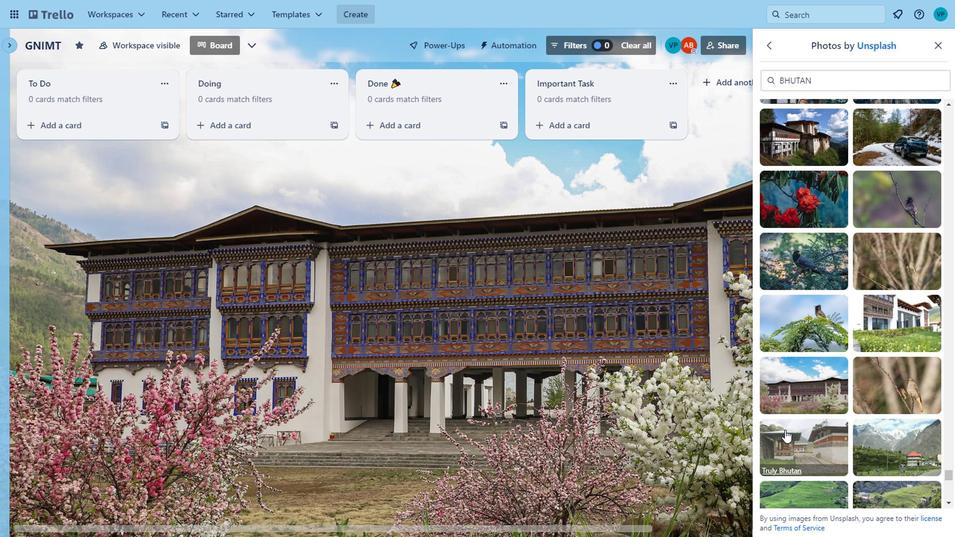 
Action: Mouse moved to (884, 430)
Screenshot: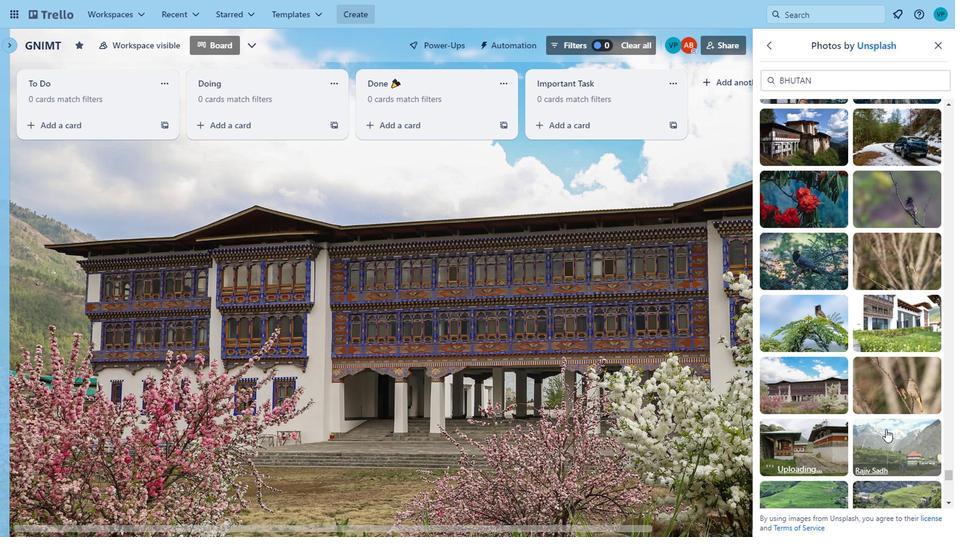 
Action: Mouse scrolled (884, 429) with delta (0, 0)
Screenshot: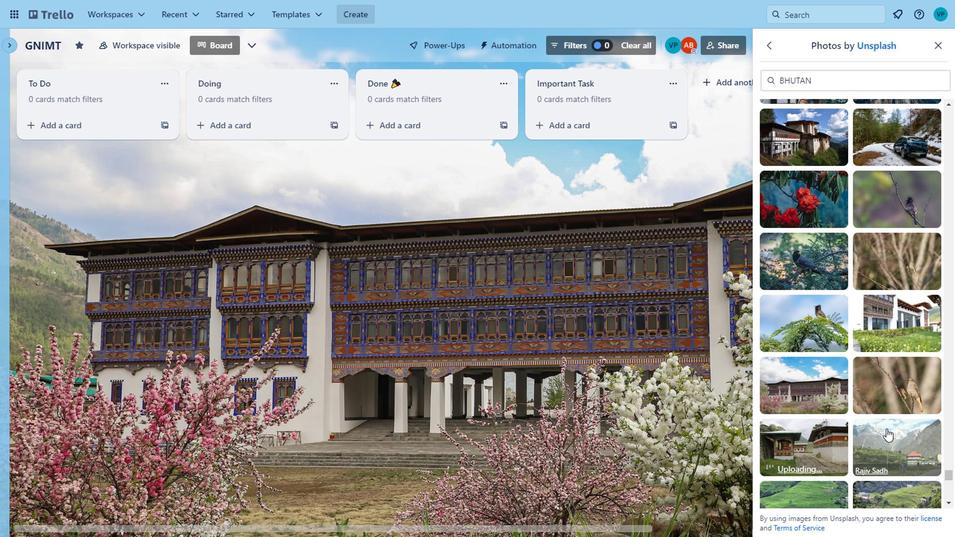 
Action: Mouse moved to (818, 419)
Screenshot: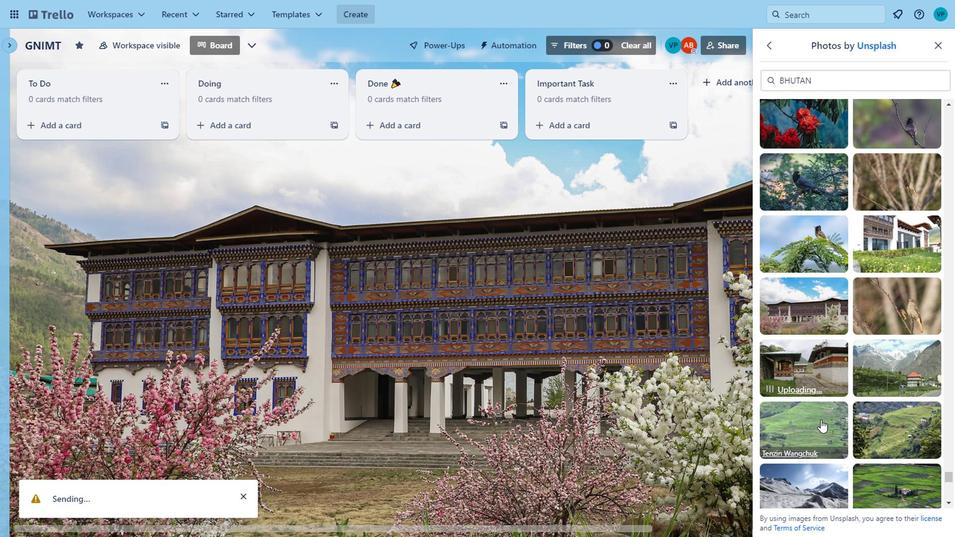 
Action: Mouse pressed left at (818, 419)
Screenshot: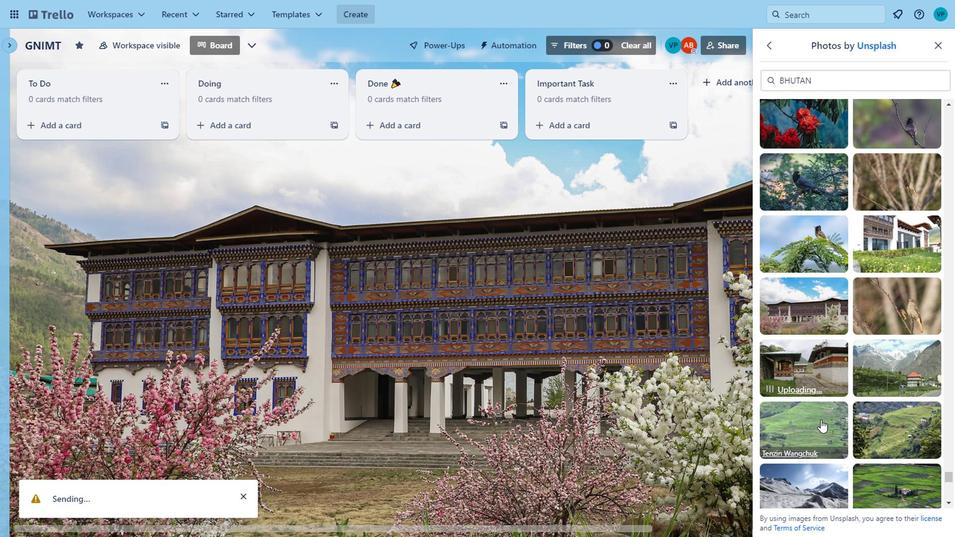 
Action: Mouse moved to (876, 419)
Screenshot: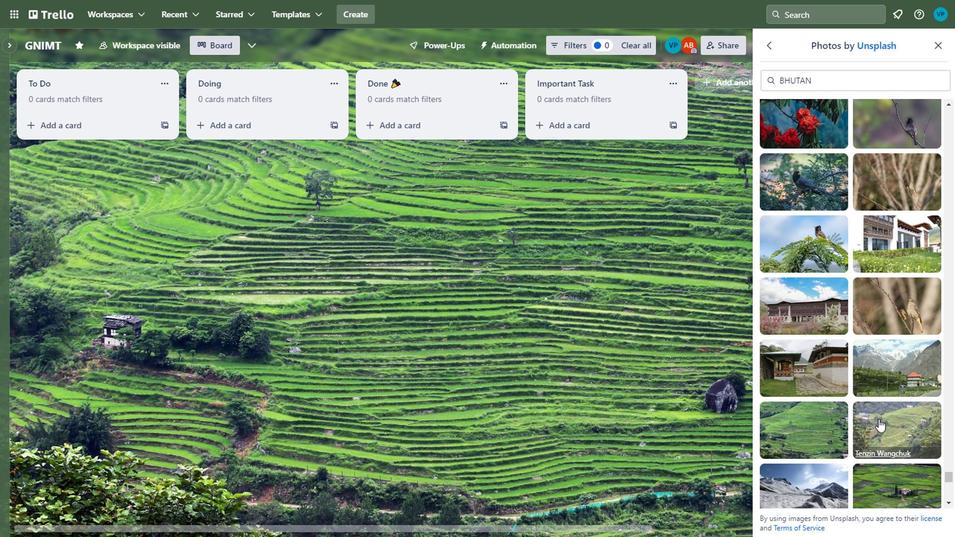 
Action: Mouse pressed left at (876, 419)
Screenshot: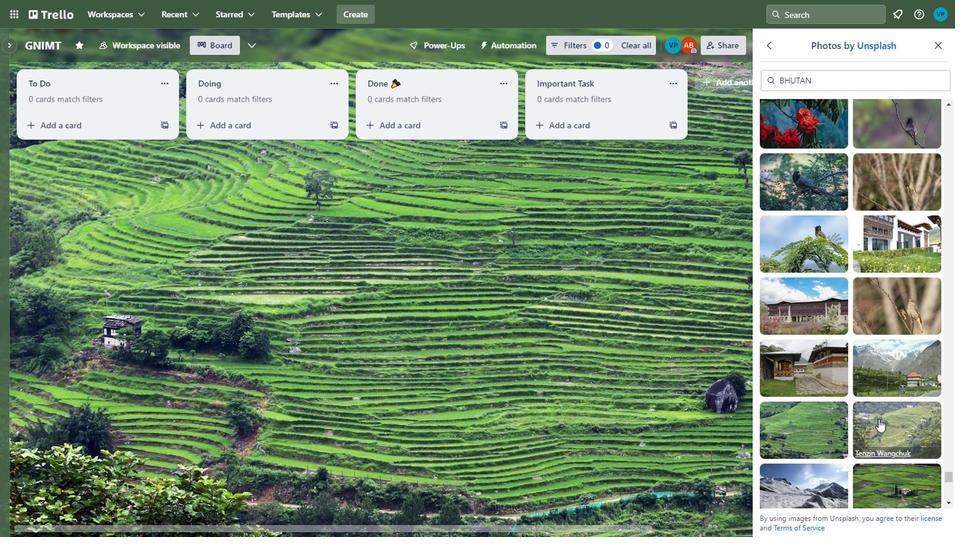 
Action: Mouse moved to (853, 458)
Screenshot: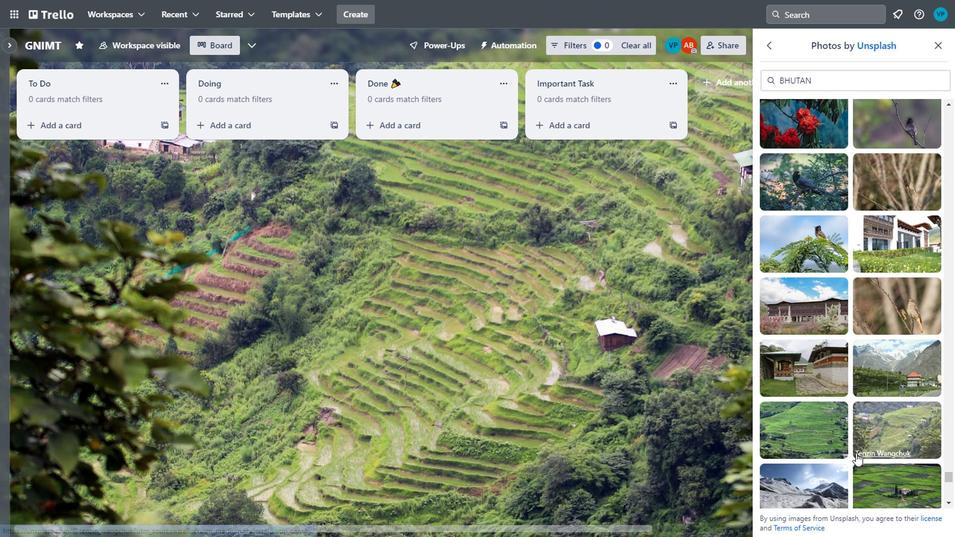 
Action: Mouse scrolled (853, 459) with delta (0, 0)
Screenshot: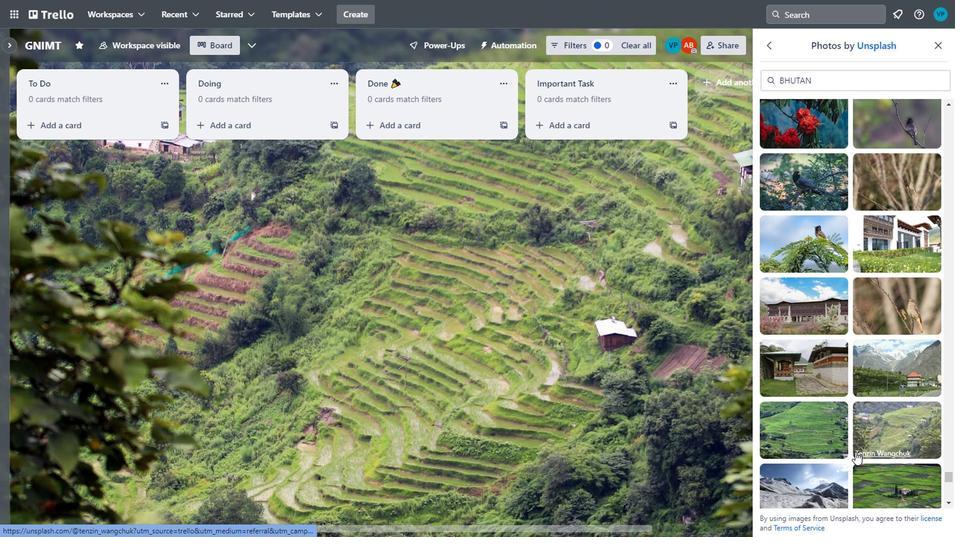 
Action: Mouse moved to (846, 462)
Screenshot: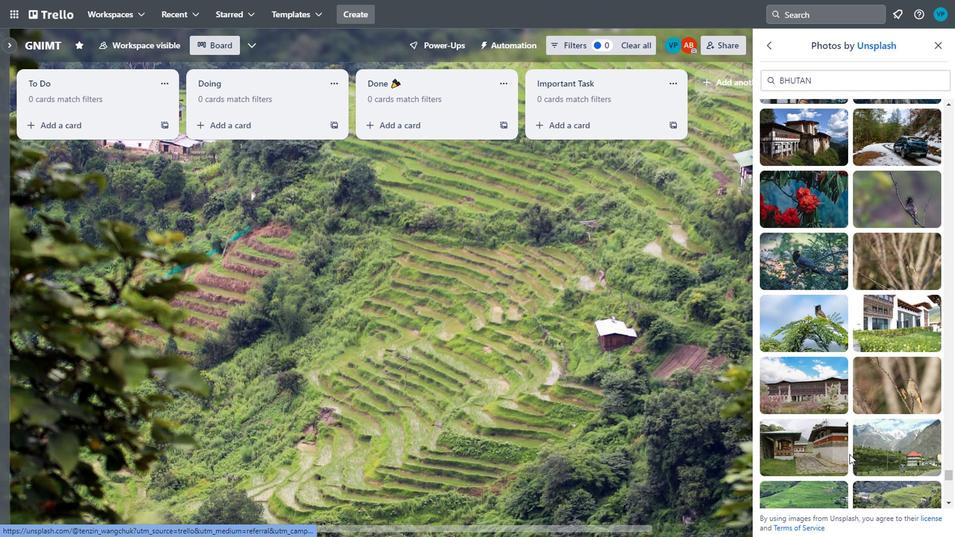 
Action: Mouse scrolled (846, 461) with delta (0, 0)
Screenshot: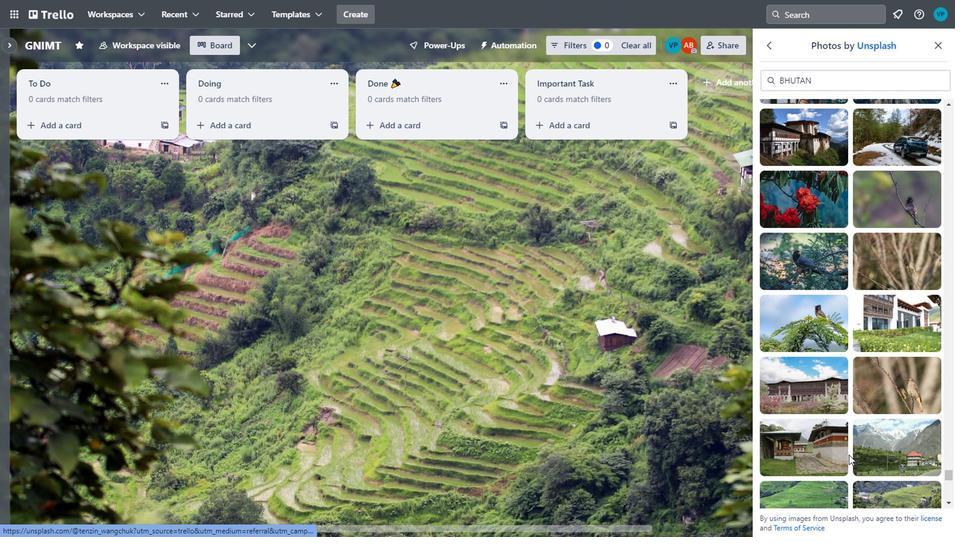 
Action: Mouse moved to (818, 449)
Screenshot: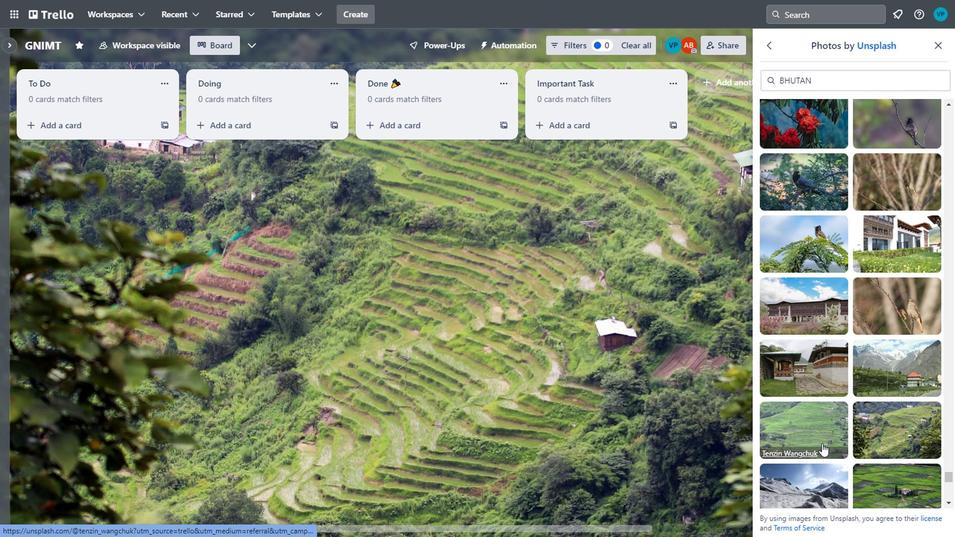 
Action: Mouse scrolled (818, 448) with delta (0, 0)
Screenshot: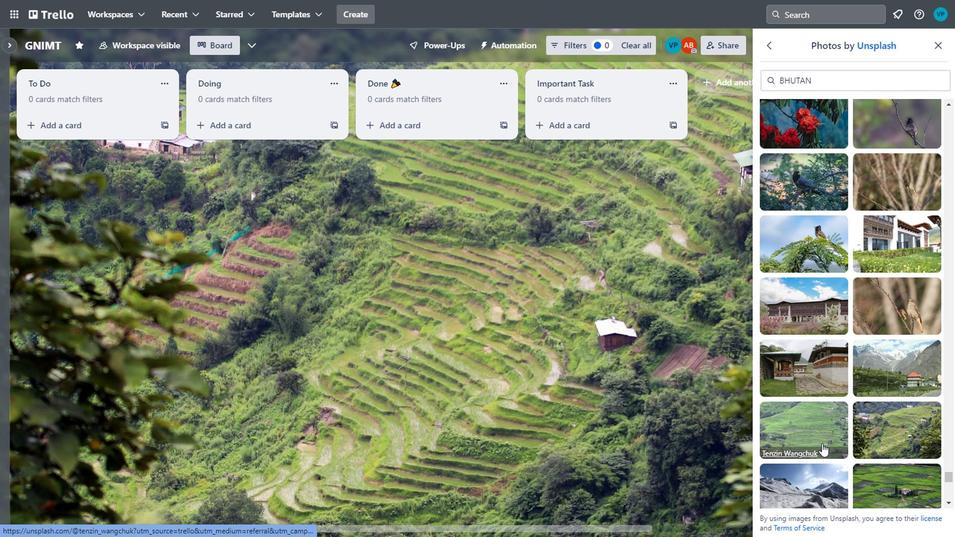 
Action: Mouse moved to (817, 452)
Screenshot: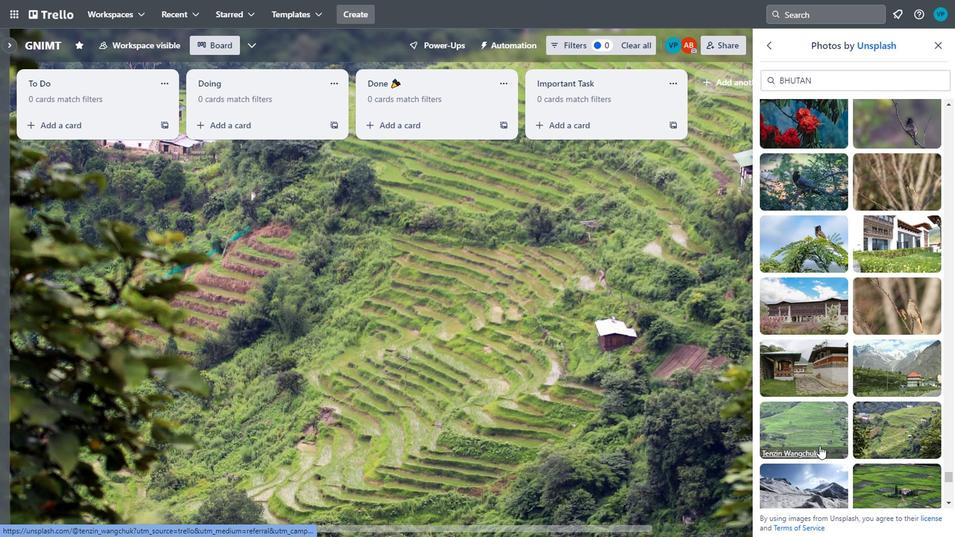 
Action: Mouse scrolled (817, 451) with delta (0, 0)
Screenshot: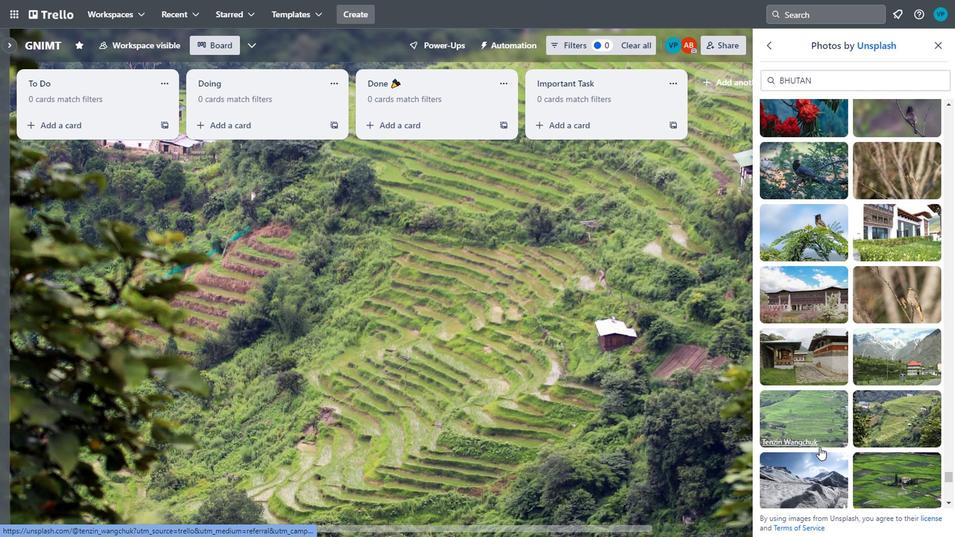 
Action: Mouse moved to (819, 312)
Screenshot: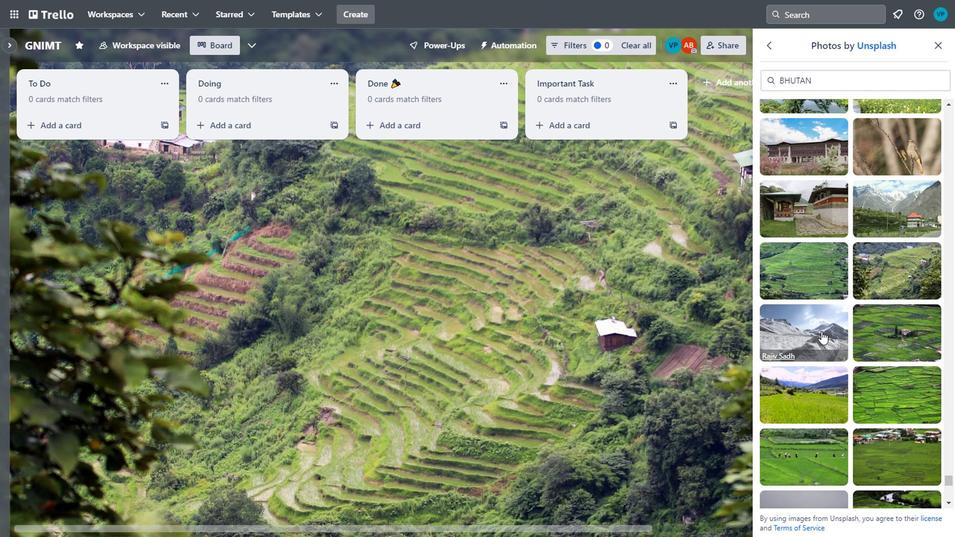 
Action: Mouse pressed left at (819, 312)
Screenshot: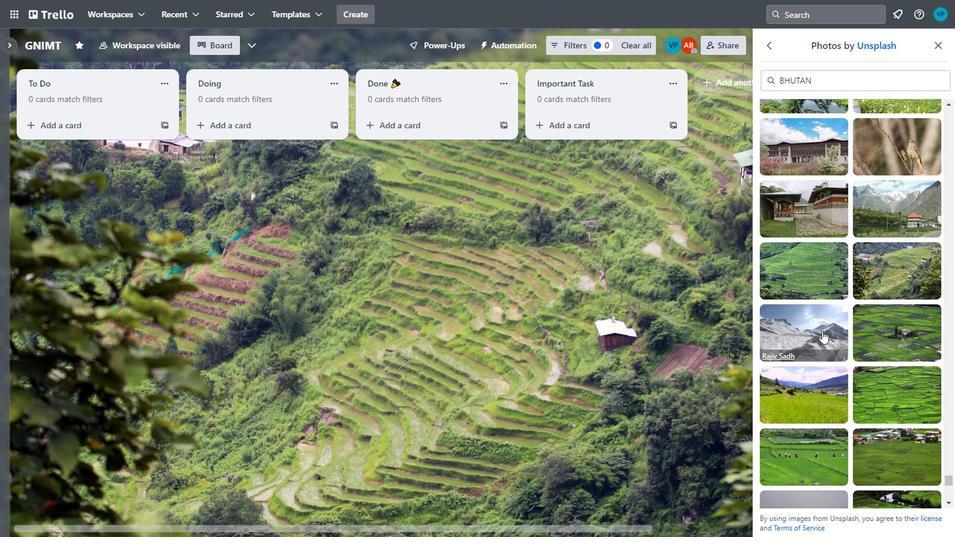 
Action: Mouse moved to (907, 311)
Screenshot: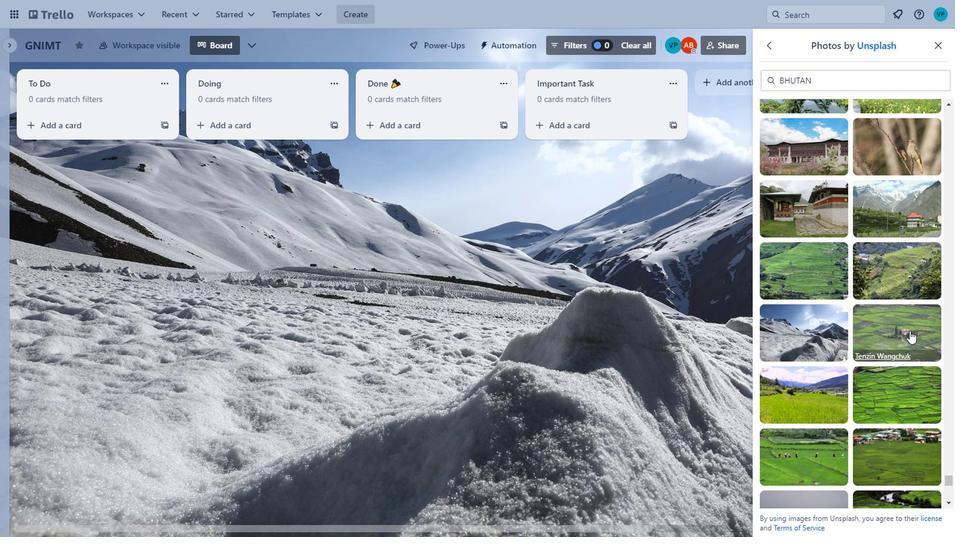 
Action: Mouse pressed left at (907, 311)
Screenshot: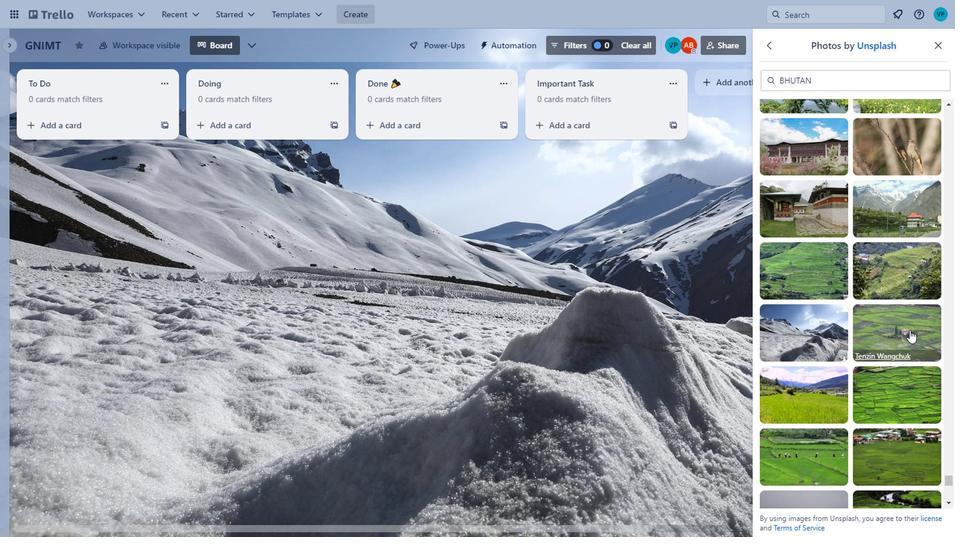 
Action: Mouse moved to (810, 373)
Screenshot: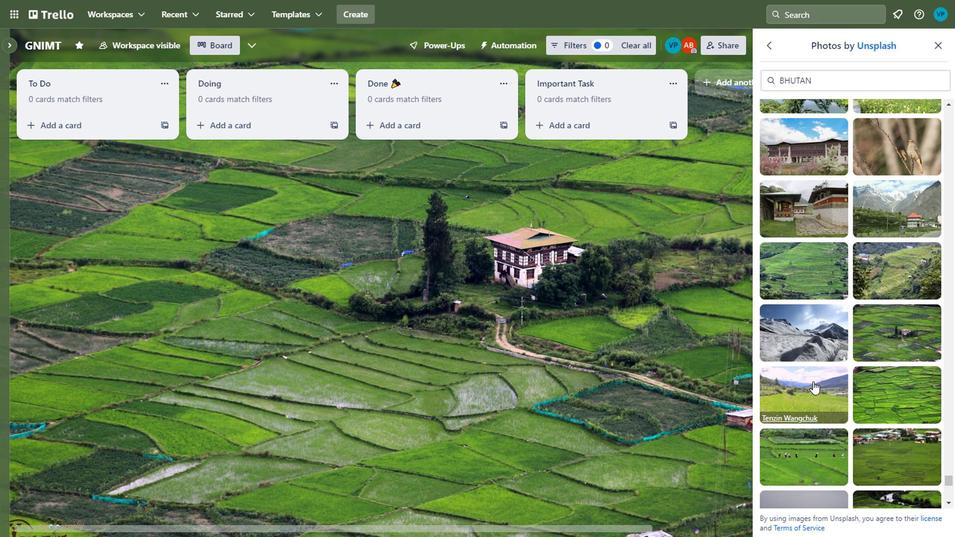 
Action: Mouse pressed left at (810, 373)
Screenshot: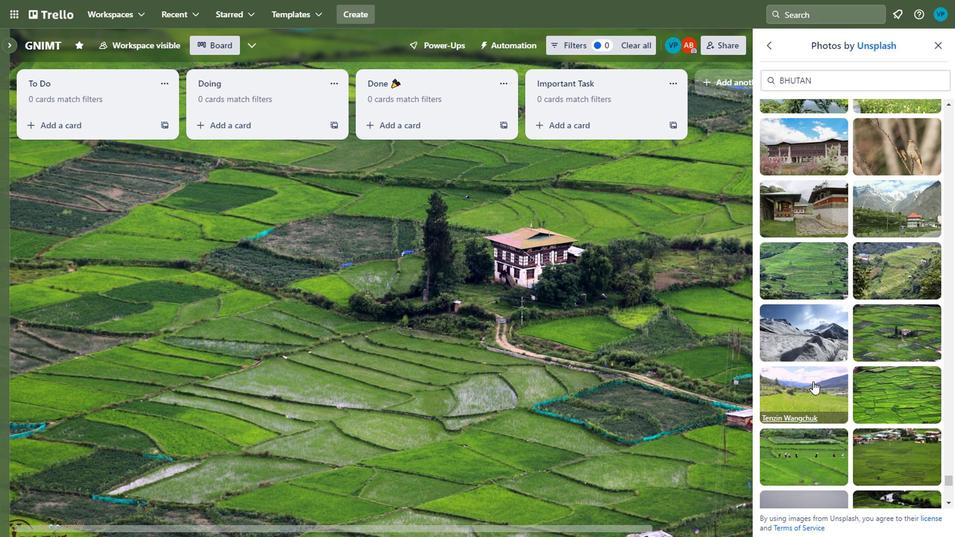 
Action: Mouse moved to (883, 374)
Screenshot: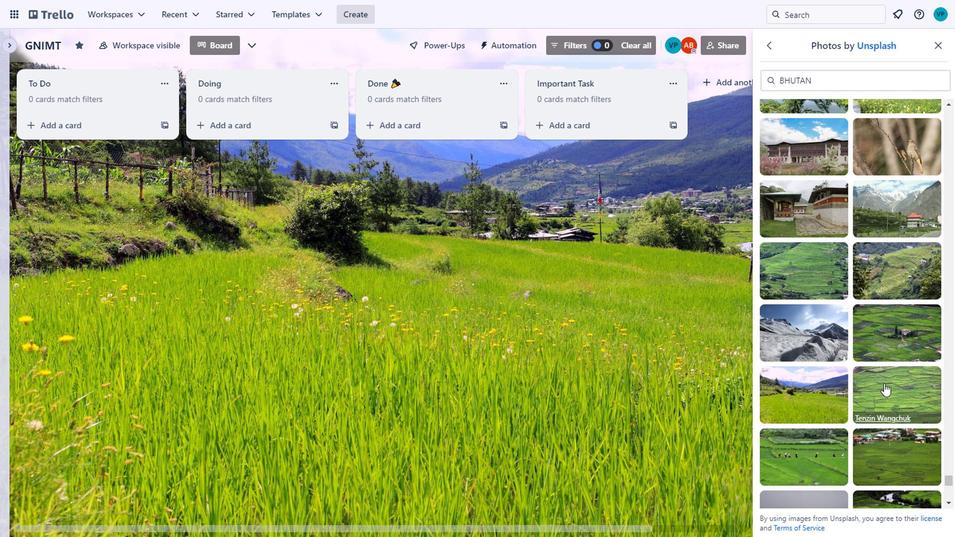
Action: Mouse pressed left at (883, 374)
Screenshot: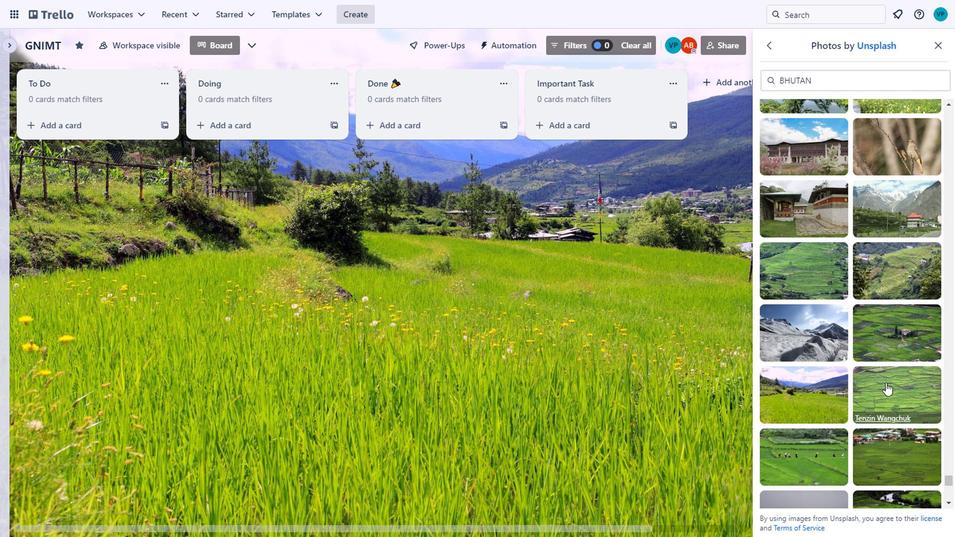 
Action: Mouse moved to (850, 435)
Screenshot: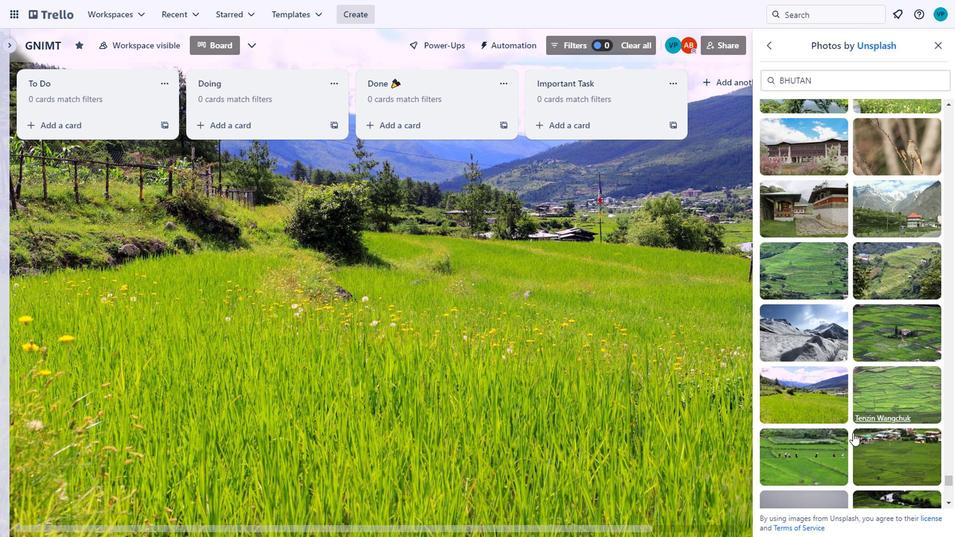 
Action: Mouse scrolled (850, 436) with delta (0, 0)
Screenshot: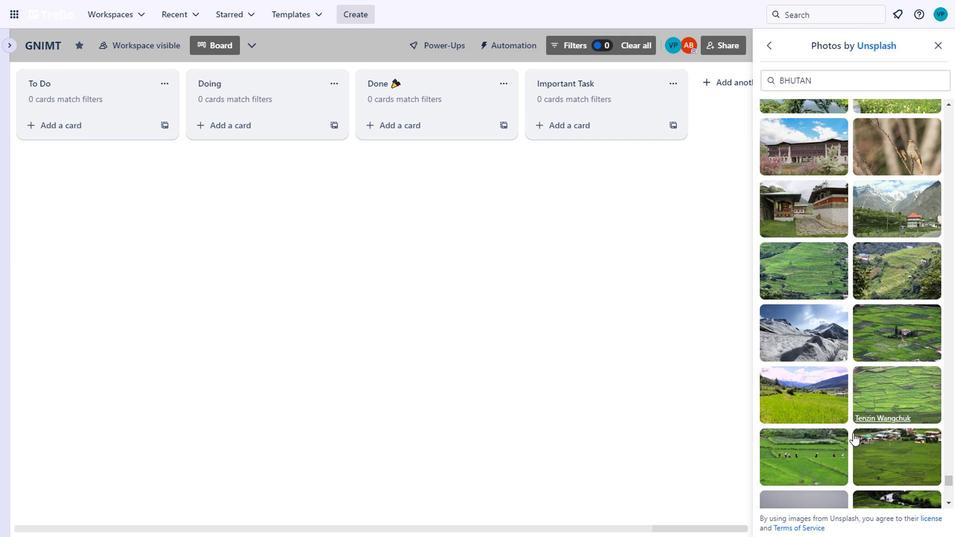 
Action: Mouse scrolled (850, 434) with delta (0, 0)
Screenshot: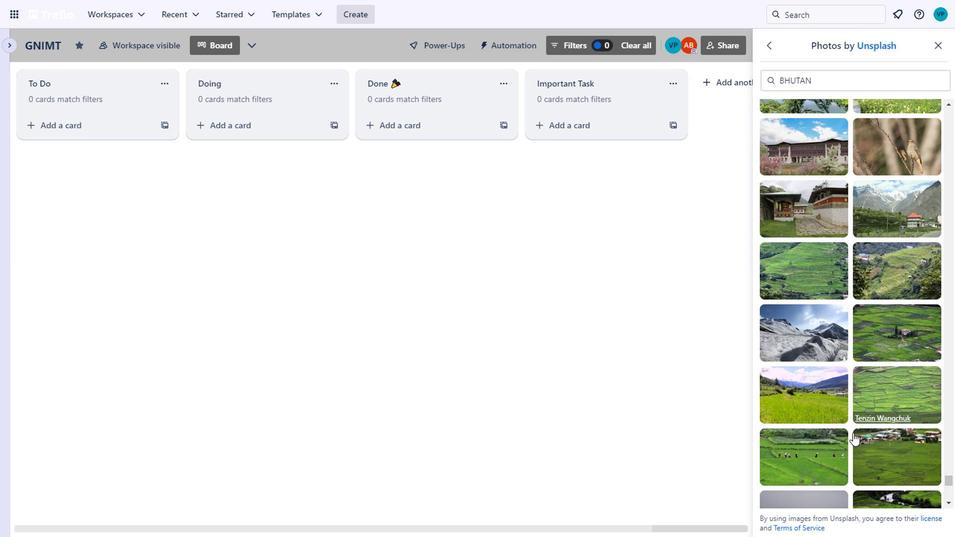 
Action: Mouse moved to (800, 426)
Screenshot: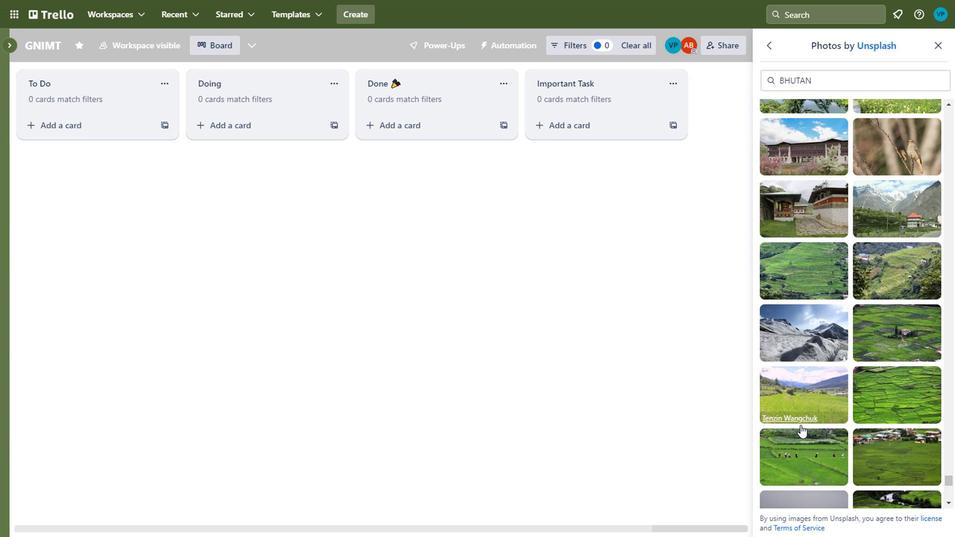
Action: Mouse scrolled (800, 426) with delta (0, 0)
Screenshot: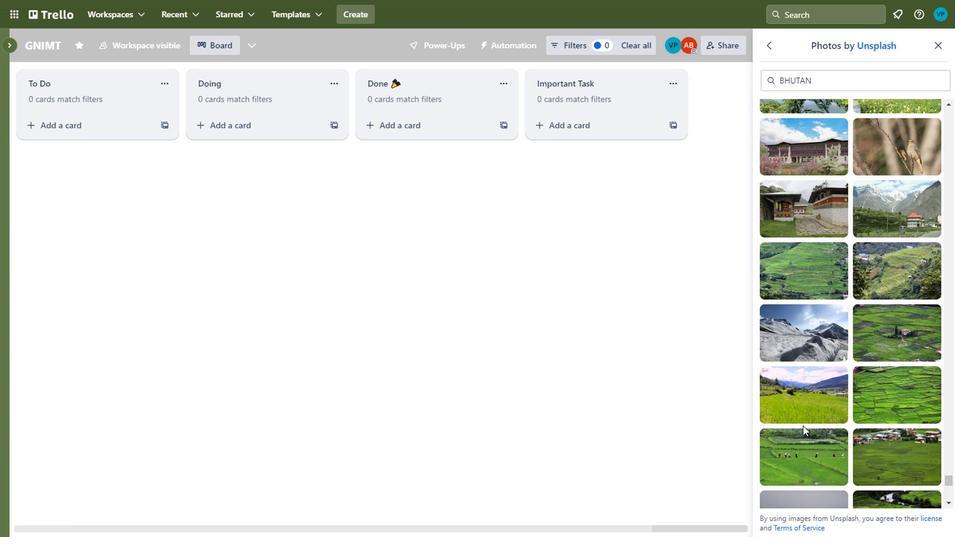 
Action: Mouse moved to (811, 365)
Screenshot: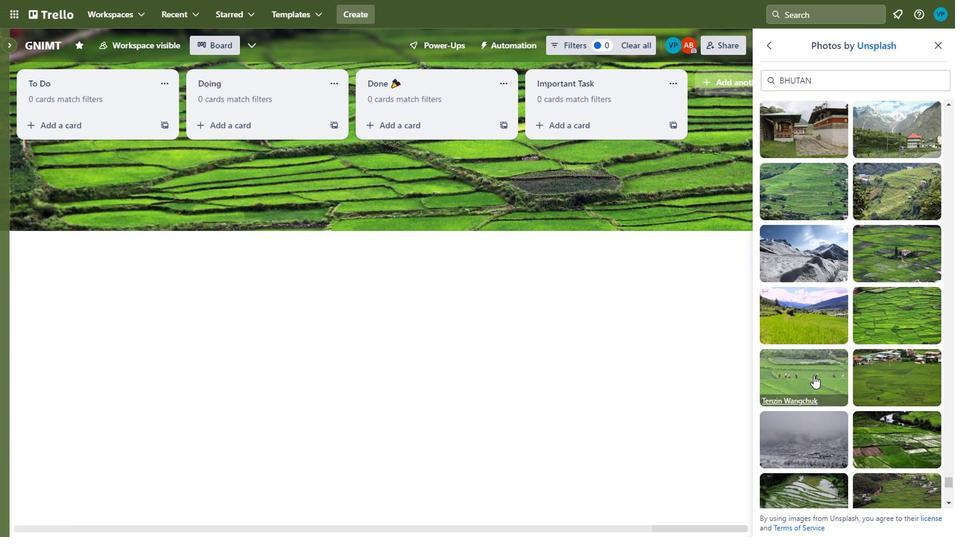 
Action: Mouse pressed left at (811, 365)
Screenshot: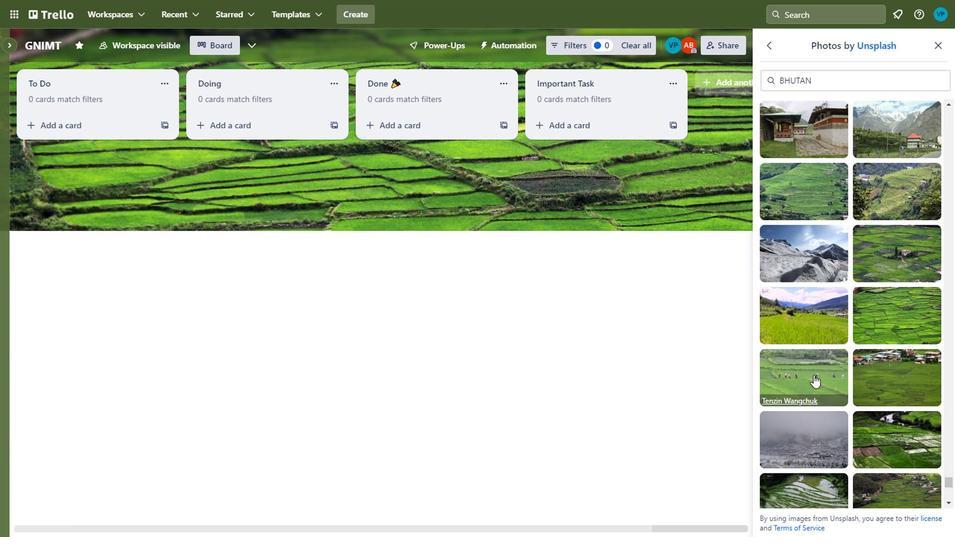 
Action: Mouse moved to (871, 374)
Screenshot: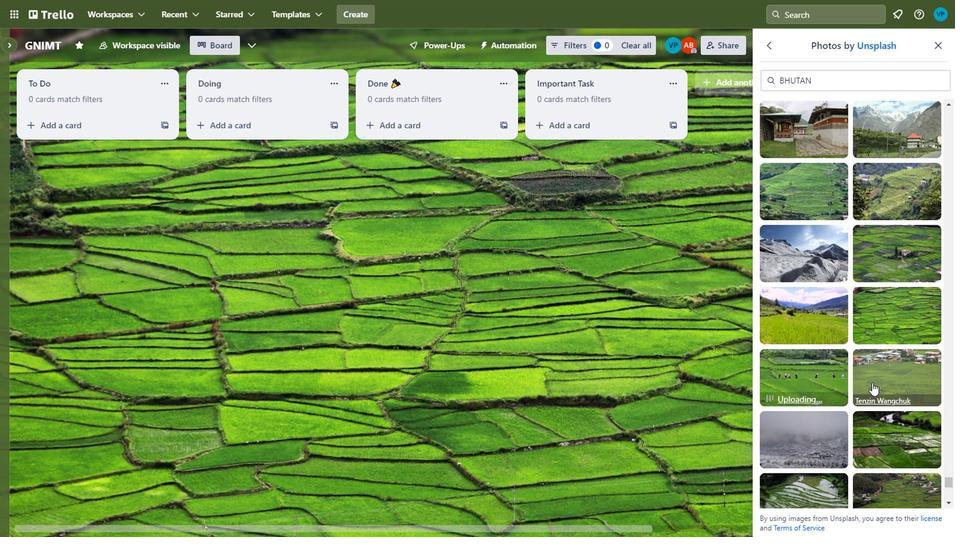 
Action: Mouse scrolled (871, 373) with delta (0, 0)
Screenshot: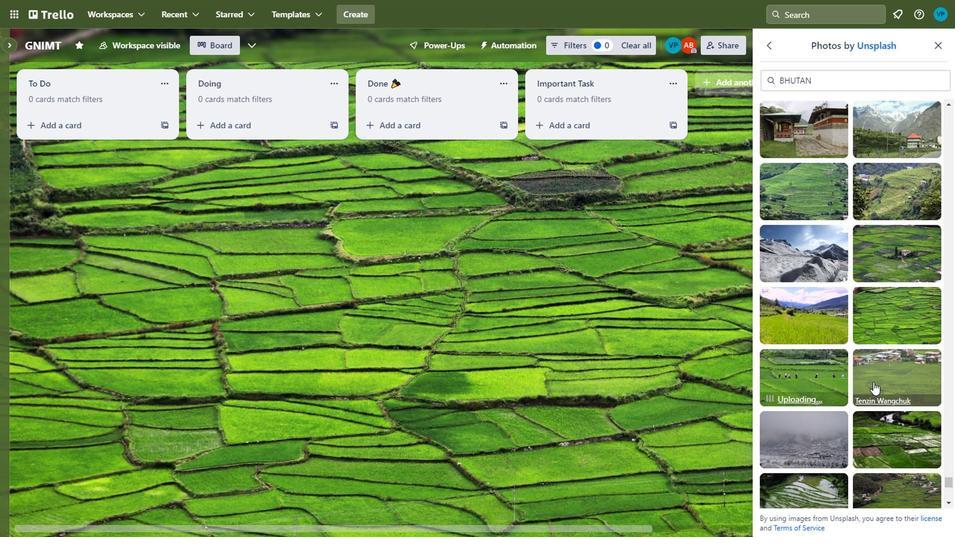 
Action: Mouse moved to (888, 309)
Screenshot: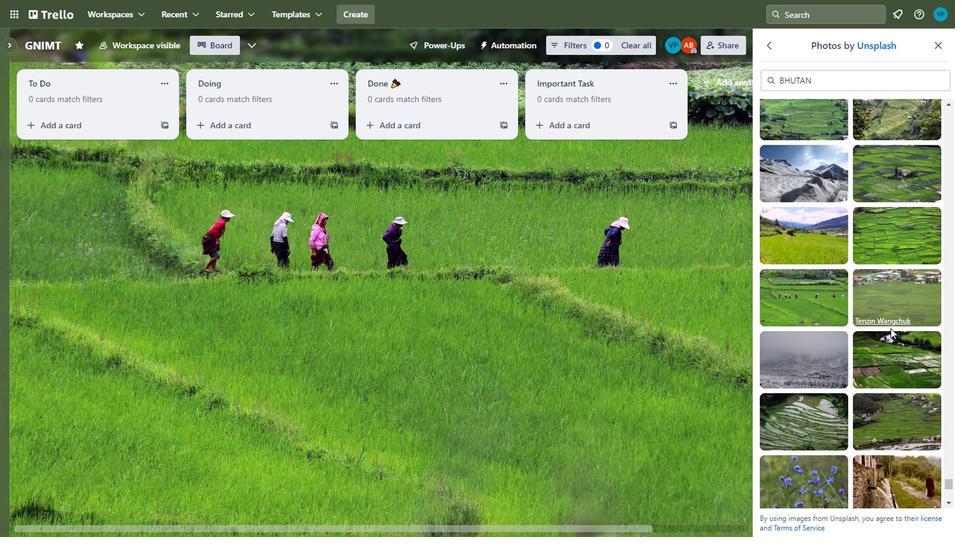 
Action: Mouse scrolled (888, 308) with delta (0, 0)
Screenshot: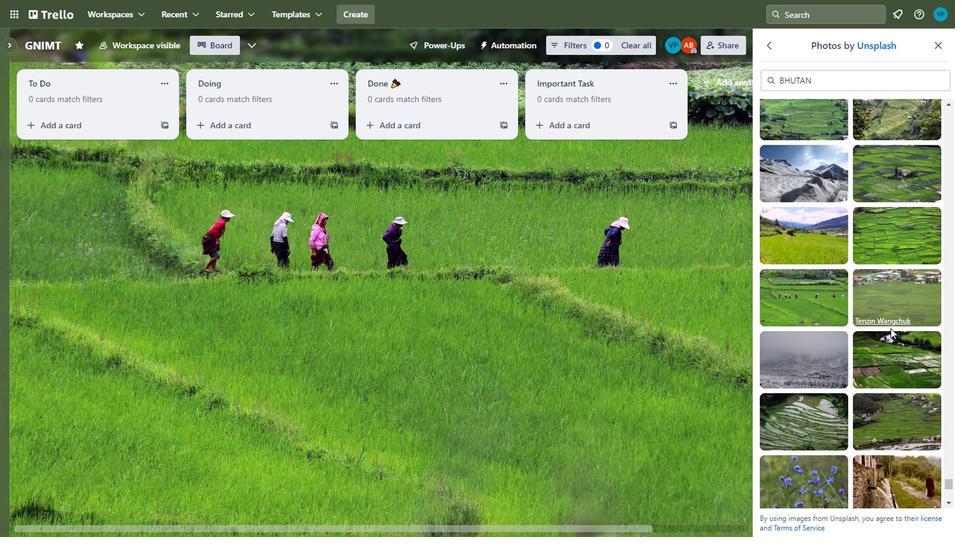 
Action: Mouse moved to (797, 388)
Screenshot: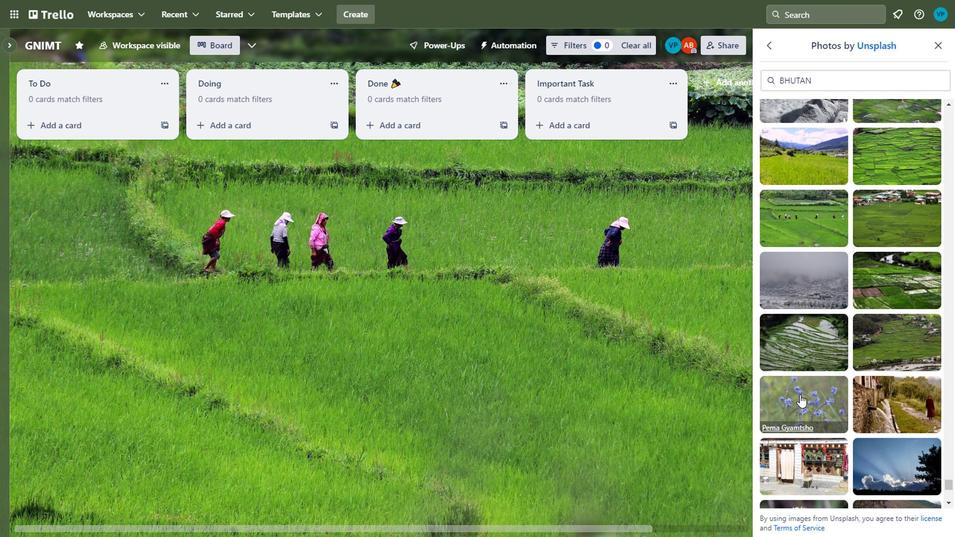 
Action: Mouse pressed left at (797, 388)
Screenshot: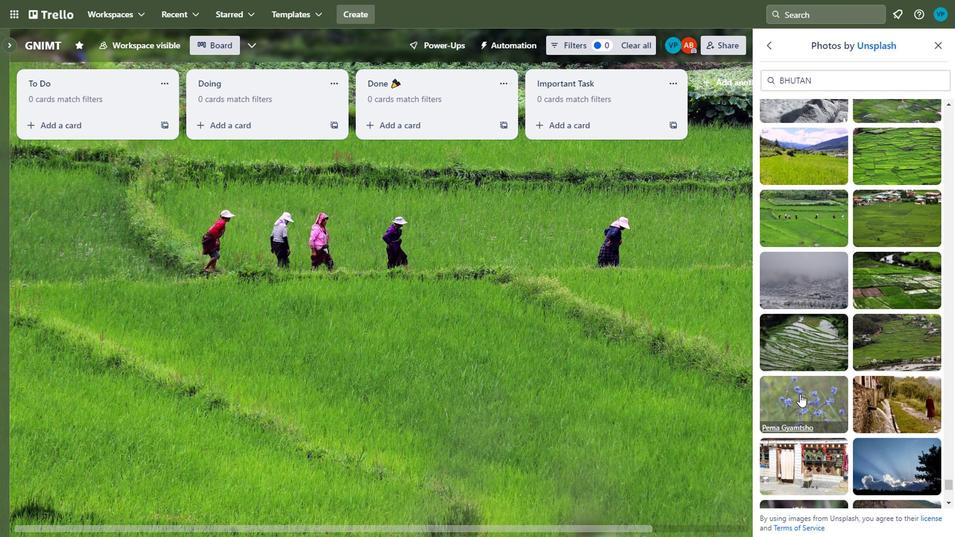 
Action: Mouse moved to (866, 373)
Screenshot: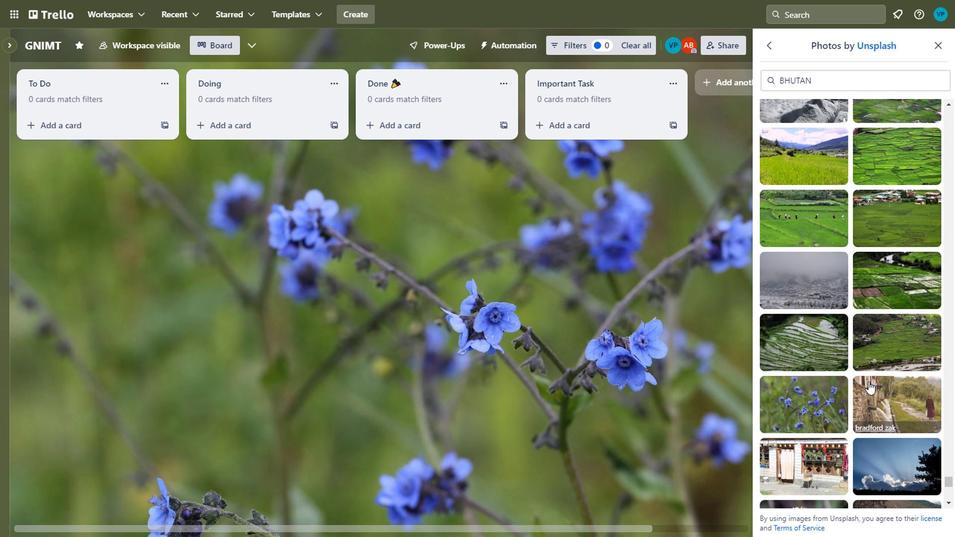 
Action: Mouse scrolled (866, 372) with delta (0, 0)
Screenshot: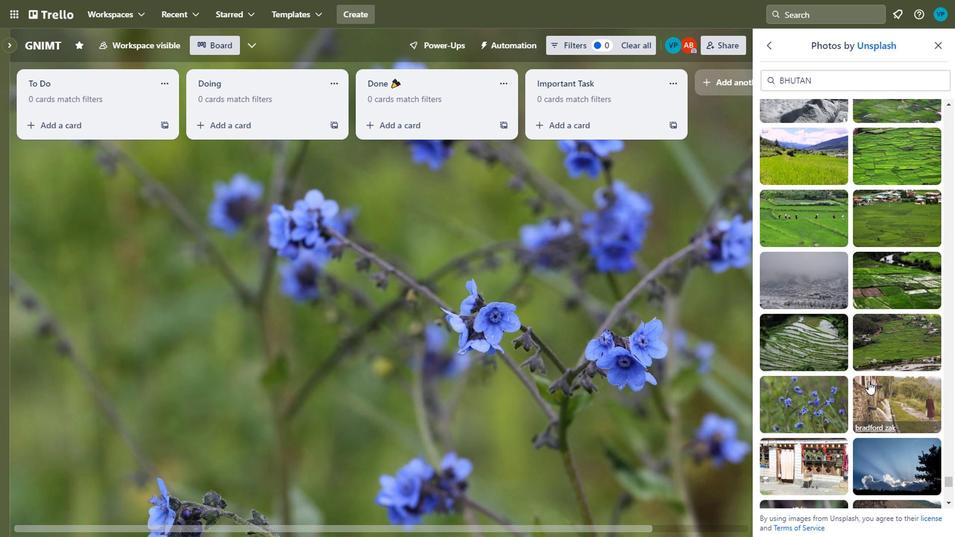 
Action: Mouse moved to (823, 369)
Screenshot: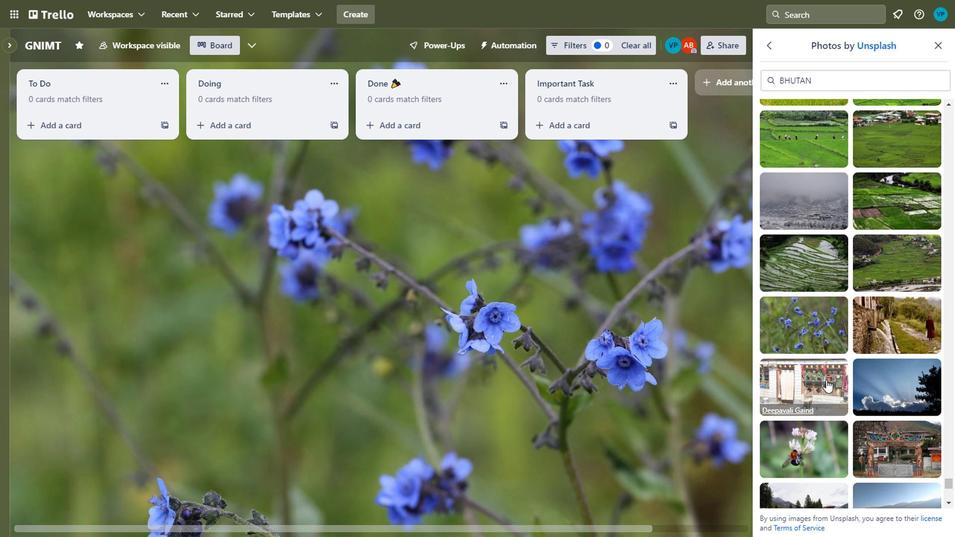 
Action: Mouse pressed left at (823, 369)
Screenshot: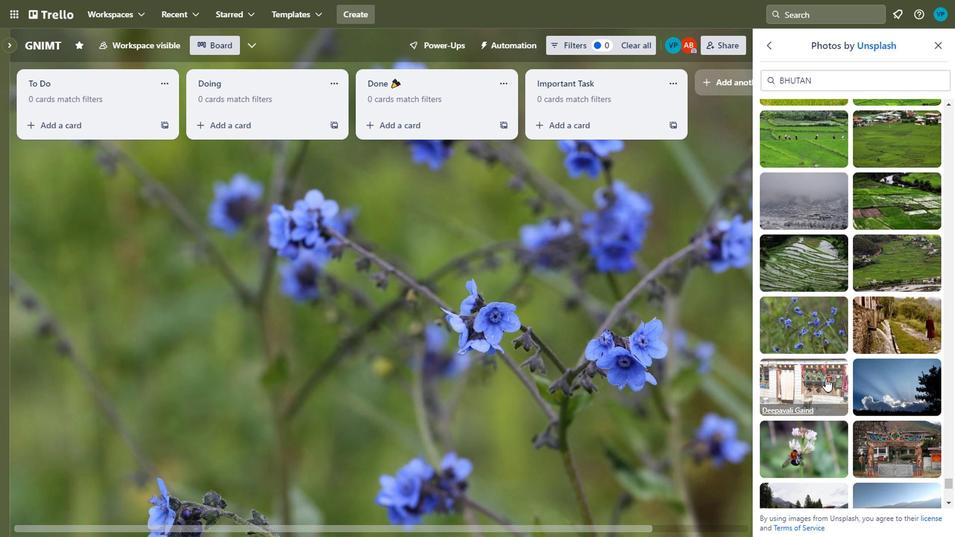 
Action: Mouse moved to (880, 368)
Screenshot: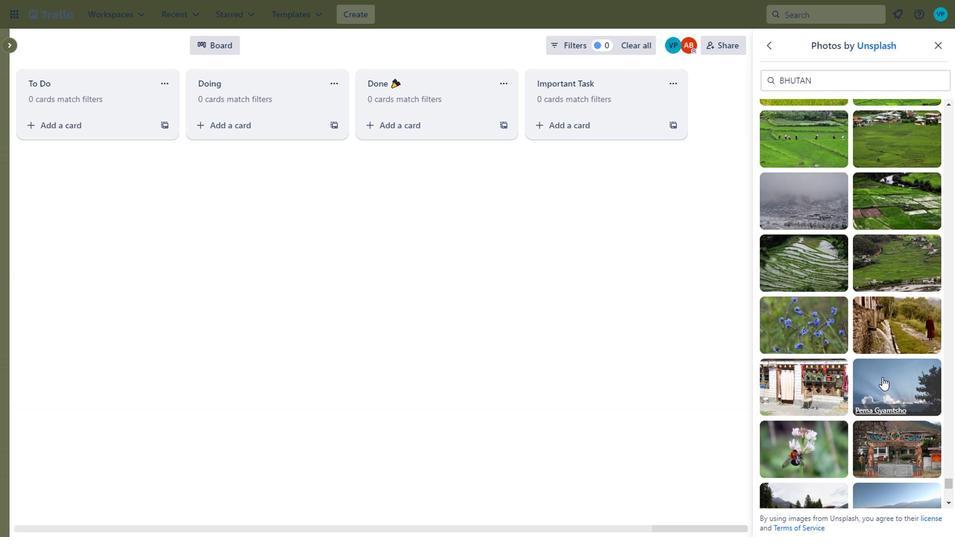 
Action: Mouse pressed left at (880, 368)
Screenshot: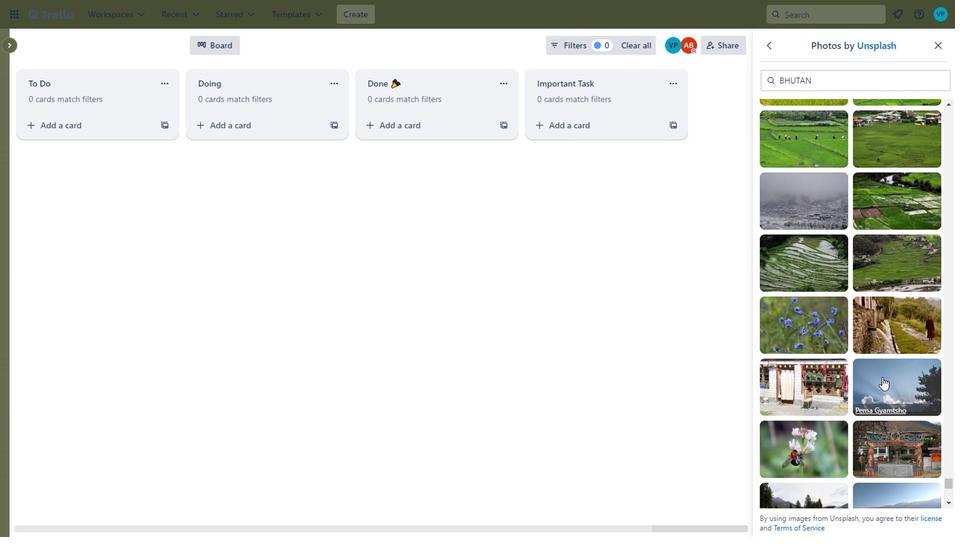 
Action: Mouse moved to (807, 439)
Screenshot: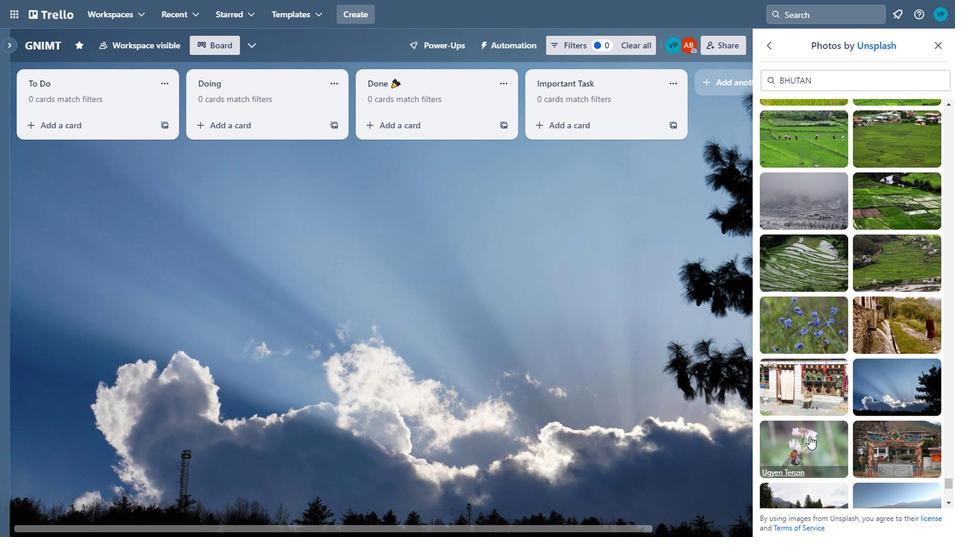 
Action: Mouse pressed left at (807, 439)
Screenshot: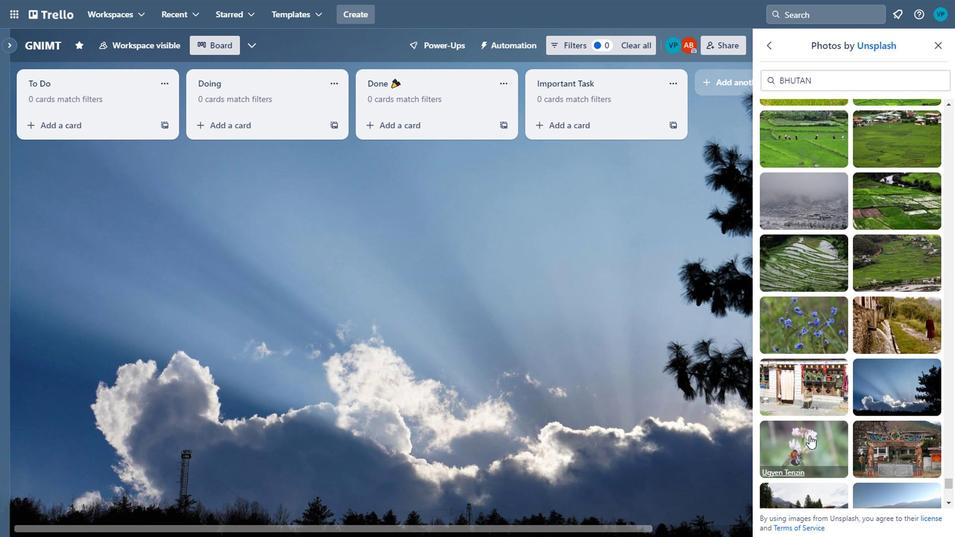 
Action: Mouse moved to (890, 428)
Screenshot: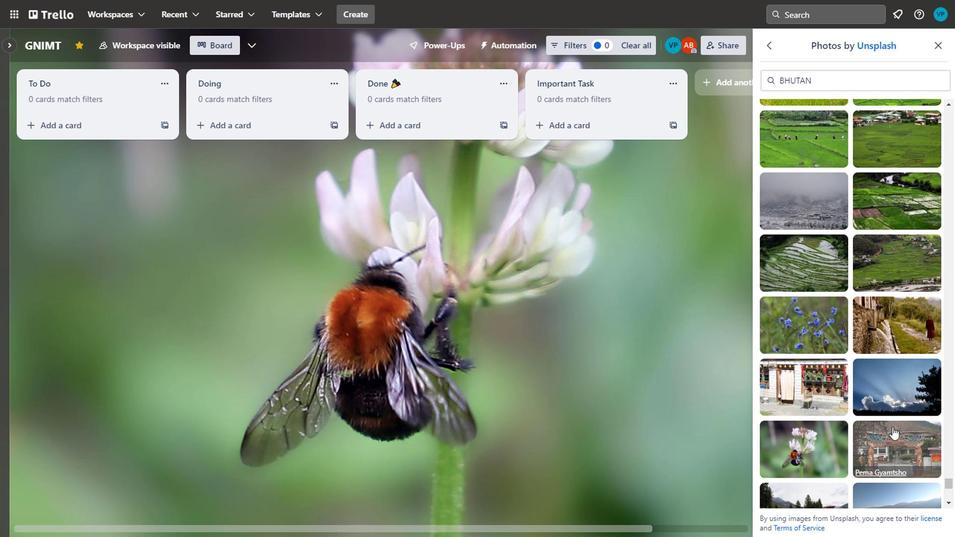 
Action: Mouse scrolled (890, 427) with delta (0, 0)
Screenshot: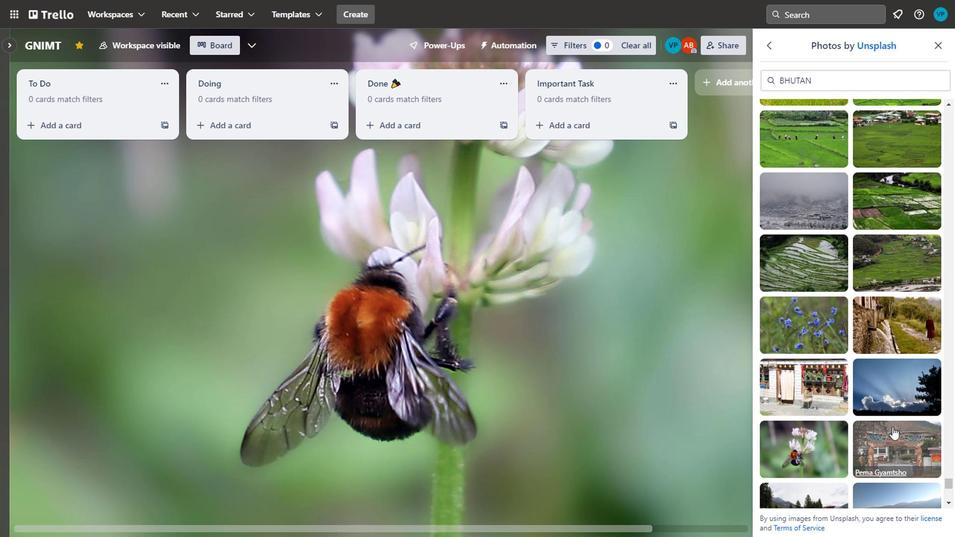 
Action: Mouse scrolled (890, 427) with delta (0, 0)
Screenshot: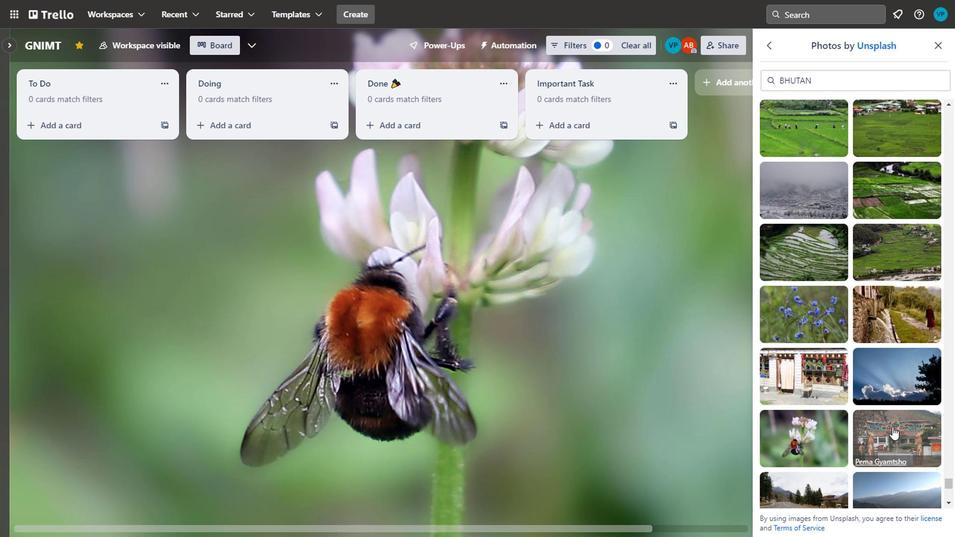 
Action: Mouse moved to (807, 318)
Screenshot: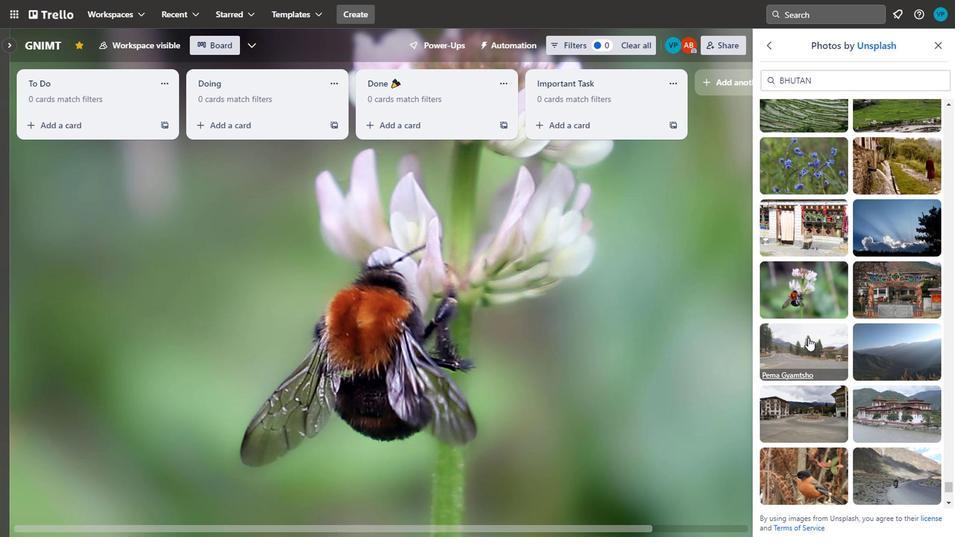 
Action: Mouse pressed left at (807, 318)
Screenshot: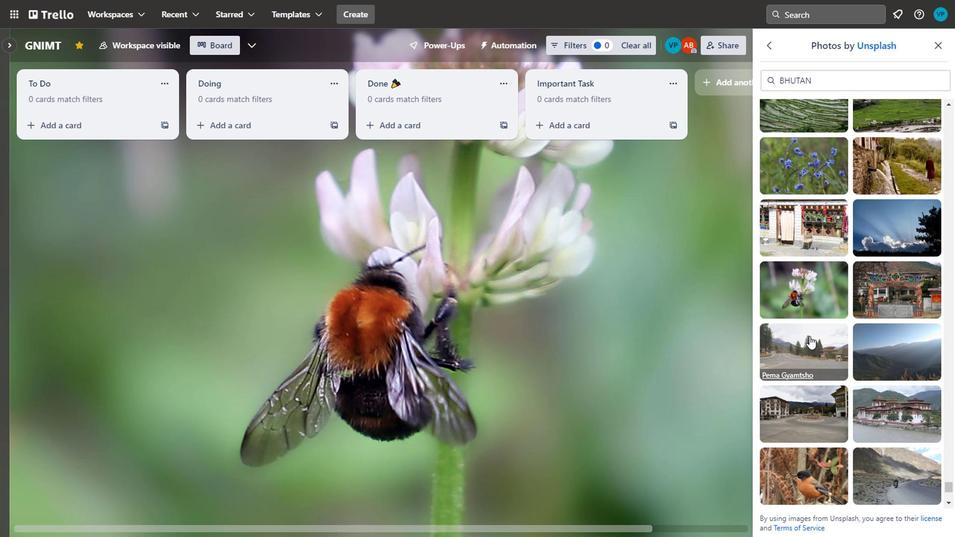 
Action: Mouse moved to (869, 328)
Screenshot: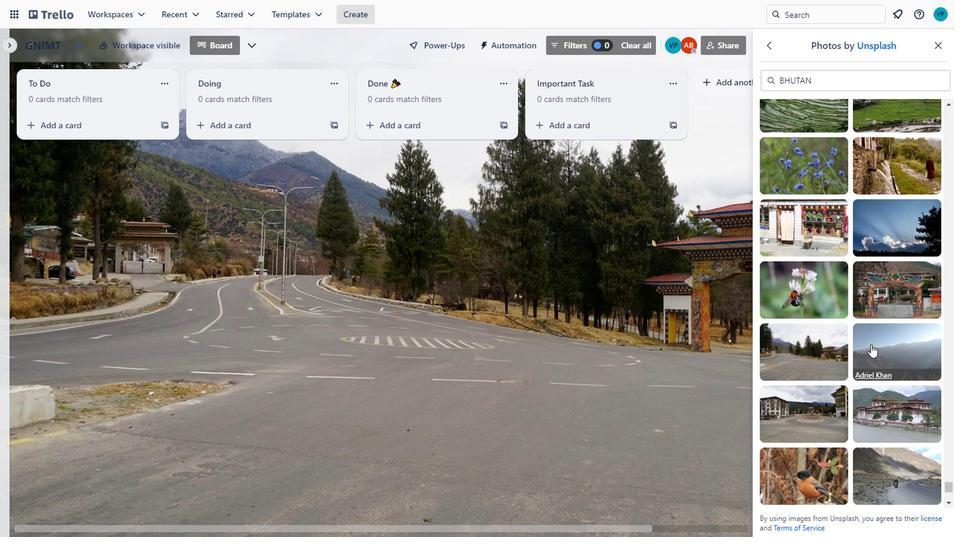 
Action: Mouse pressed left at (869, 328)
Screenshot: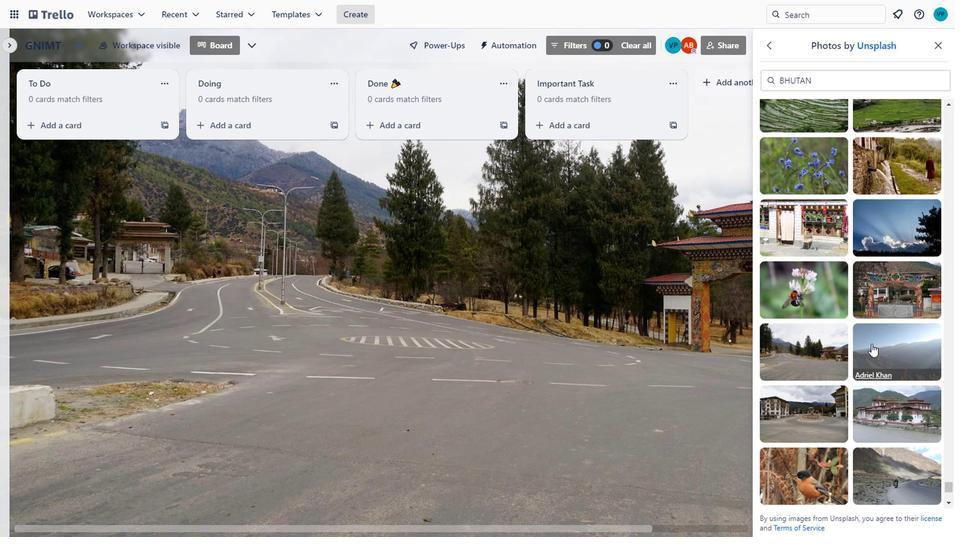 
Action: Mouse moved to (844, 379)
Screenshot: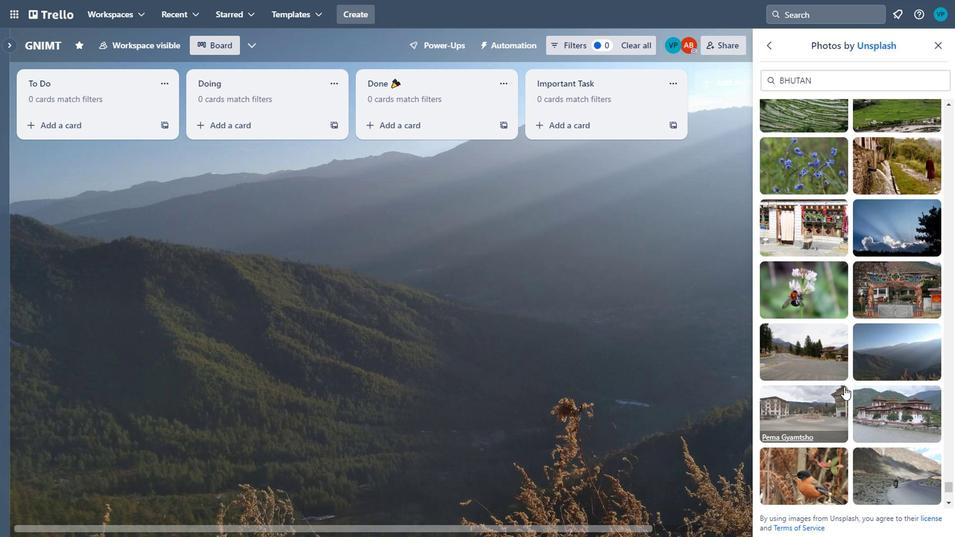 
Action: Mouse scrolled (844, 379) with delta (0, 0)
Screenshot: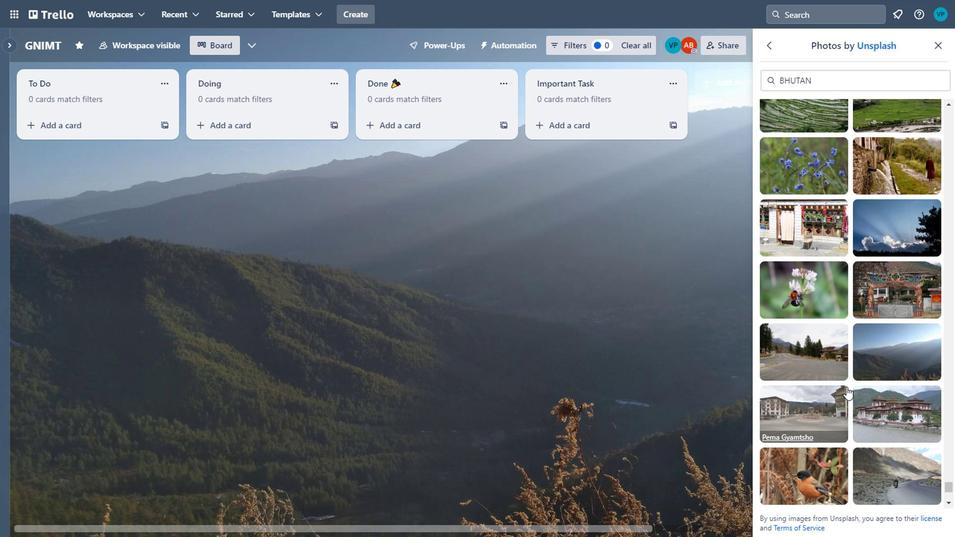 
Action: Mouse moved to (869, 351)
Screenshot: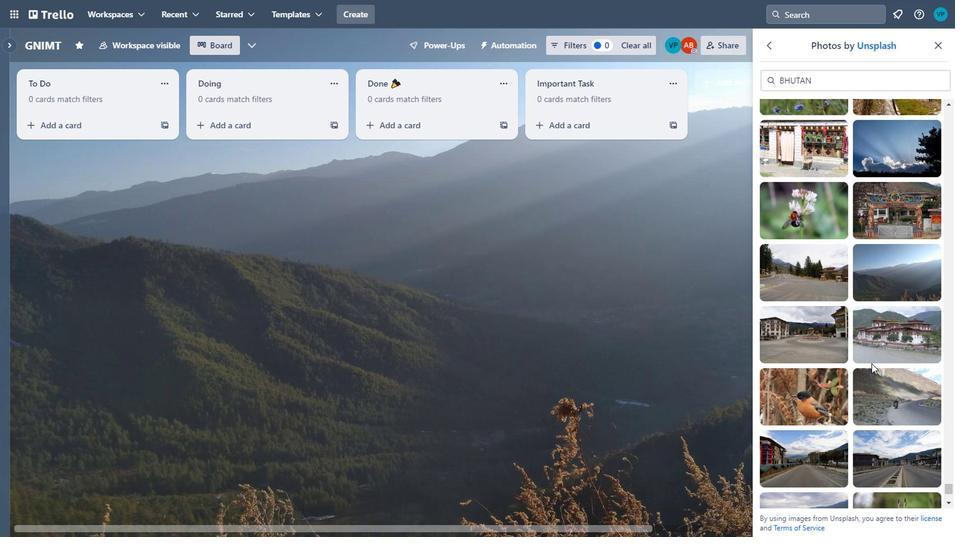 
Action: Mouse scrolled (869, 350) with delta (0, 0)
Screenshot: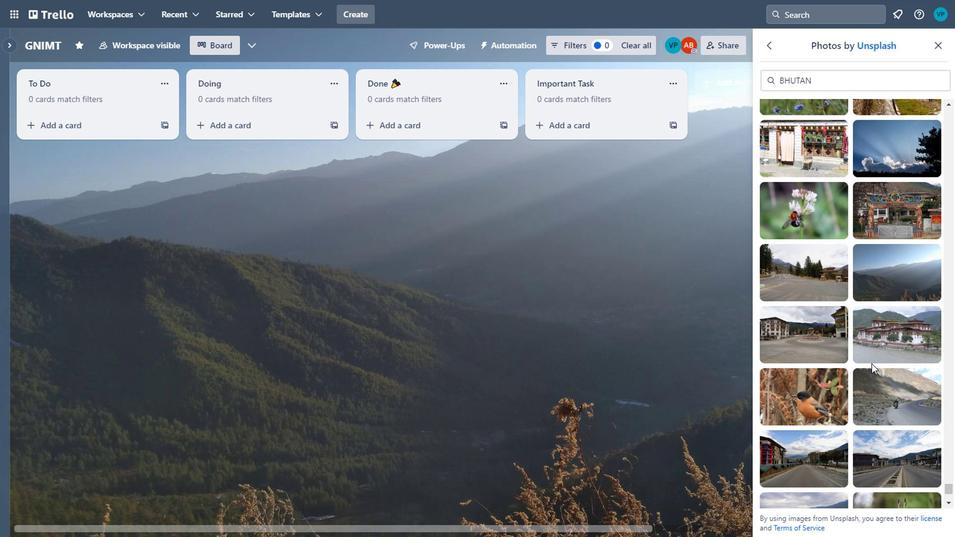 
Action: Mouse moved to (816, 356)
Screenshot: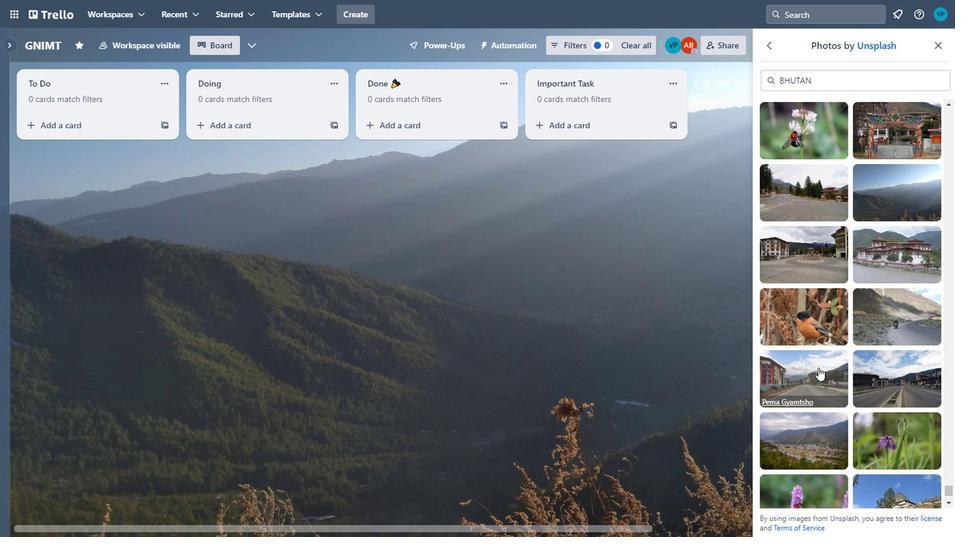 
Action: Mouse pressed left at (816, 356)
Screenshot: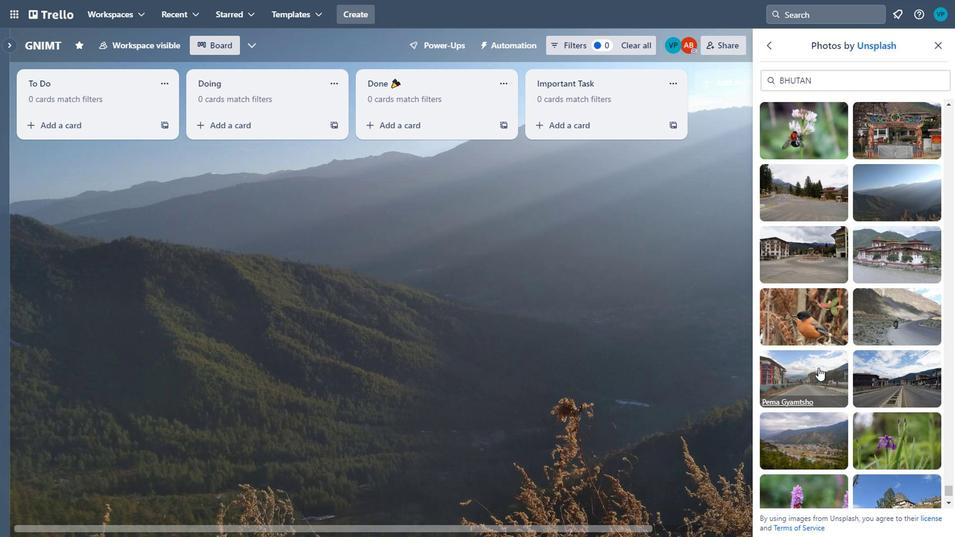 
Action: Mouse moved to (877, 363)
Screenshot: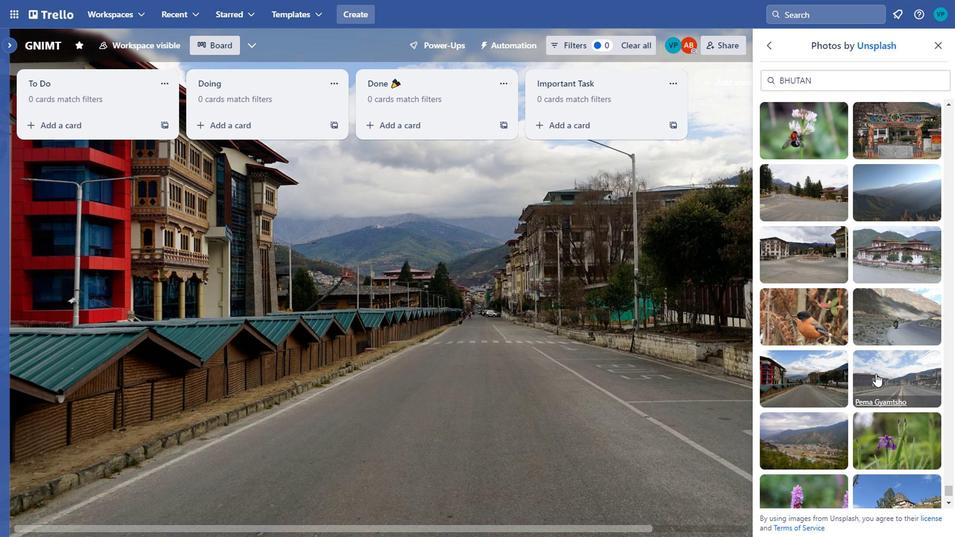 
Action: Mouse scrolled (877, 363) with delta (0, 0)
Screenshot: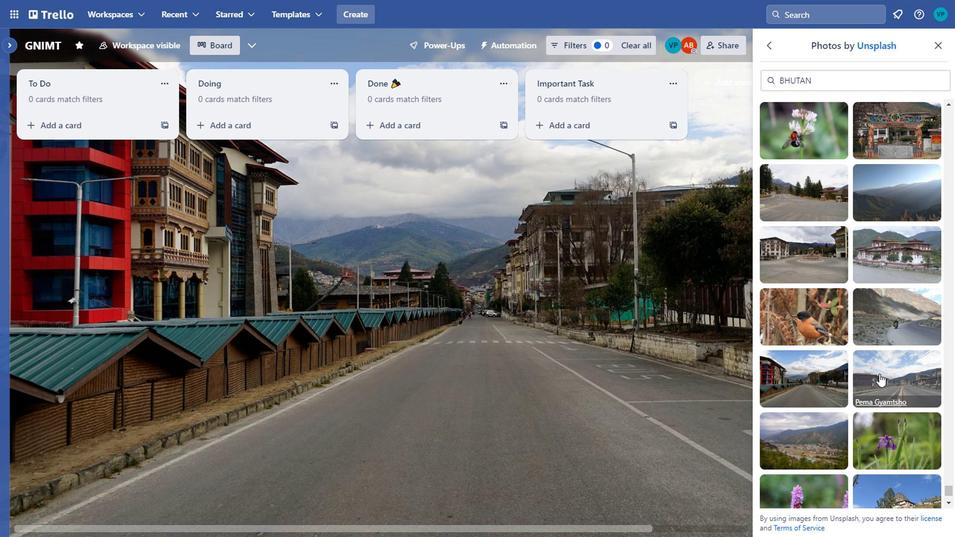 
Action: Mouse moved to (812, 417)
Screenshot: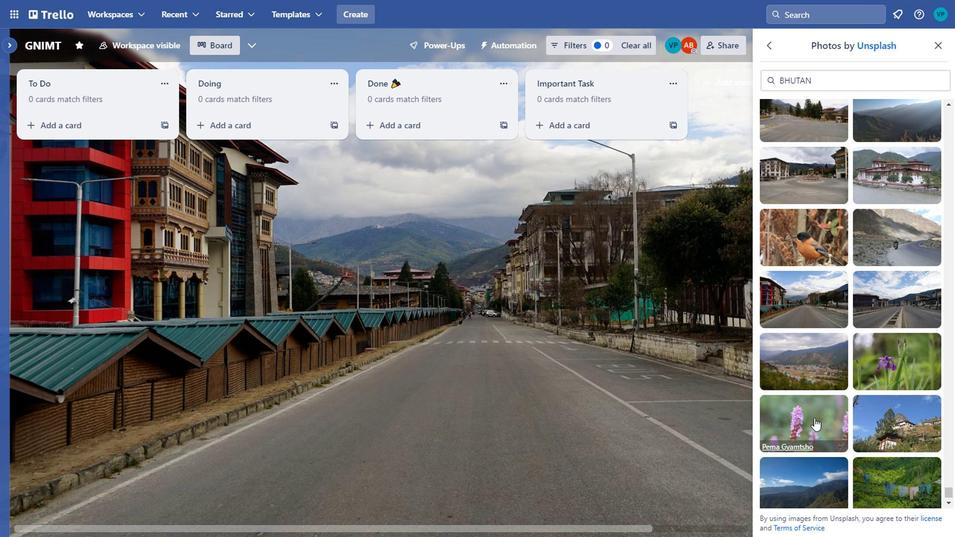 
Action: Mouse pressed left at (812, 417)
Screenshot: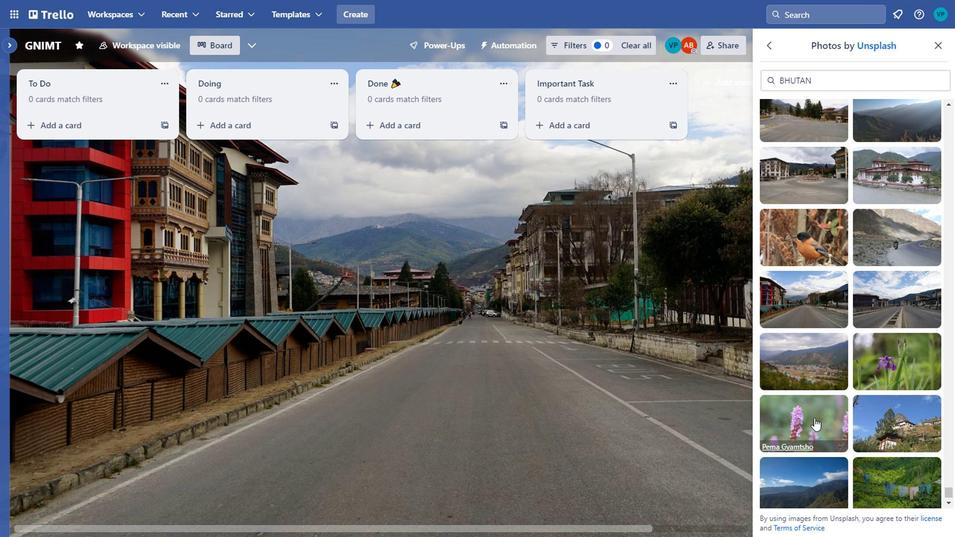 
Action: Mouse moved to (880, 406)
Screenshot: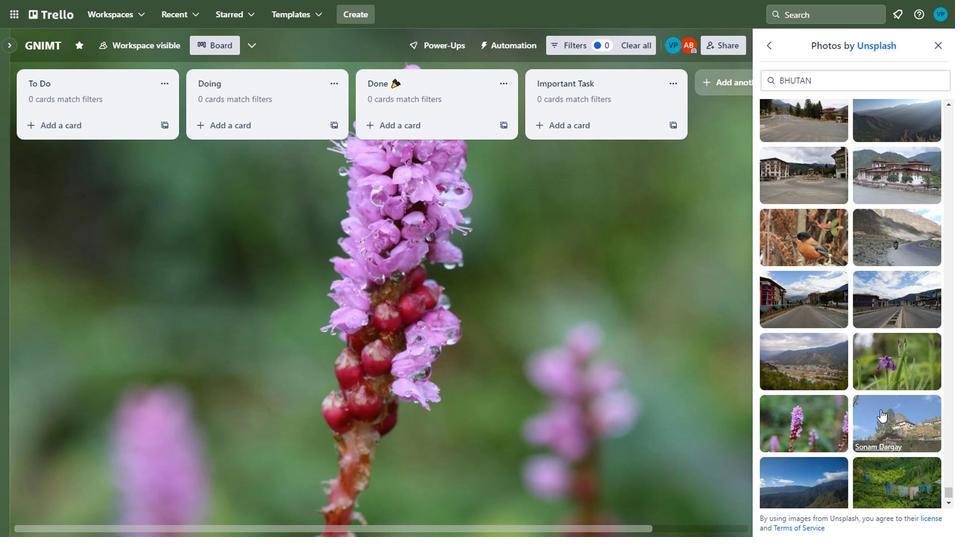 
Action: Mouse pressed left at (880, 406)
Screenshot: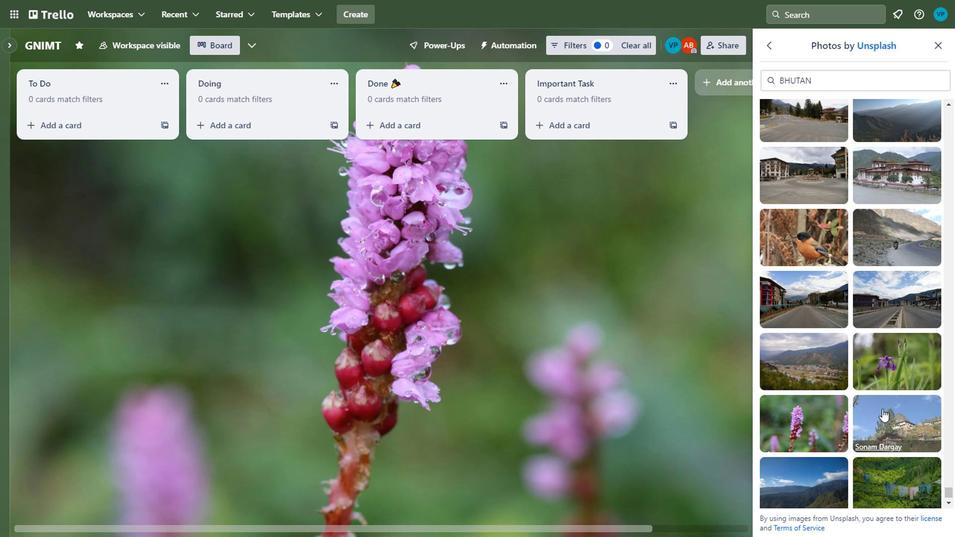 
Action: Mouse moved to (880, 405)
Screenshot: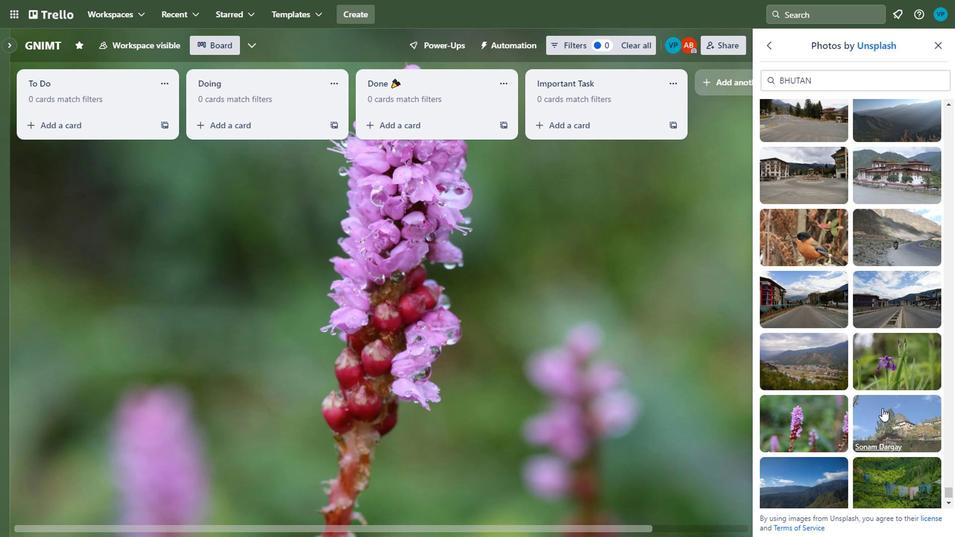 
Action: Mouse scrolled (880, 405) with delta (0, 0)
Screenshot: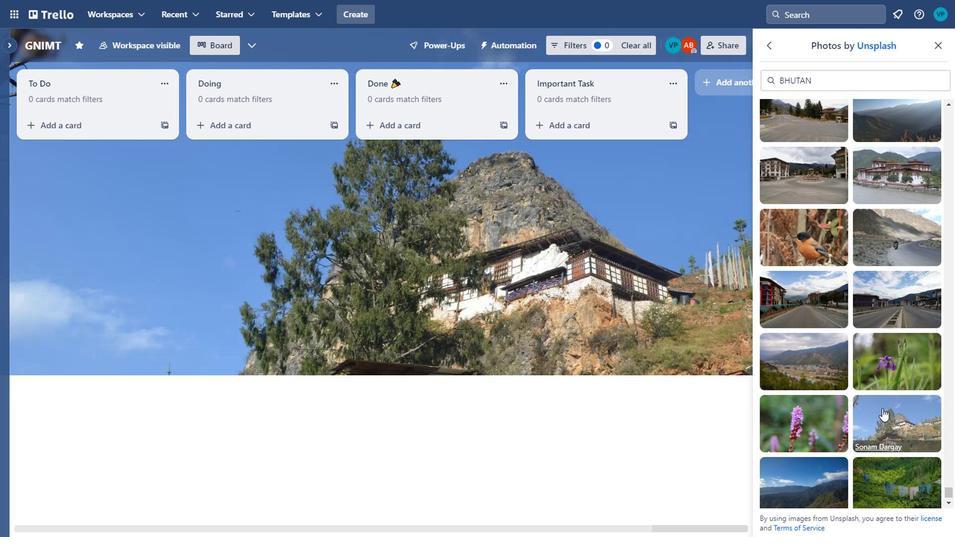 
Action: Mouse moved to (811, 440)
Screenshot: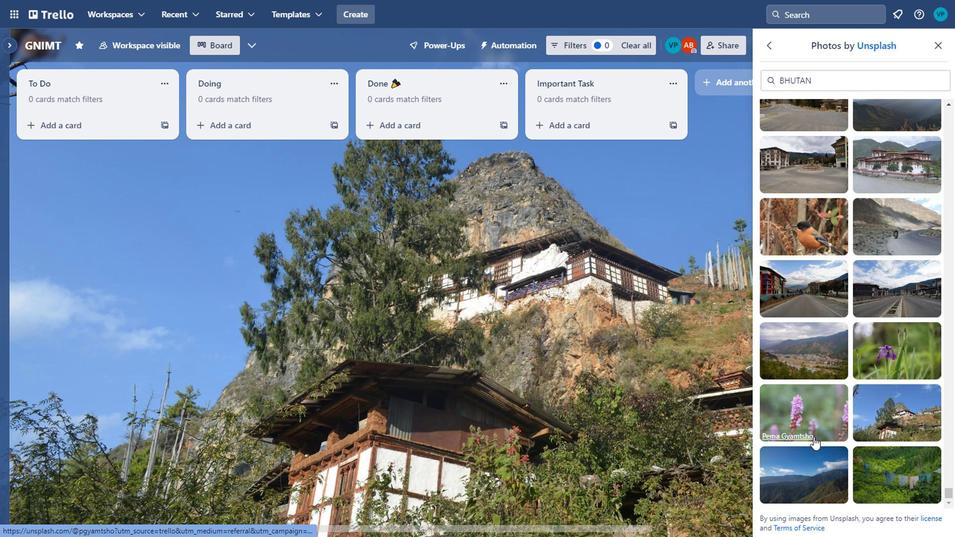 
Action: Mouse scrolled (811, 440) with delta (0, 0)
Screenshot: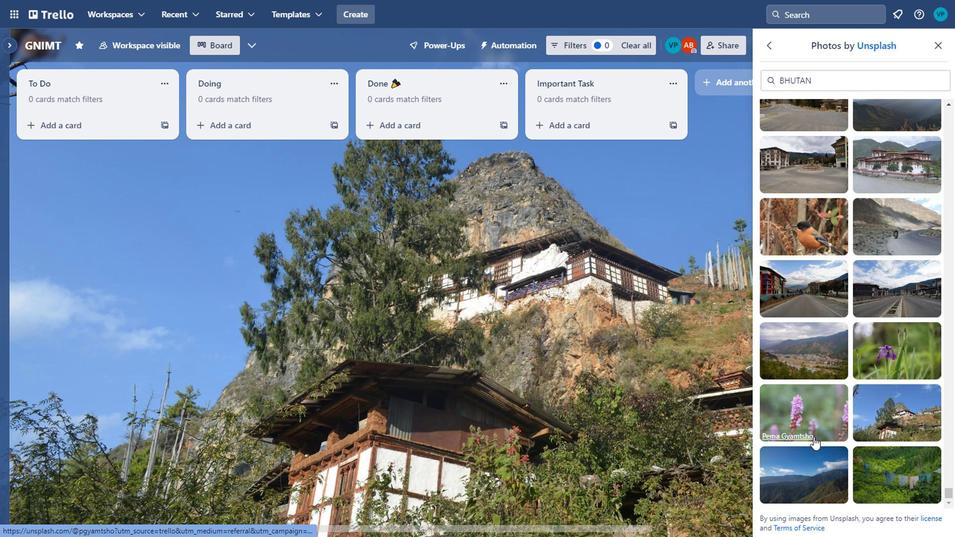 
Action: Mouse moved to (807, 464)
Screenshot: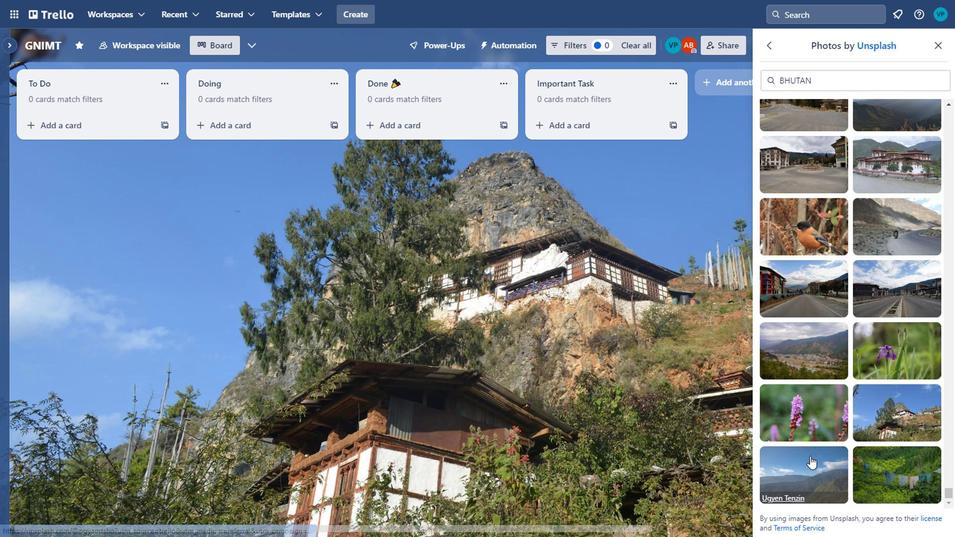 
Action: Mouse scrolled (807, 463) with delta (0, 0)
Screenshot: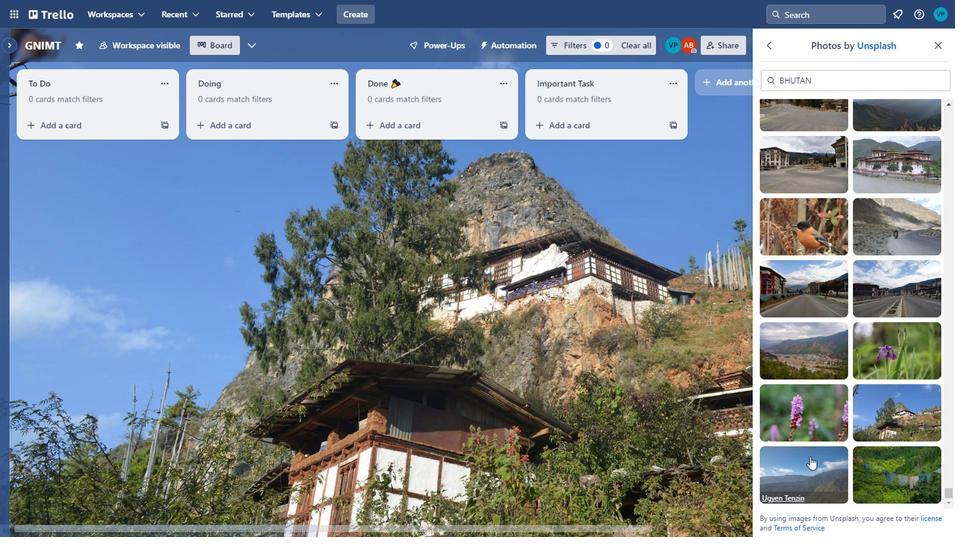 
Action: Mouse moved to (815, 468)
Screenshot: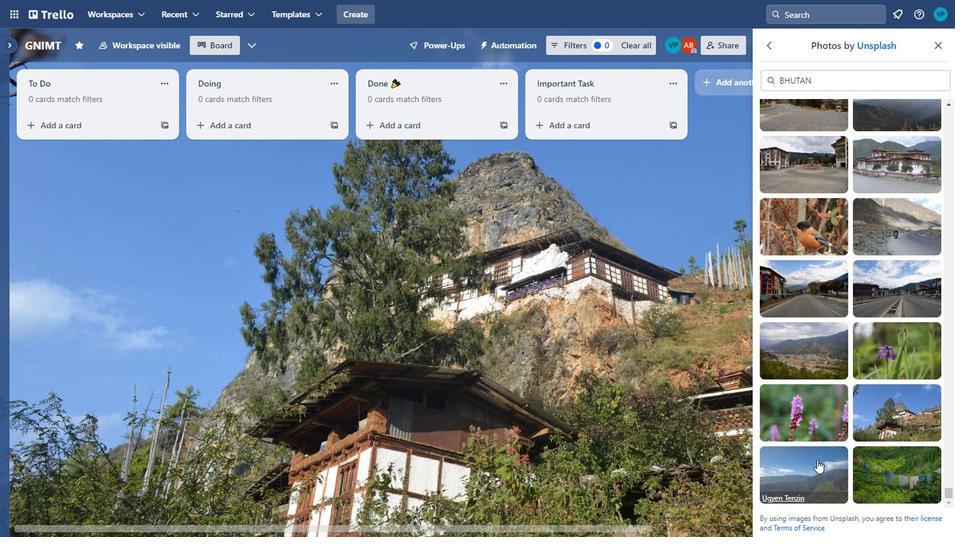 
Action: Mouse pressed left at (815, 468)
Screenshot: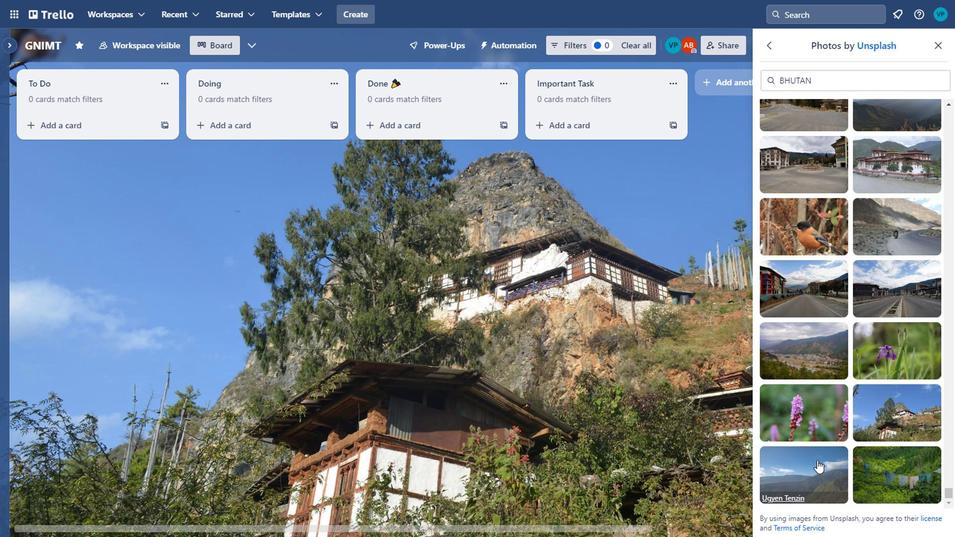
Action: Mouse moved to (897, 475)
Screenshot: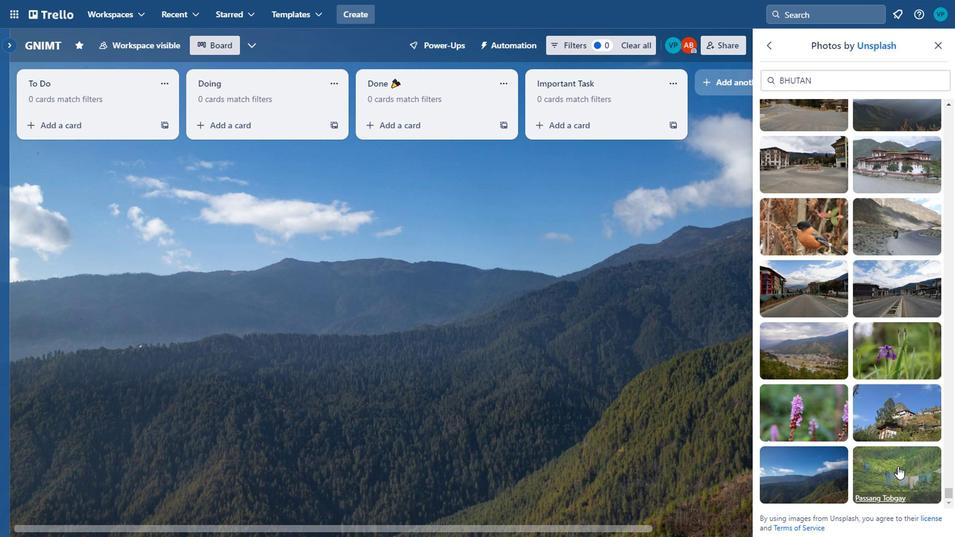 
Action: Mouse scrolled (897, 474) with delta (0, 0)
Screenshot: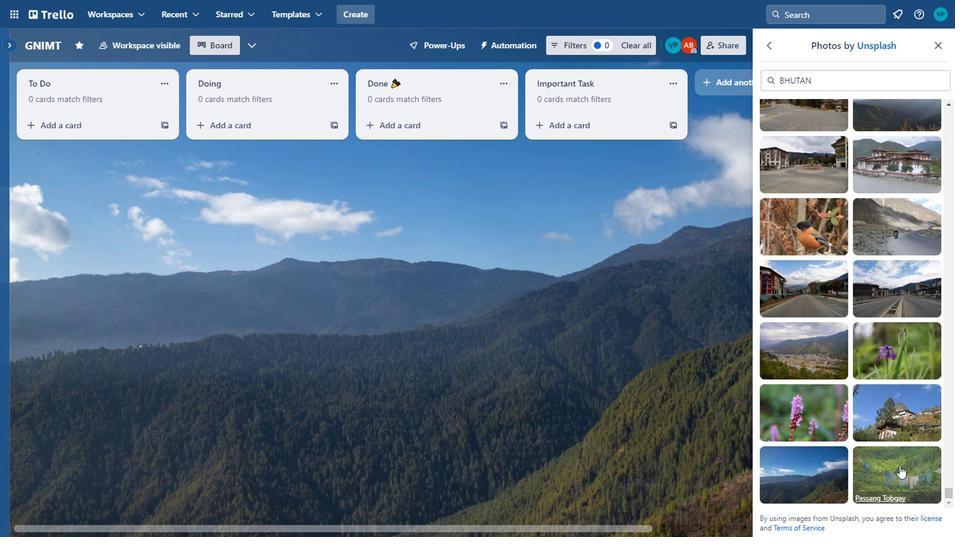 
Action: Mouse scrolled (897, 474) with delta (0, 0)
Screenshot: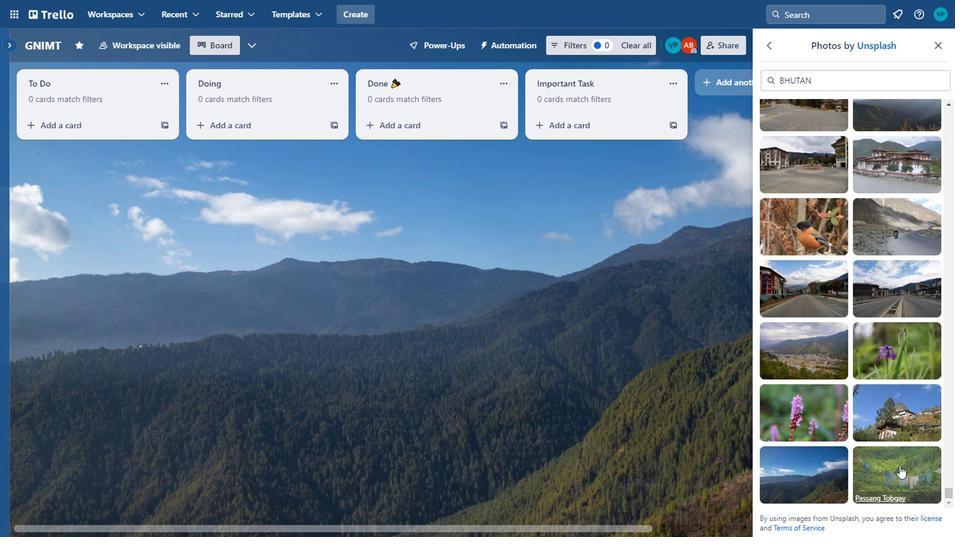 
Action: Mouse moved to (895, 463)
Screenshot: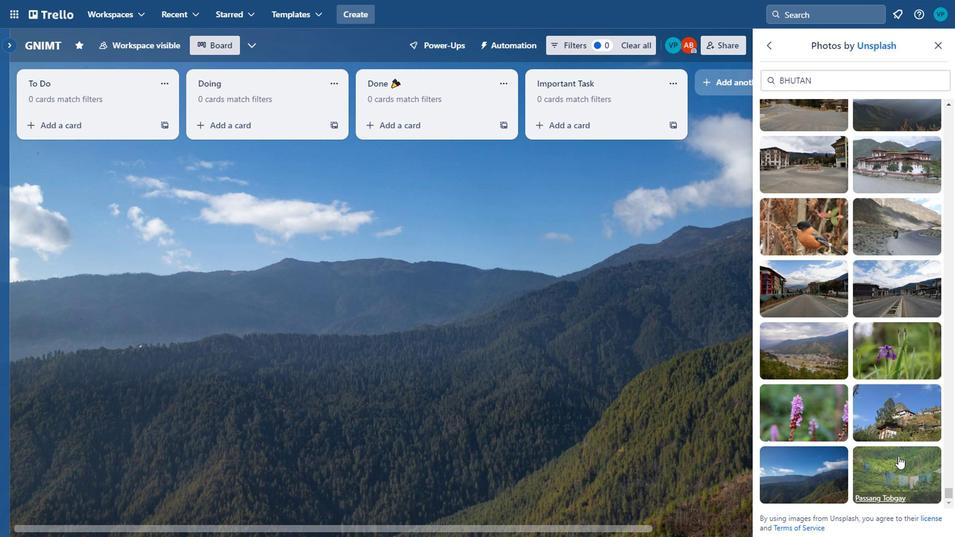 
Action: Mouse pressed left at (895, 463)
Screenshot: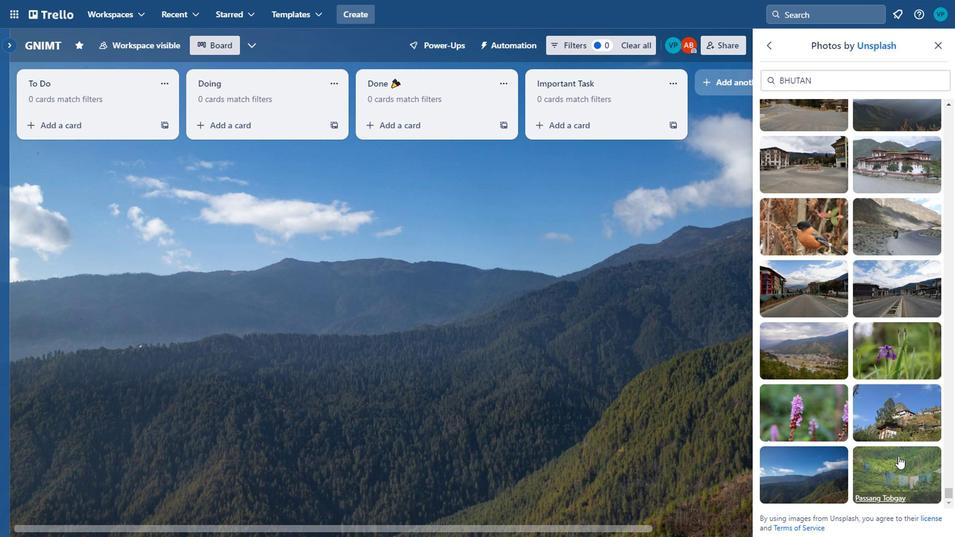 
Action: Mouse moved to (887, 466)
Screenshot: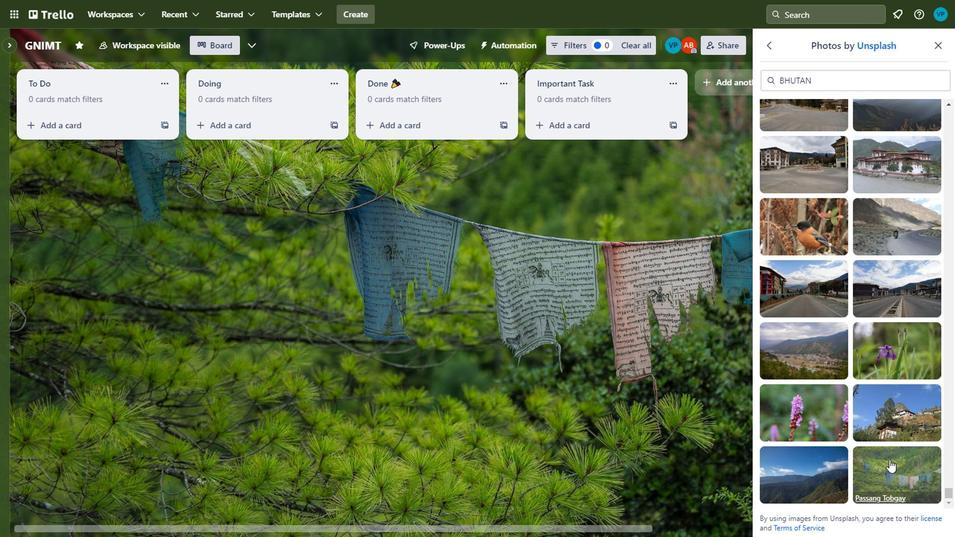 
Action: Mouse scrolled (887, 467) with delta (0, 0)
Screenshot: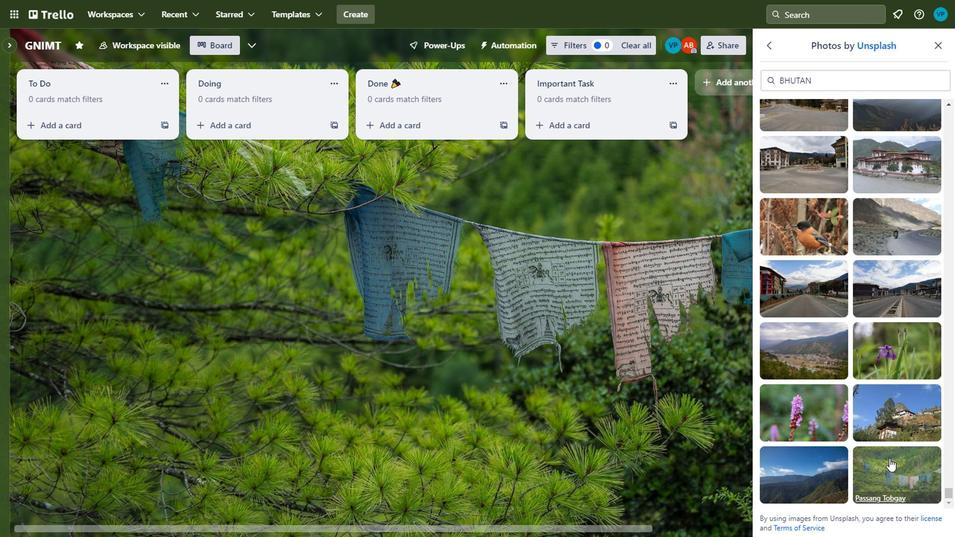 
Action: Mouse scrolled (887, 467) with delta (0, 0)
Screenshot: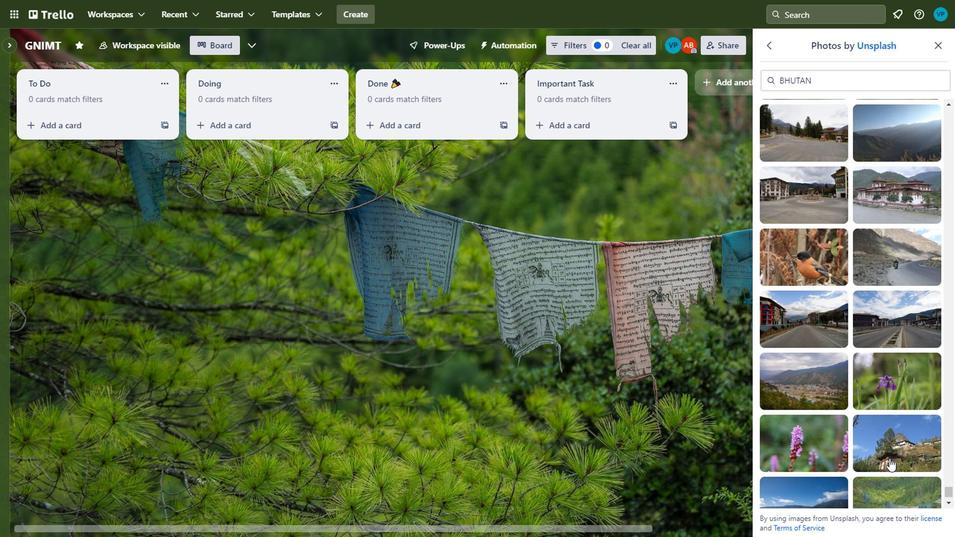 
Action: Mouse moved to (885, 421)
Screenshot: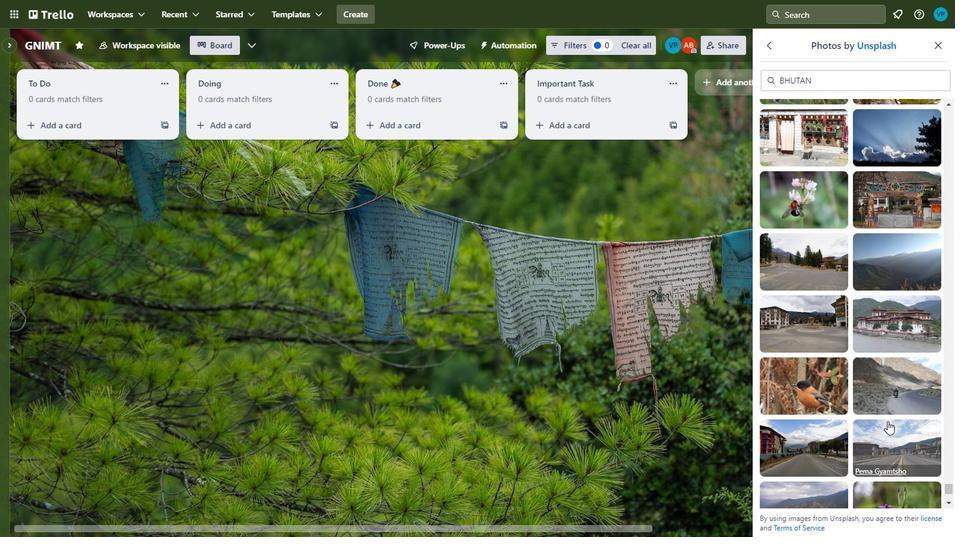 
Action: Mouse scrolled (885, 422) with delta (0, 0)
Screenshot: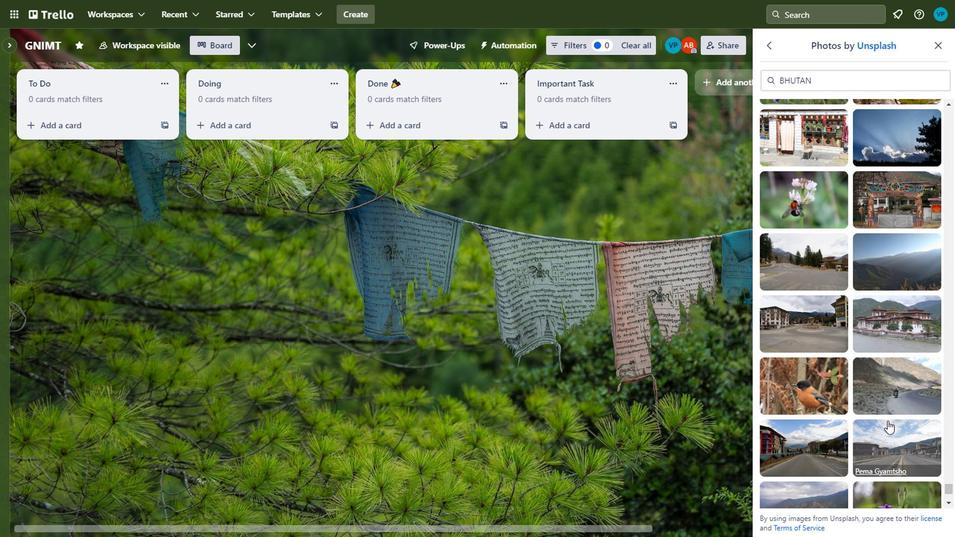 
Action: Mouse moved to (885, 421)
Screenshot: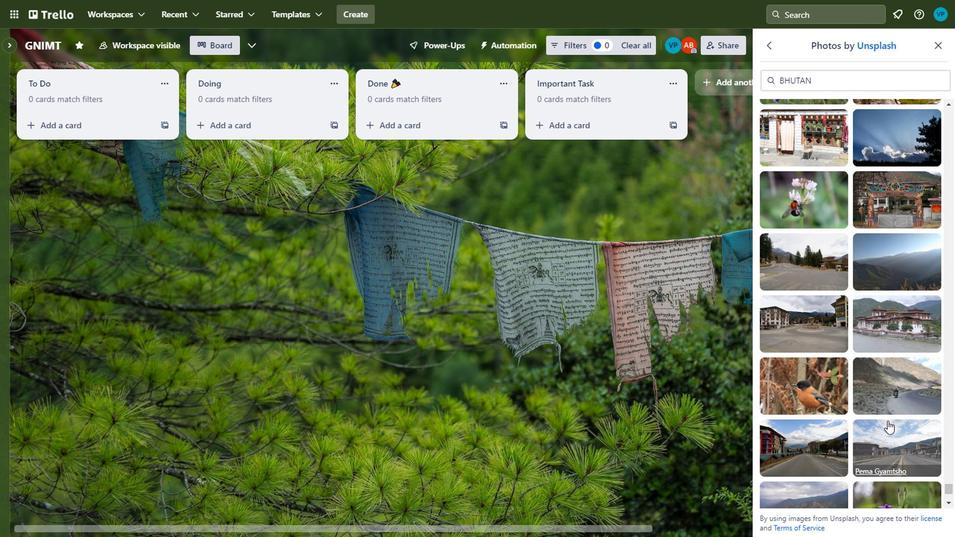 
Action: Mouse scrolled (885, 421) with delta (0, 0)
Screenshot: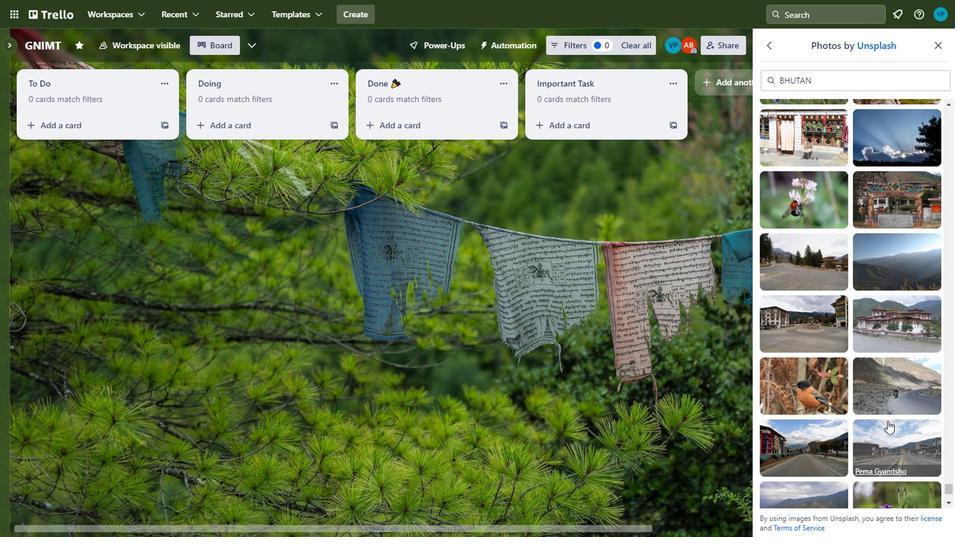
Action: Mouse scrolled (885, 421) with delta (0, 0)
Screenshot: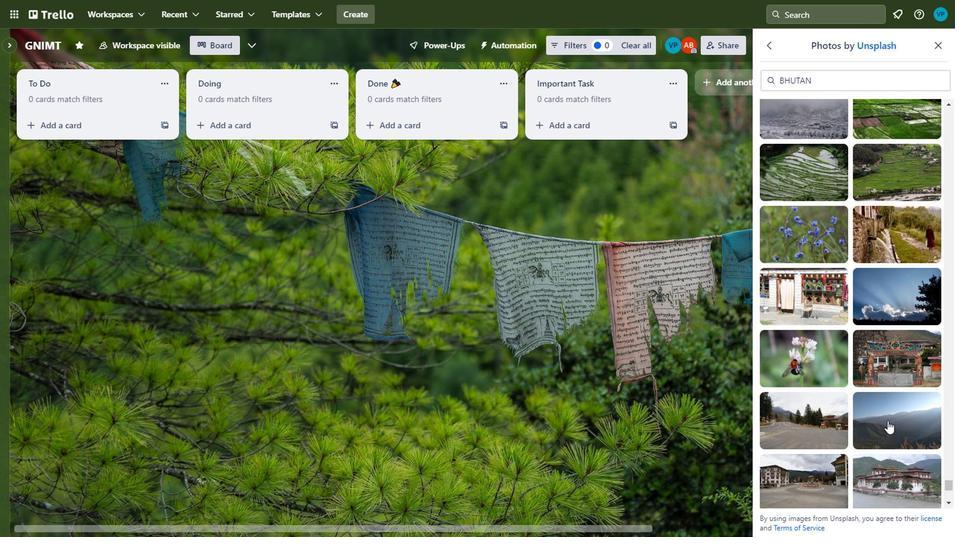 
Action: Mouse scrolled (885, 421) with delta (0, 0)
Screenshot: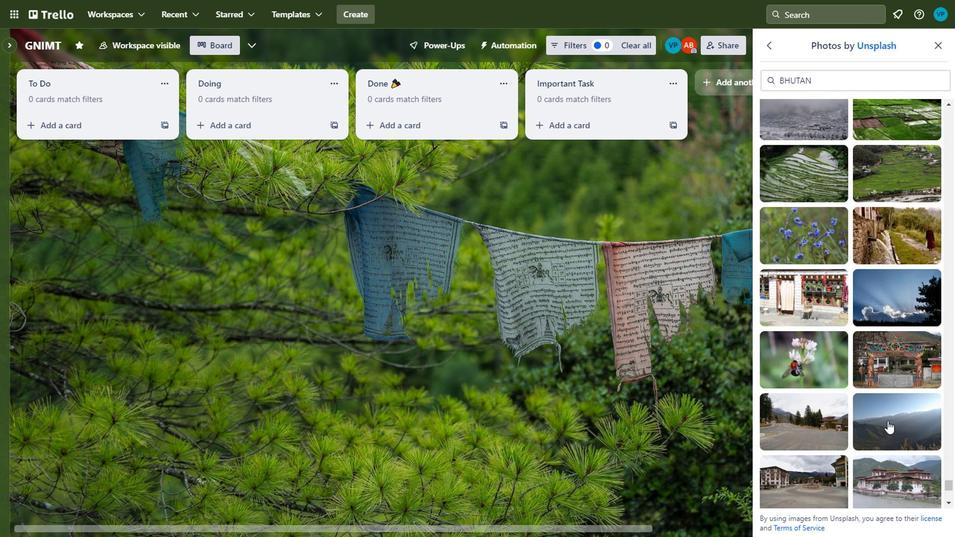 
Action: Mouse scrolled (885, 421) with delta (0, 0)
Screenshot: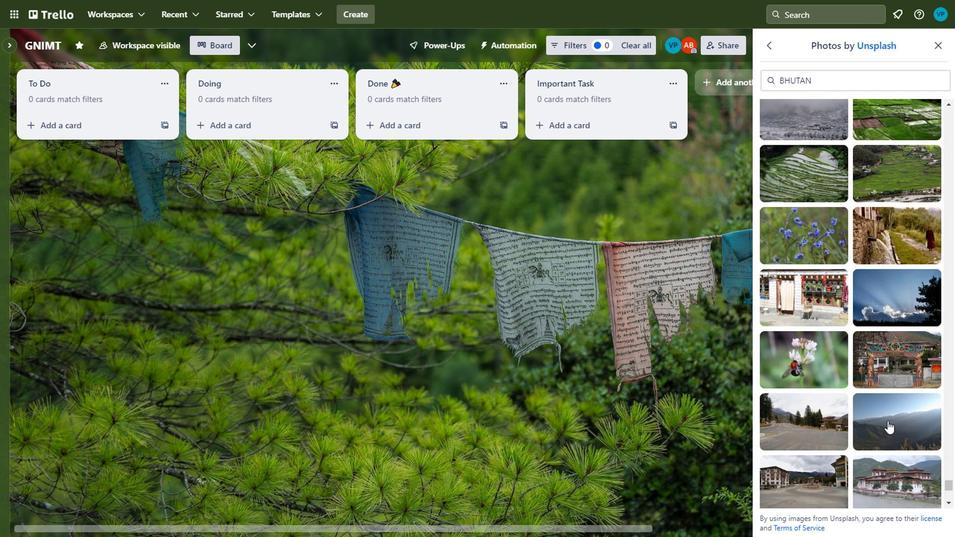 
Action: Mouse moved to (884, 421)
Screenshot: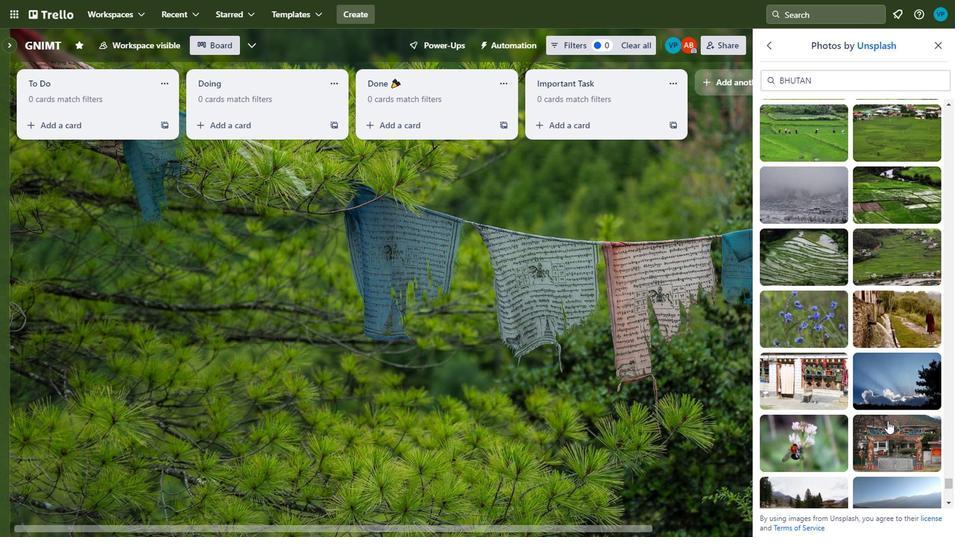 
Action: Mouse scrolled (884, 421) with delta (0, 0)
Screenshot: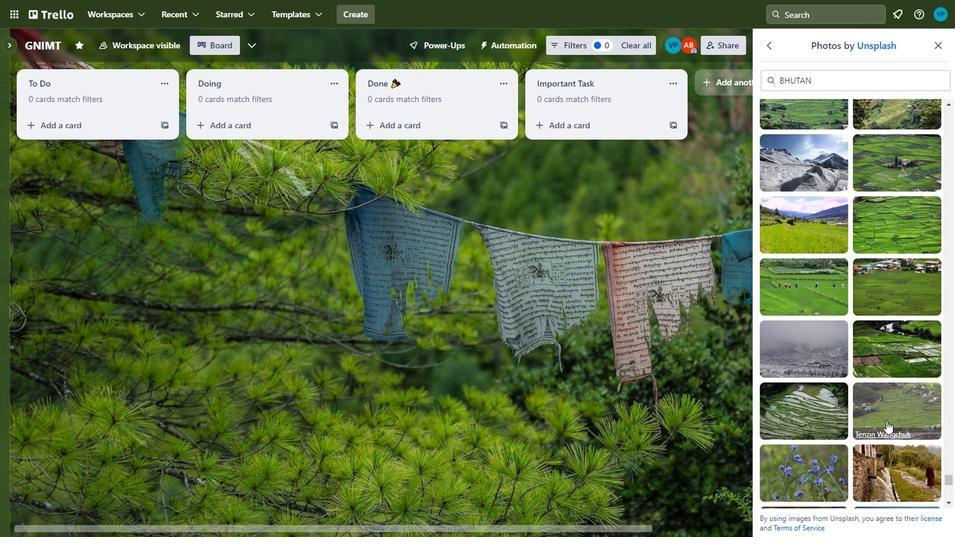 
Action: Mouse moved to (813, 199)
Screenshot: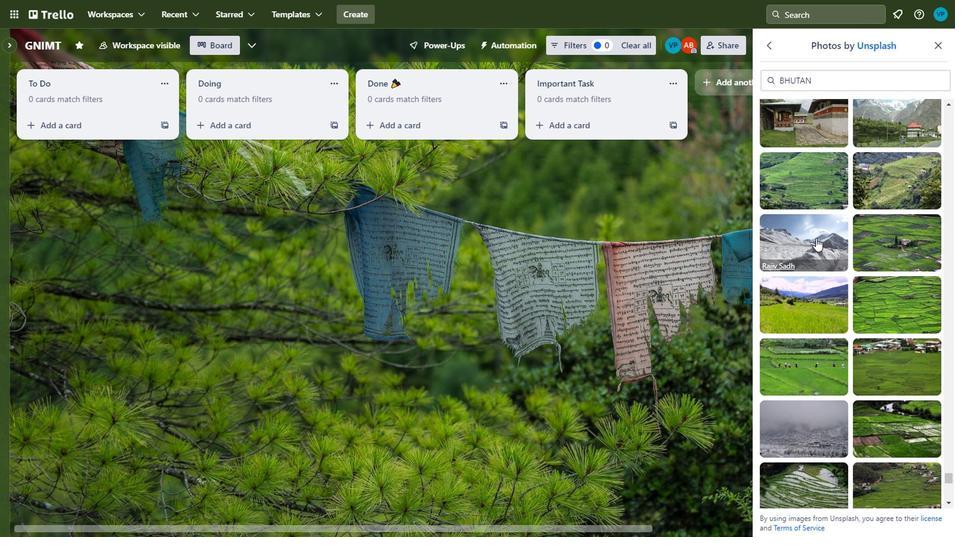 
Action: Mouse pressed left at (813, 199)
Screenshot: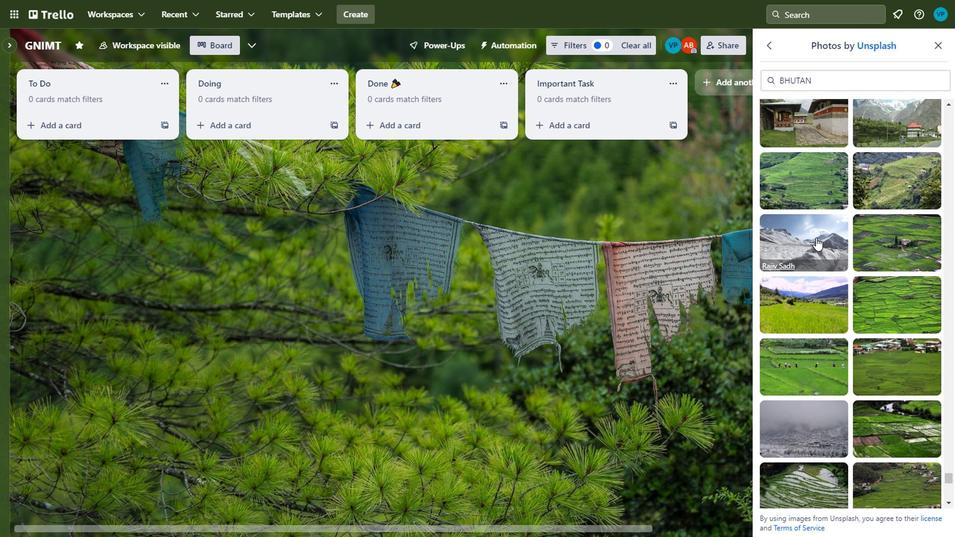 
Action: Mouse moved to (842, 8)
Screenshot: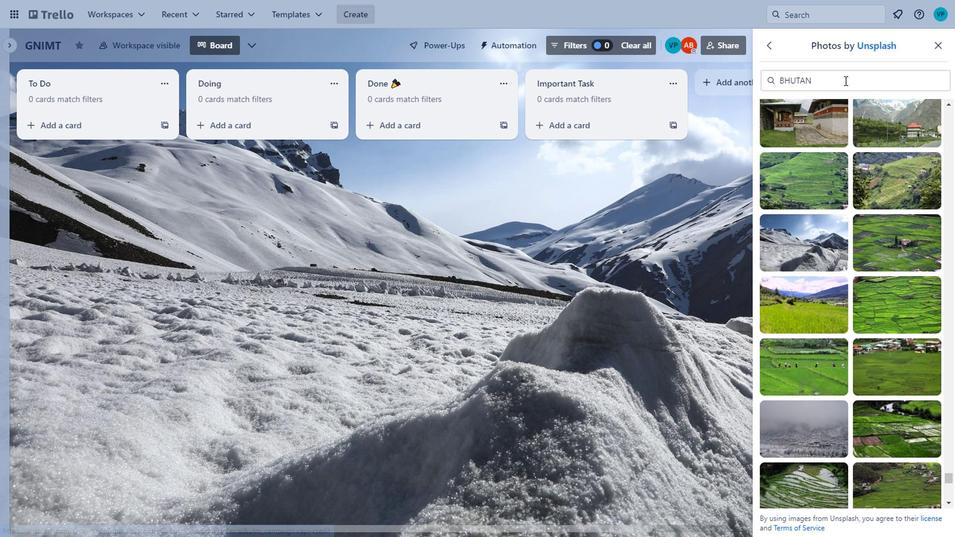 
Action: Mouse pressed left at (842, 8)
Screenshot: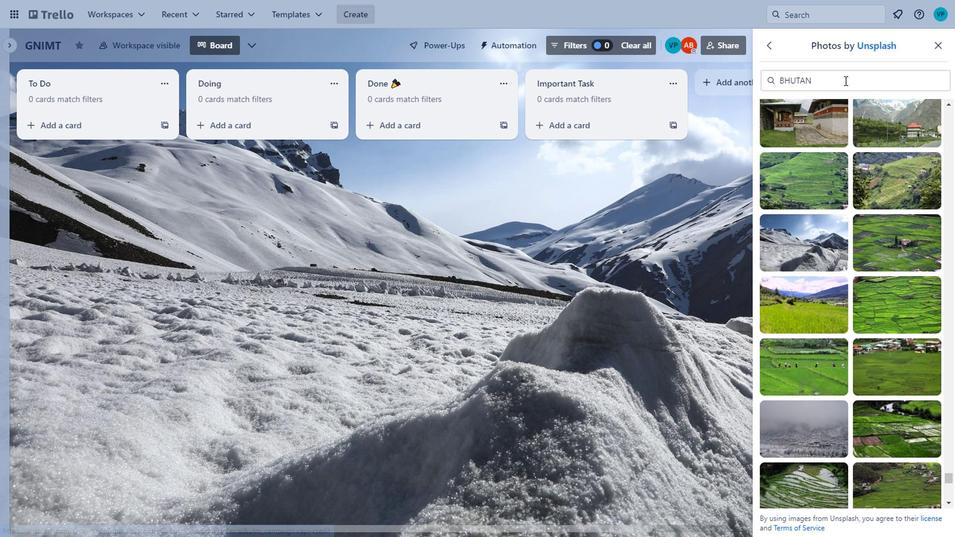 
Action: Mouse moved to (835, 20)
Screenshot: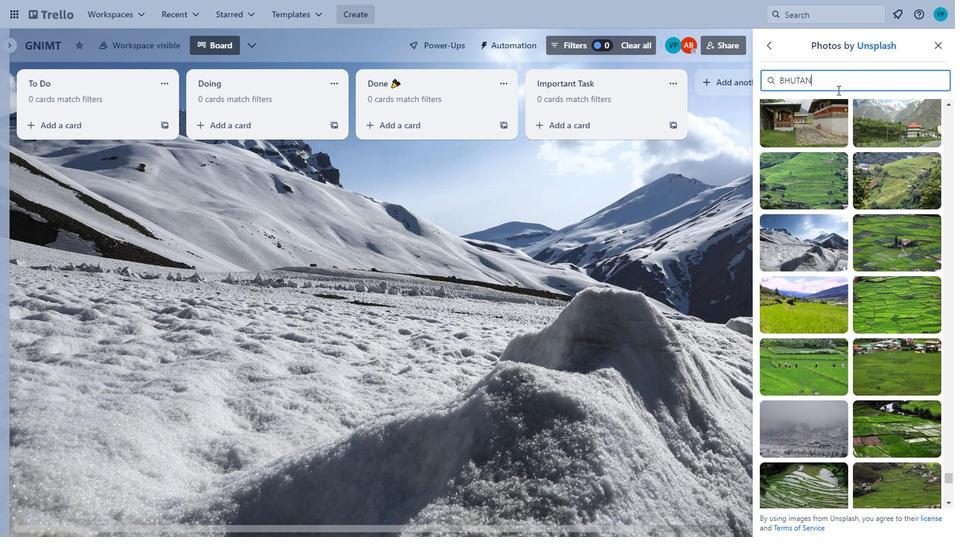 
Action: Key pressed <Key.backspace>
Screenshot: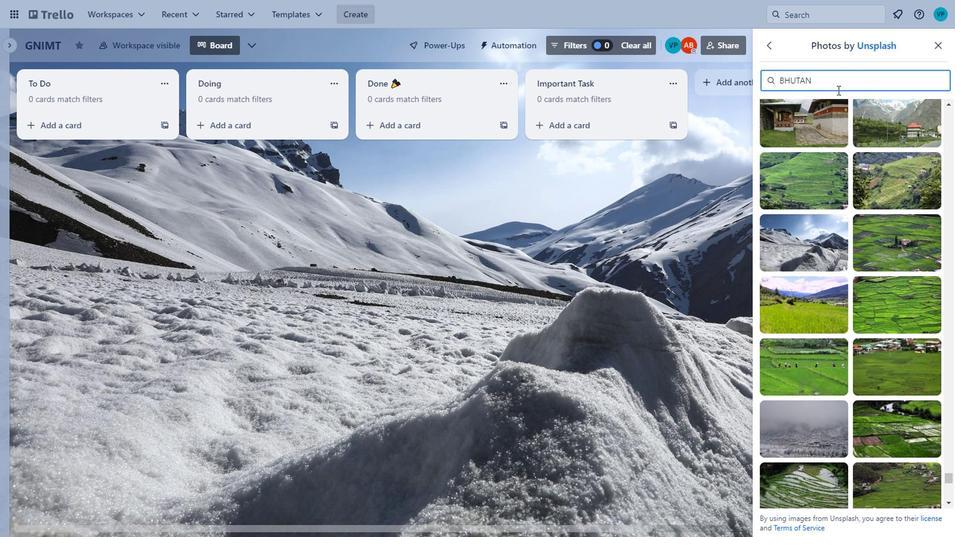
Action: Mouse moved to (835, 21)
Screenshot: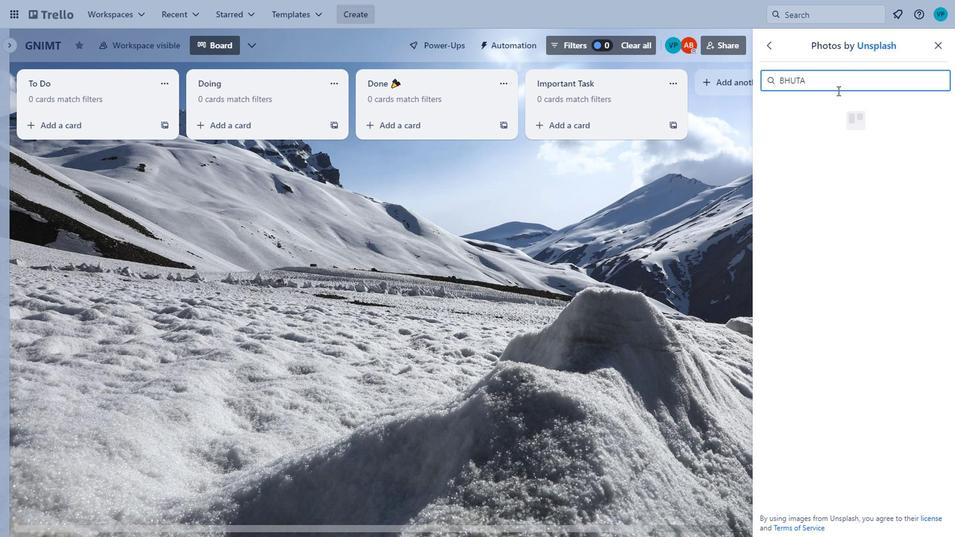 
Action: Key pressed <Key.backspace><Key.backspace><Key.backspace><Key.backspace><Key.backspace><Key.backspace>andaman
Screenshot: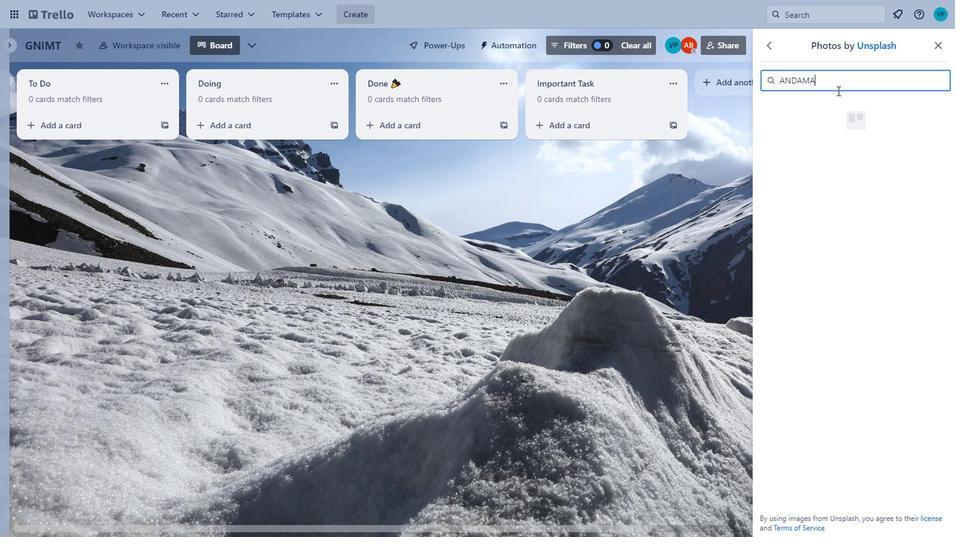 
Action: Mouse moved to (824, 58)
Screenshot: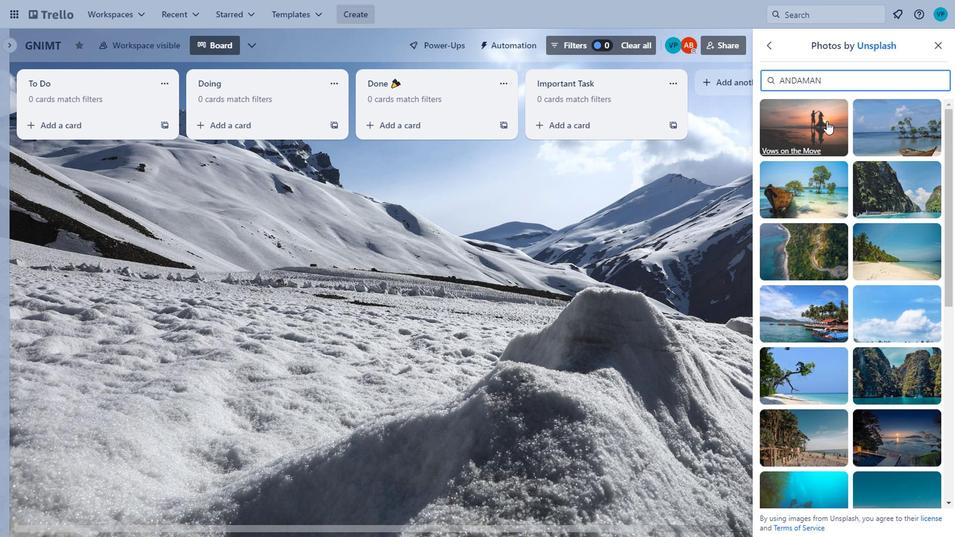 
Action: Mouse pressed left at (824, 58)
Screenshot: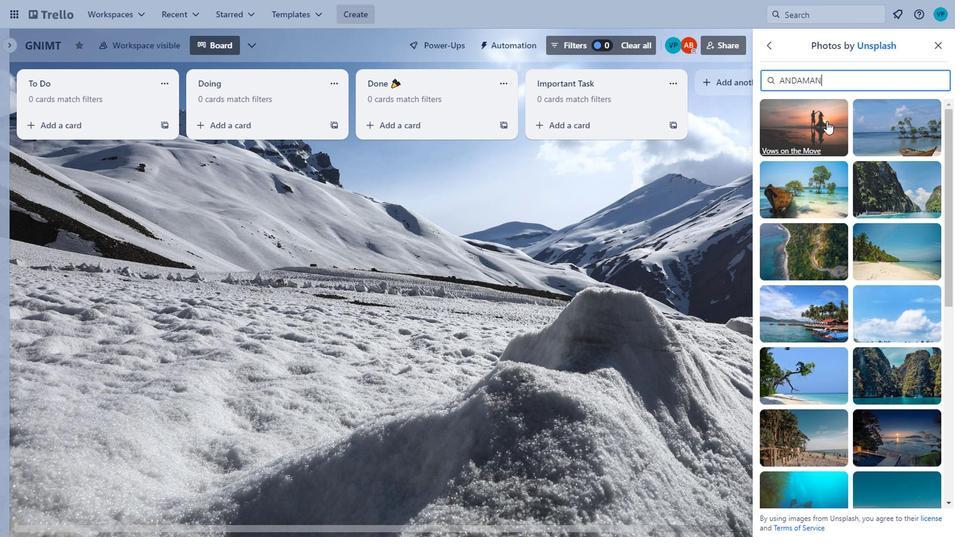 
Action: Mouse moved to (871, 64)
Screenshot: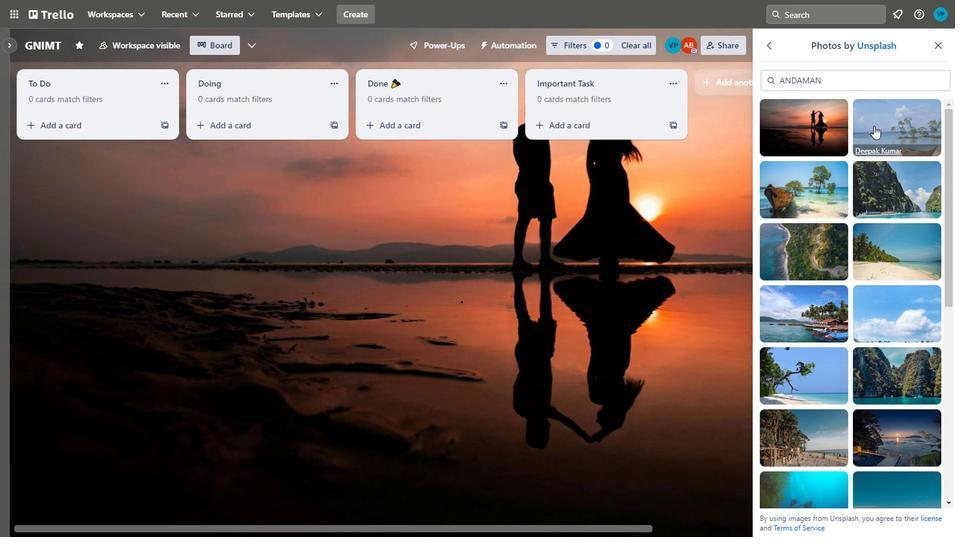 
Action: Mouse pressed left at (871, 64)
Screenshot: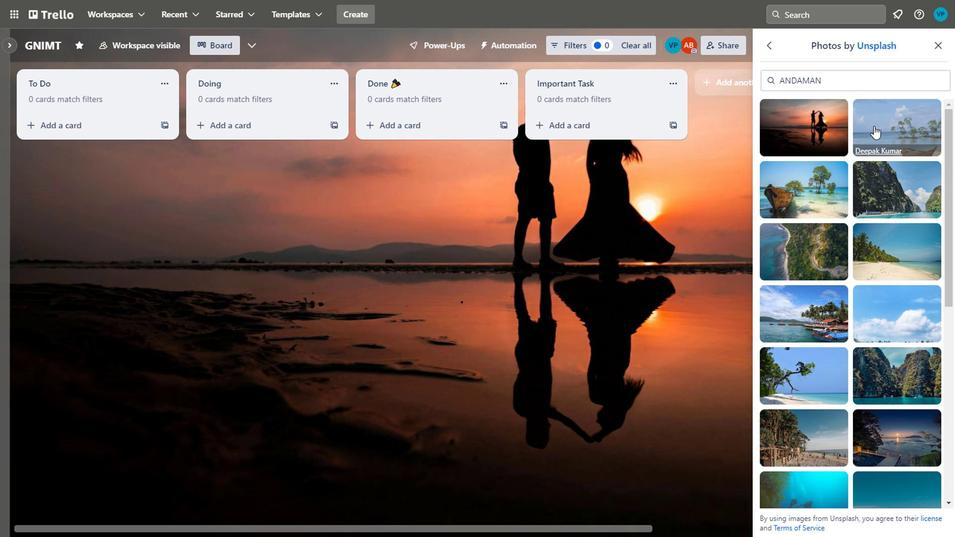 
Action: Mouse moved to (809, 118)
Screenshot: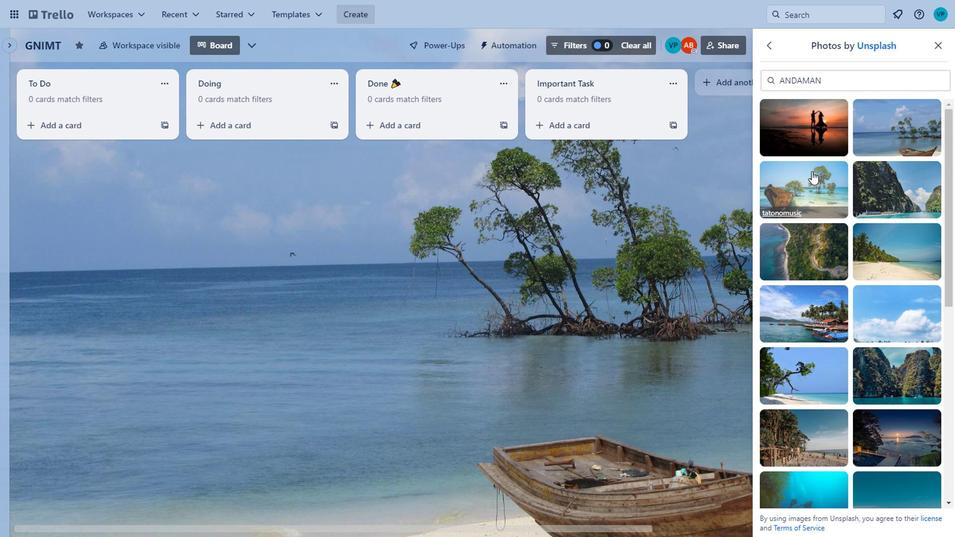 
Action: Mouse pressed left at (809, 118)
Screenshot: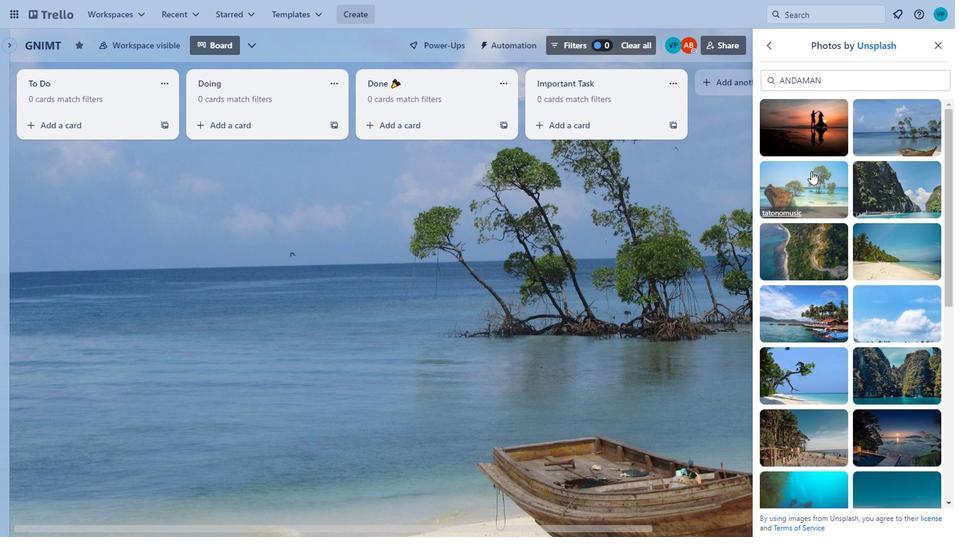 
Action: Mouse moved to (870, 133)
Screenshot: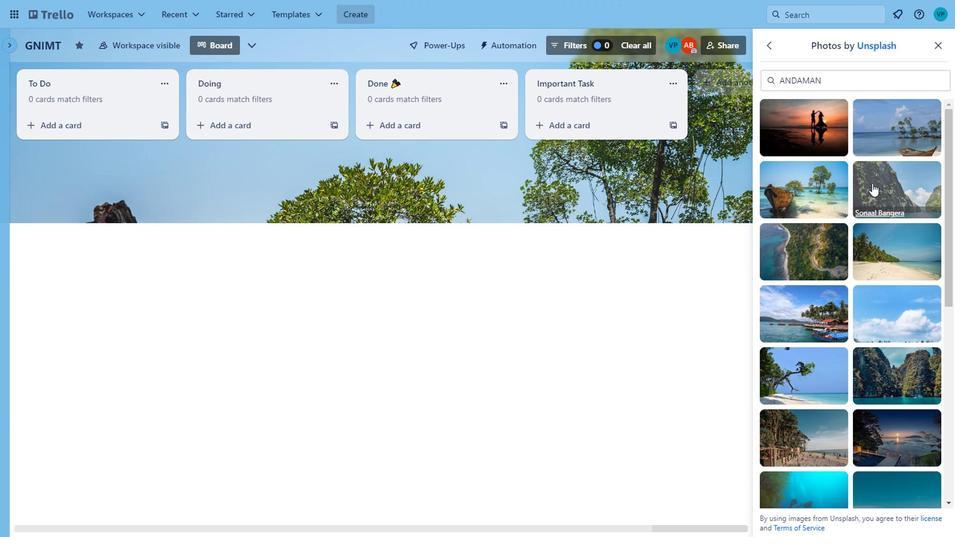 
Action: Mouse pressed left at (870, 133)
Screenshot: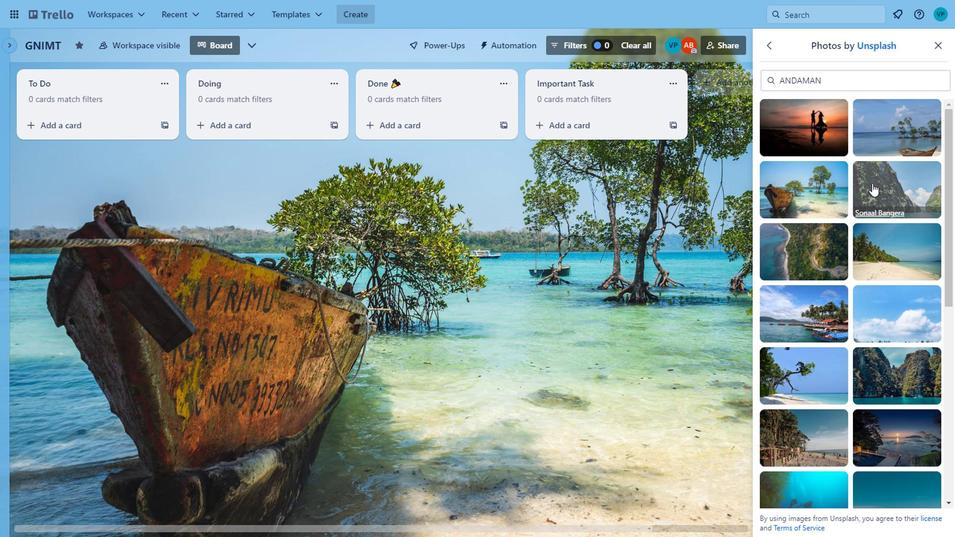 
Action: Mouse moved to (818, 189)
Screenshot: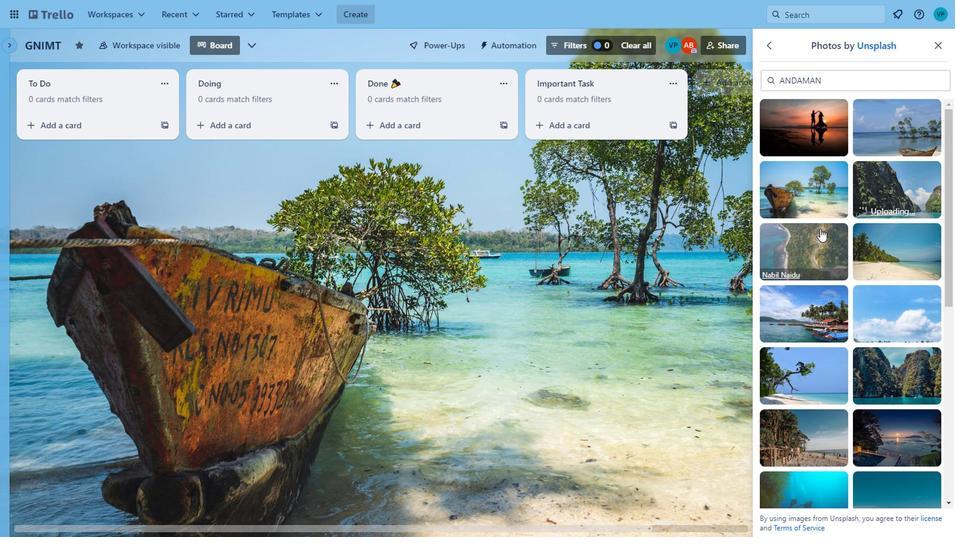 
Action: Mouse pressed left at (818, 189)
Screenshot: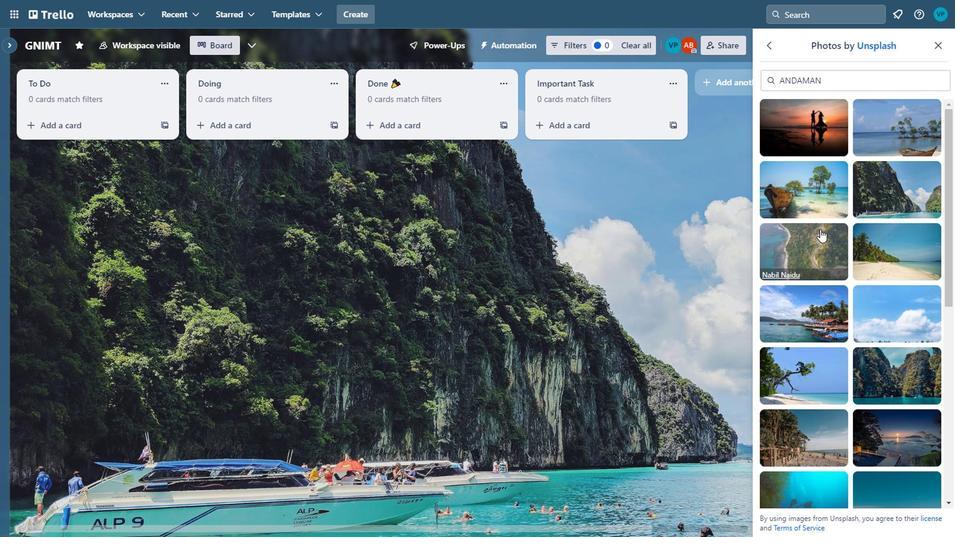 
Action: Mouse moved to (883, 212)
Screenshot: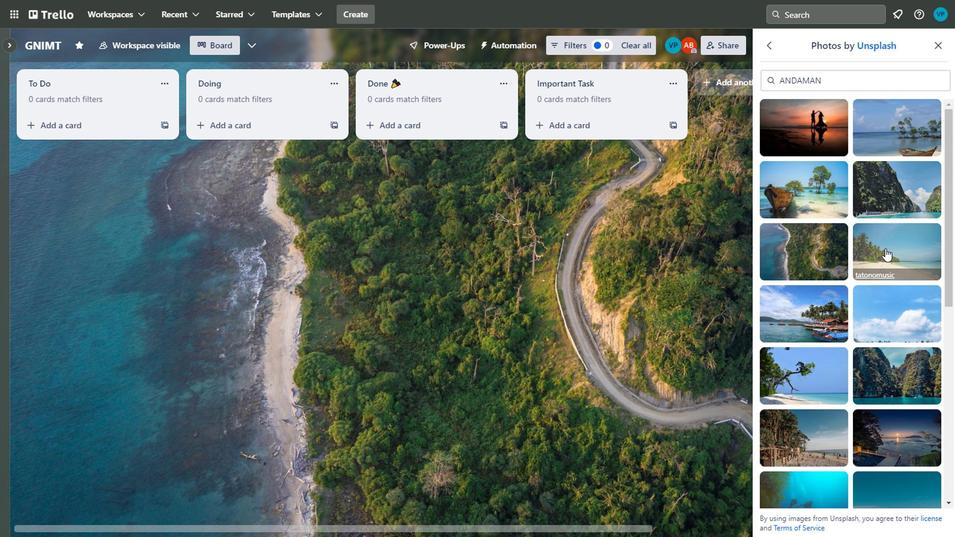 
Action: Mouse pressed left at (883, 212)
Screenshot: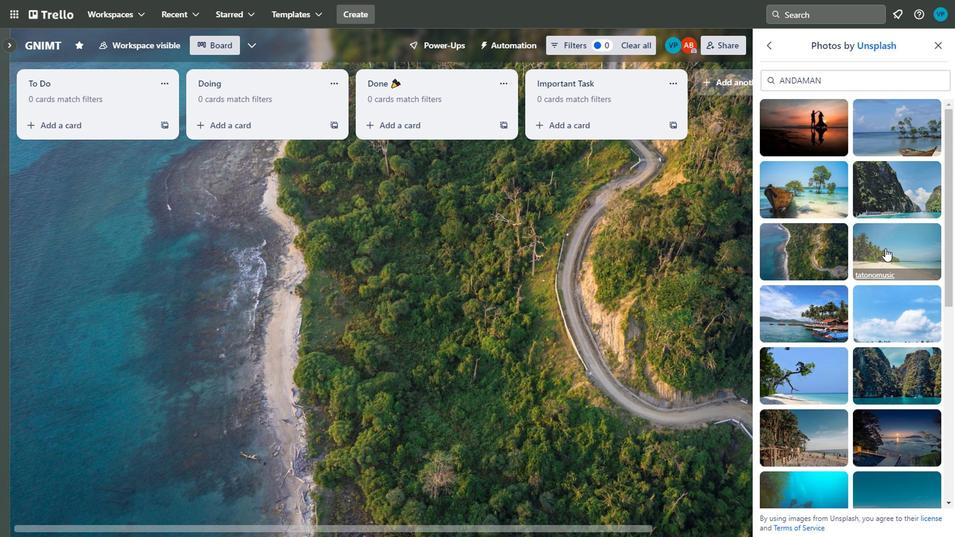 
Action: Mouse moved to (822, 284)
Screenshot: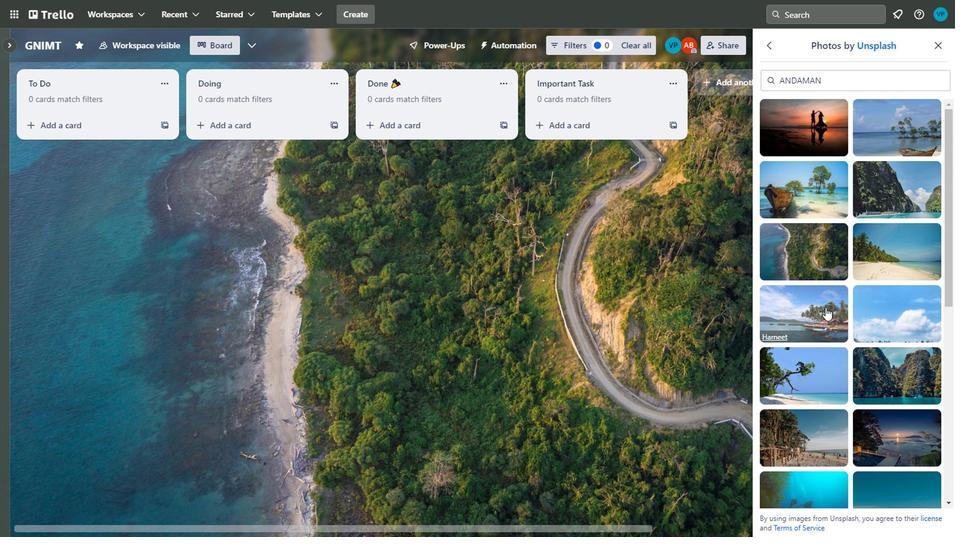 
Action: Mouse pressed left at (822, 284)
Screenshot: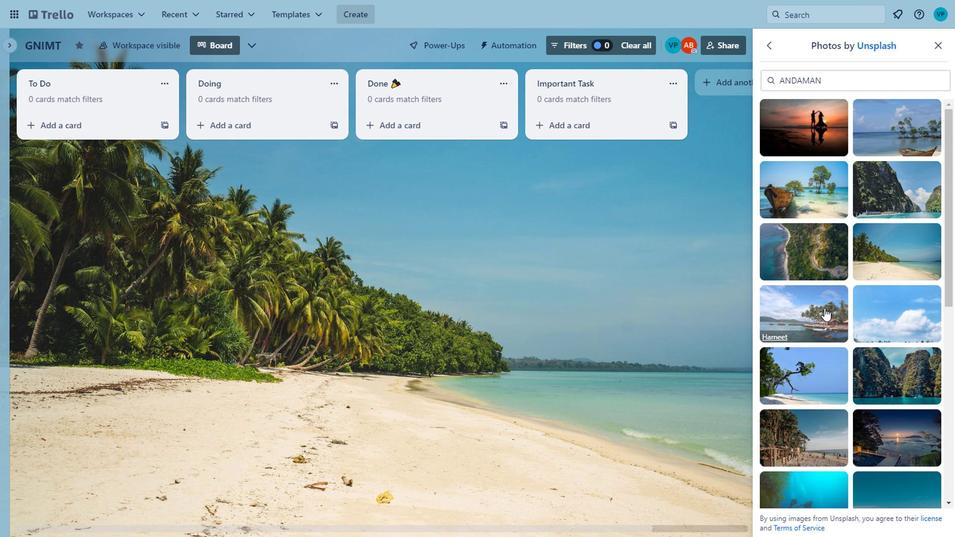 
Action: Mouse moved to (917, 283)
Screenshot: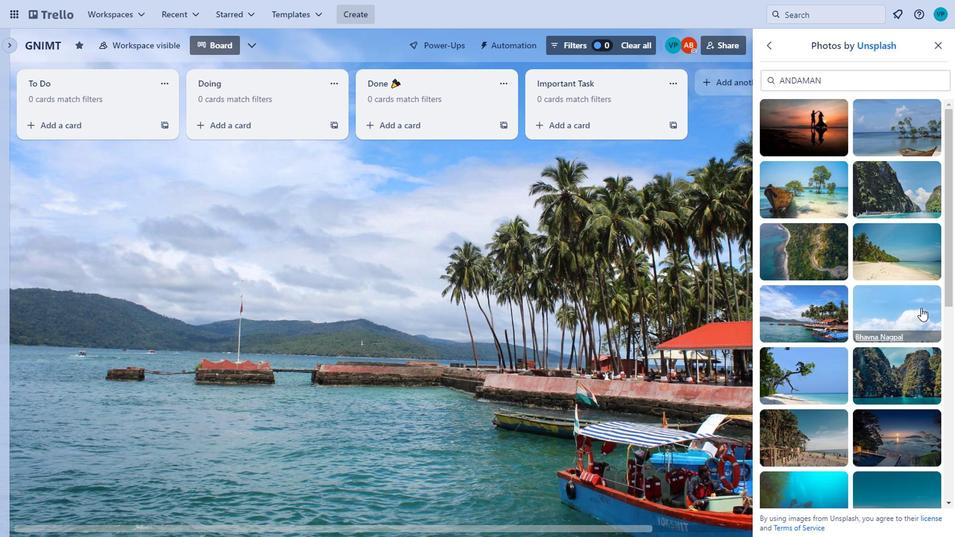 
Action: Mouse pressed left at (917, 283)
Screenshot: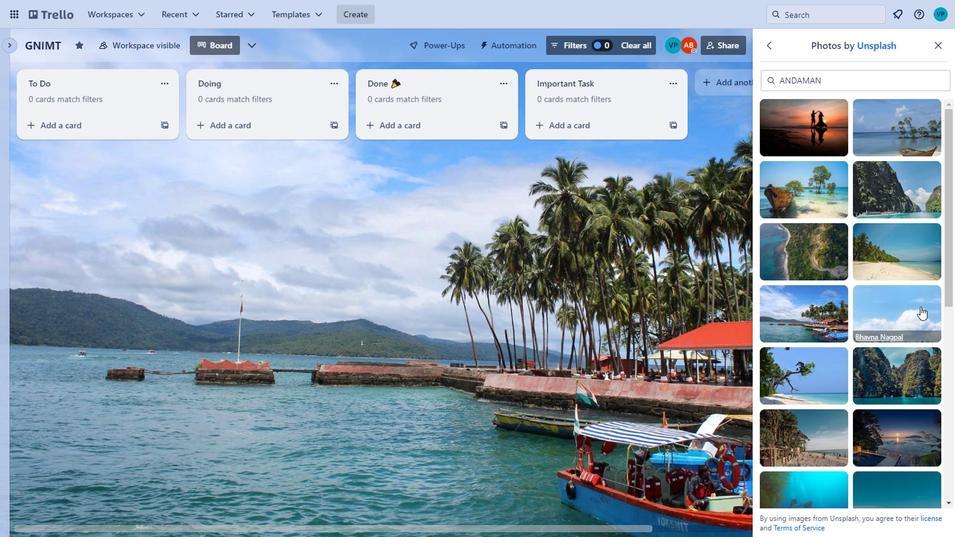 
Action: Mouse moved to (795, 344)
Screenshot: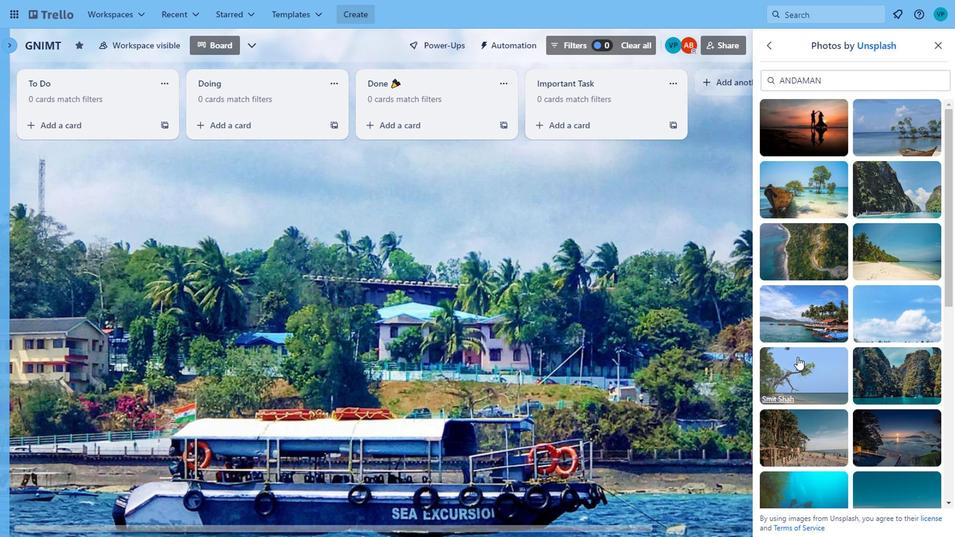 
Action: Mouse pressed left at (795, 344)
Screenshot: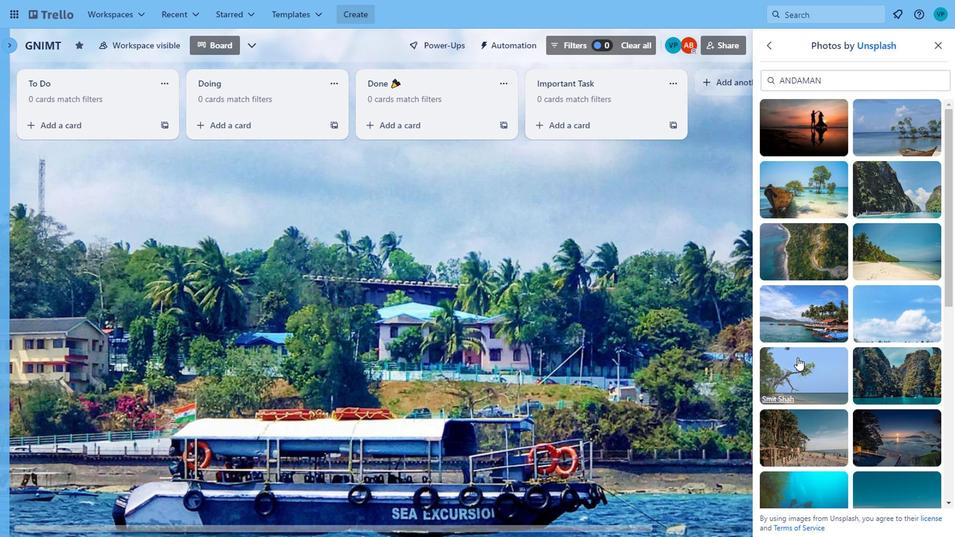 
Action: Mouse moved to (906, 363)
Screenshot: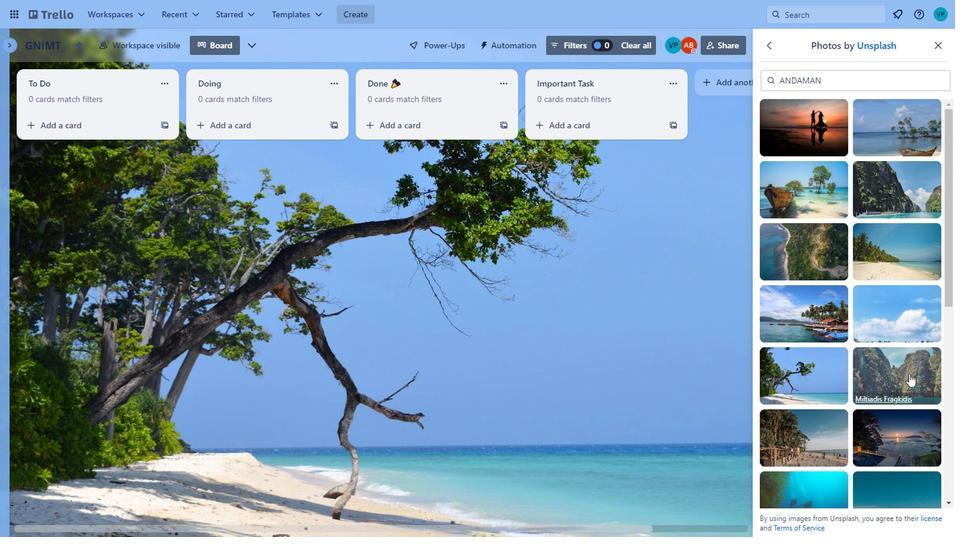 
Action: Mouse pressed left at (906, 363)
Screenshot: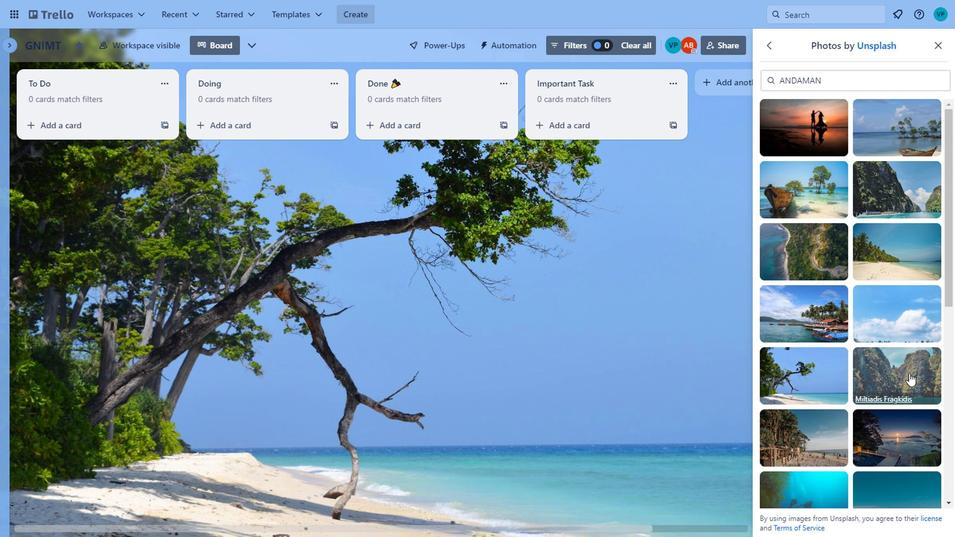 
Action: Mouse moved to (797, 429)
Screenshot: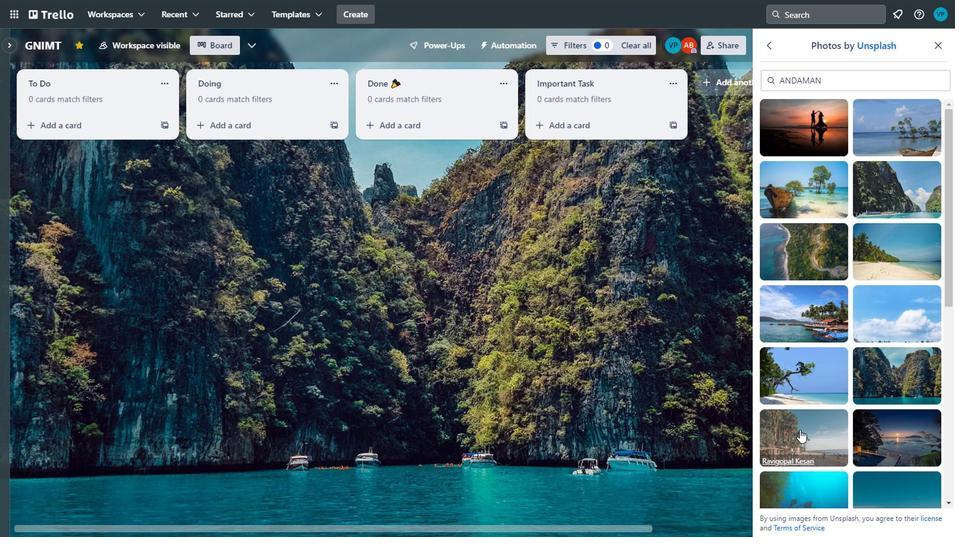 
Action: Mouse pressed left at (797, 429)
Screenshot: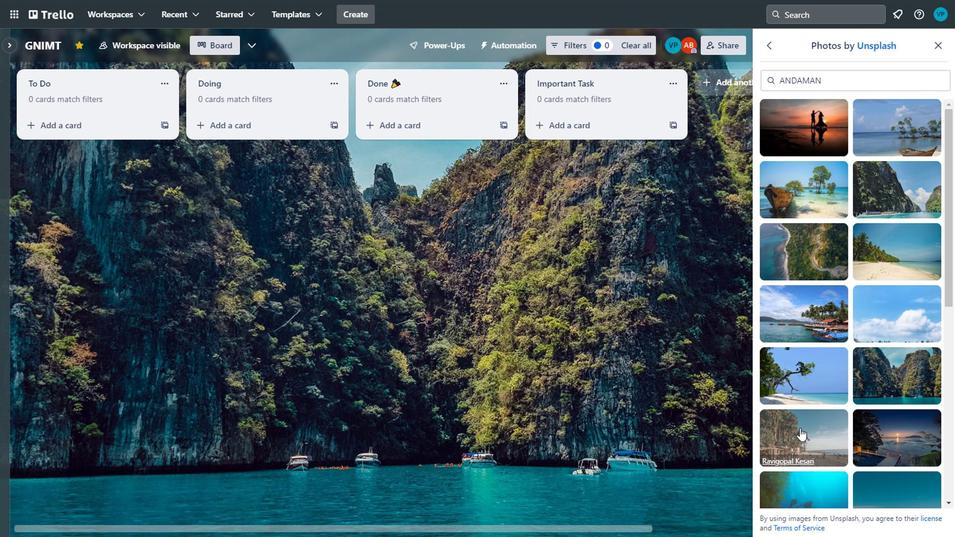 
Action: Mouse moved to (895, 445)
Screenshot: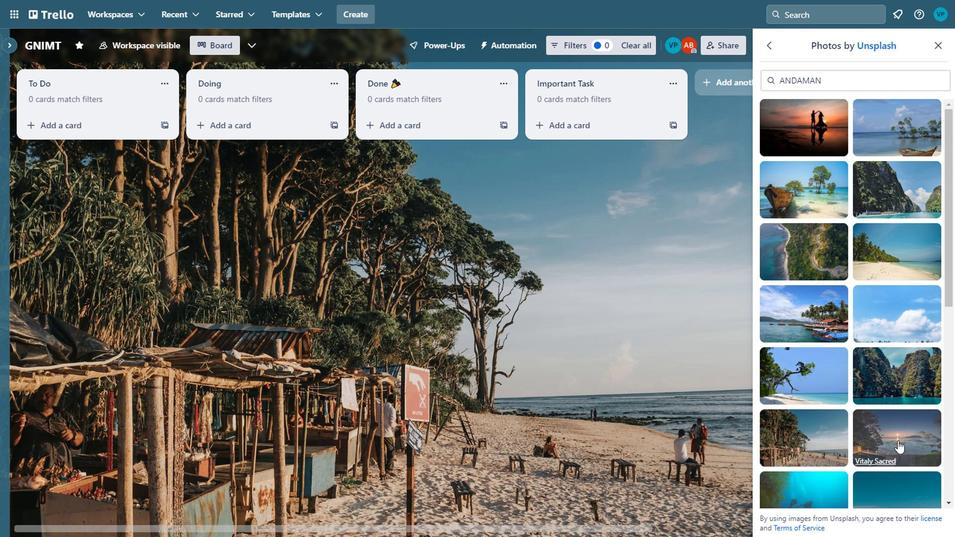 
Action: Mouse pressed left at (895, 445)
Screenshot: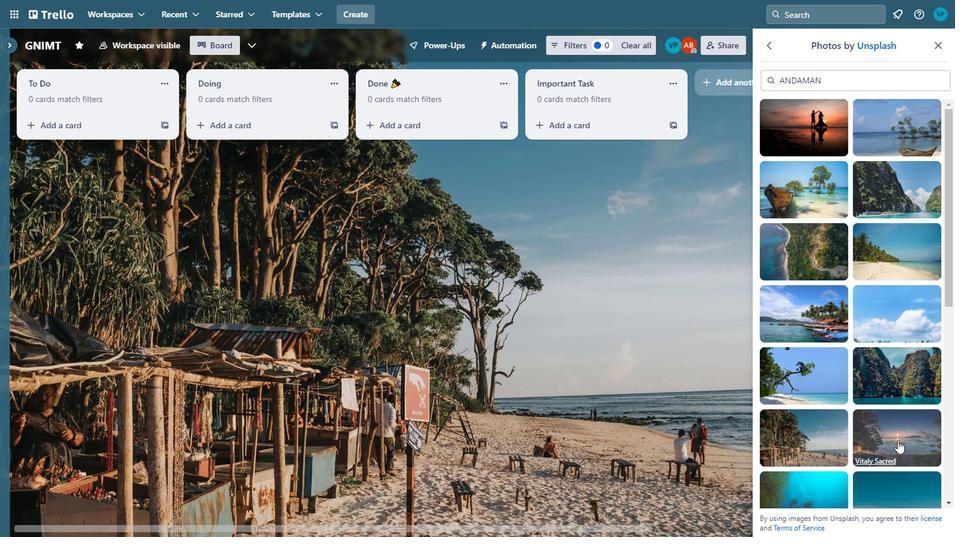 
Action: Mouse moved to (799, 496)
Screenshot: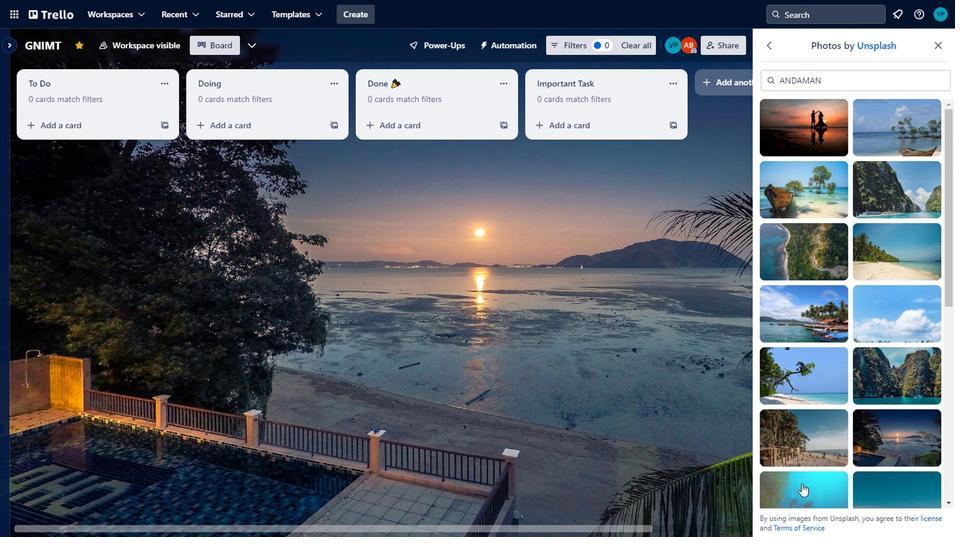 
Action: Mouse pressed left at (799, 496)
Screenshot: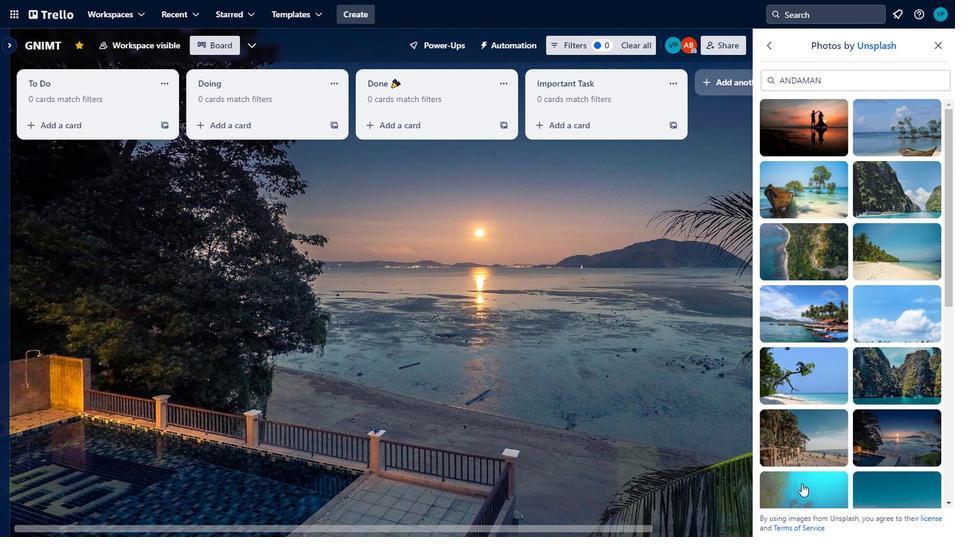 
Action: Mouse moved to (946, 308)
Screenshot: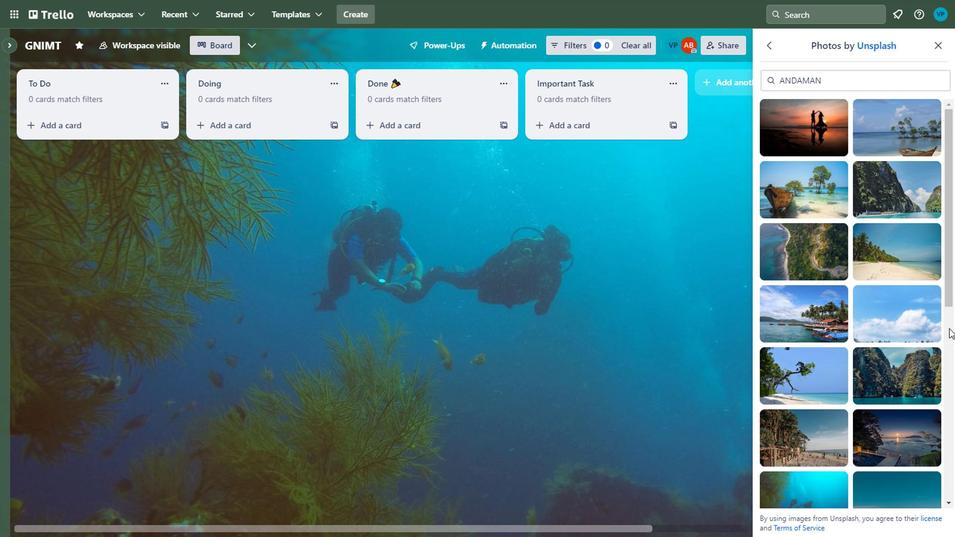 
Action: Mouse pressed left at (946, 308)
Screenshot: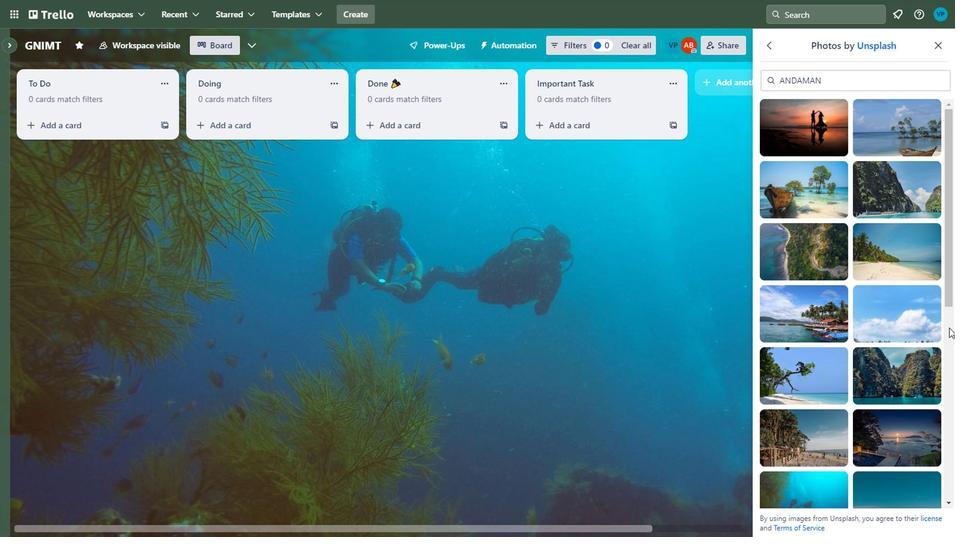 
Action: Mouse moved to (878, 239)
